 Task: Find a flat in Dubbo, Australia, for 2 guests from June 9 to June 16, with a price range of ₹8000 to ₹16000, including a kitchen, washing machine, and free cancellation.
Action: Mouse moved to (391, 161)
Screenshot: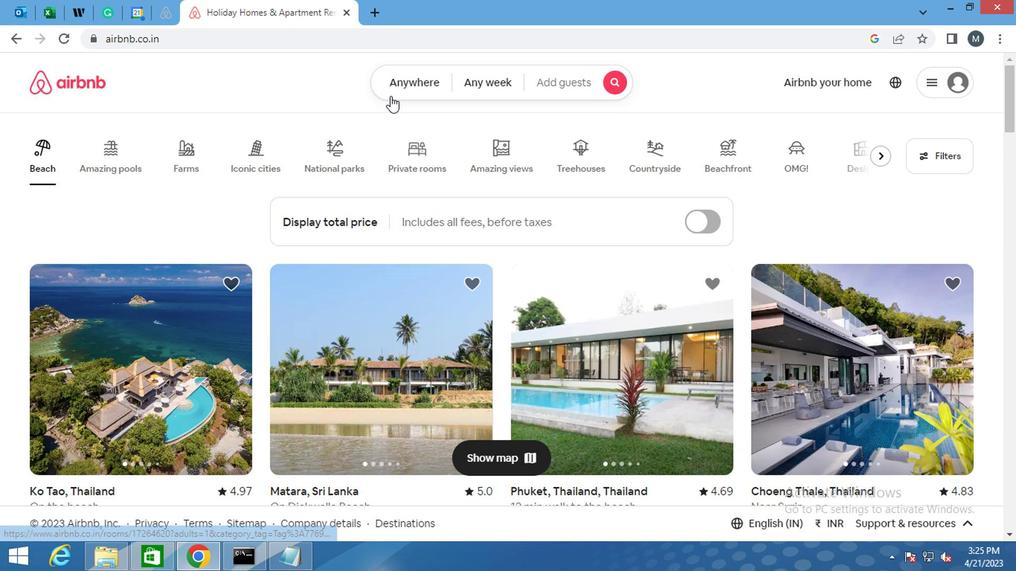 
Action: Mouse pressed left at (391, 161)
Screenshot: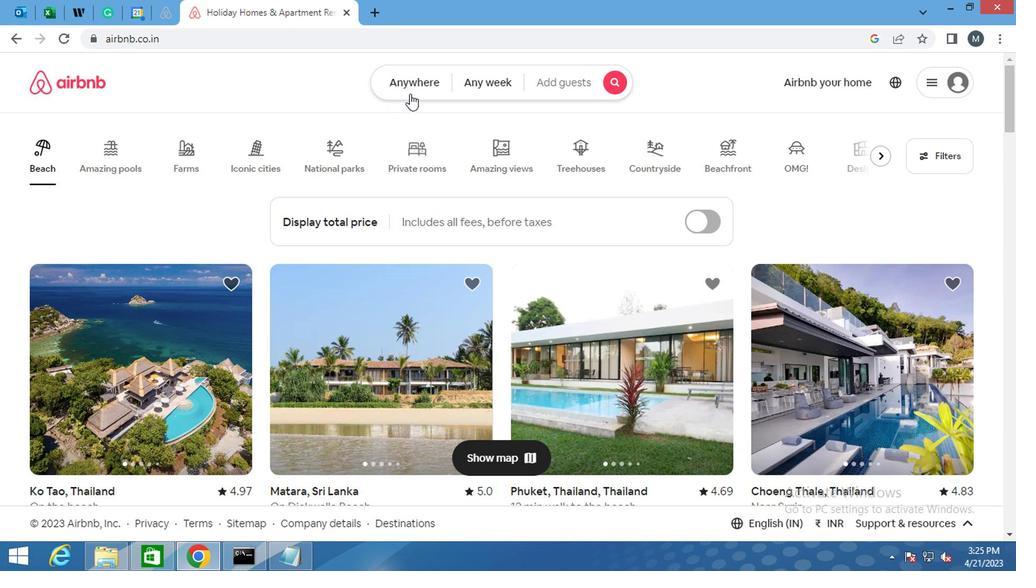 
Action: Mouse moved to (290, 197)
Screenshot: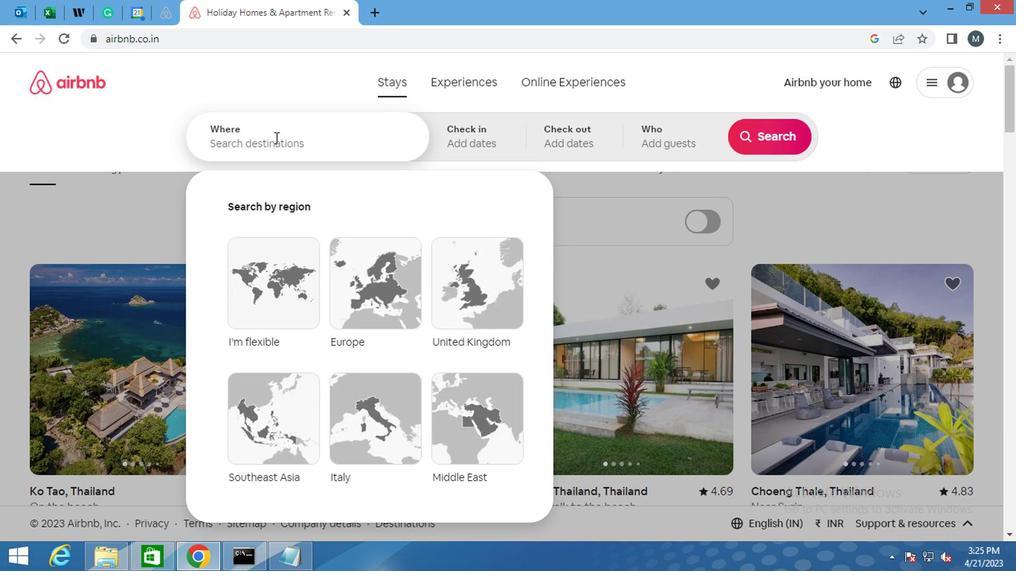 
Action: Mouse pressed left at (290, 197)
Screenshot: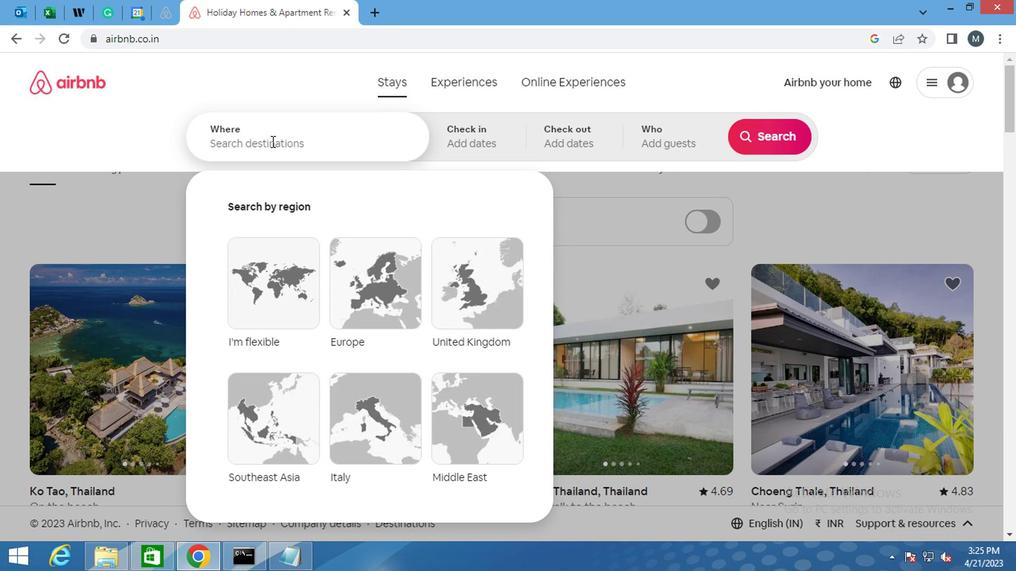 
Action: Mouse moved to (289, 197)
Screenshot: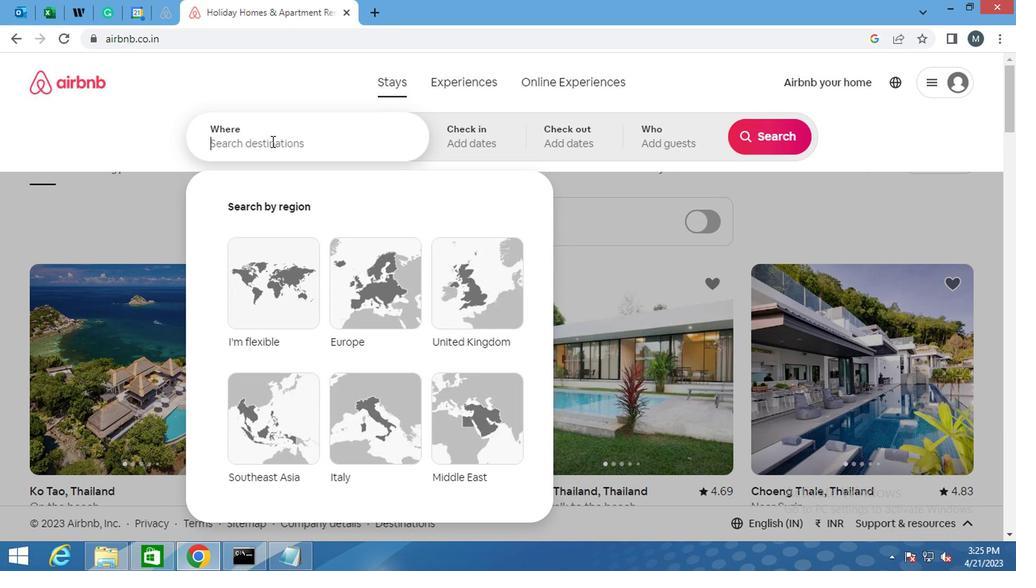 
Action: Key pressed dubbo,<Key.space><Key.shift>AUSTRALIA<Key.enter>
Screenshot: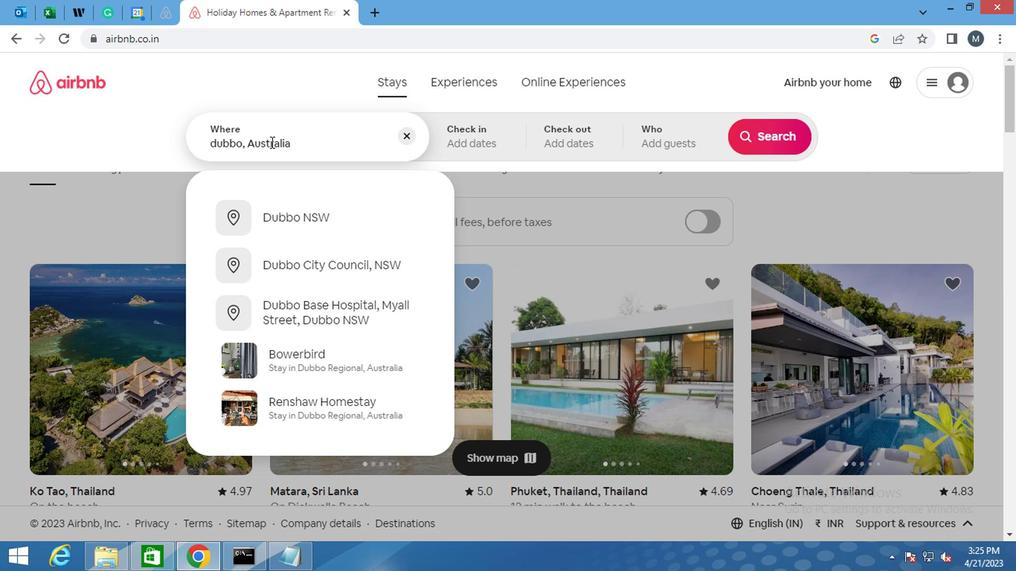 
Action: Mouse moved to (249, 197)
Screenshot: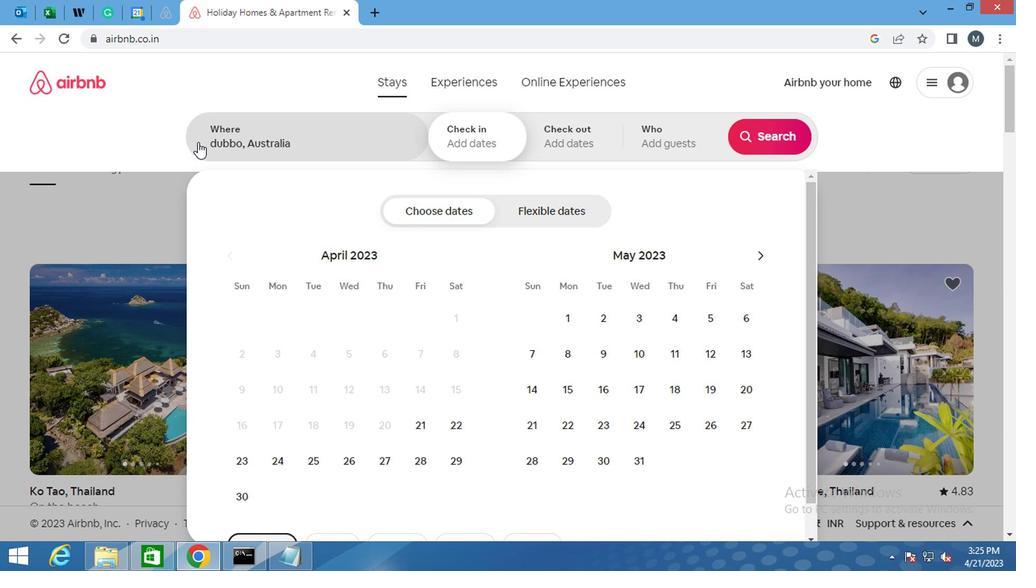 
Action: Mouse pressed left at (249, 197)
Screenshot: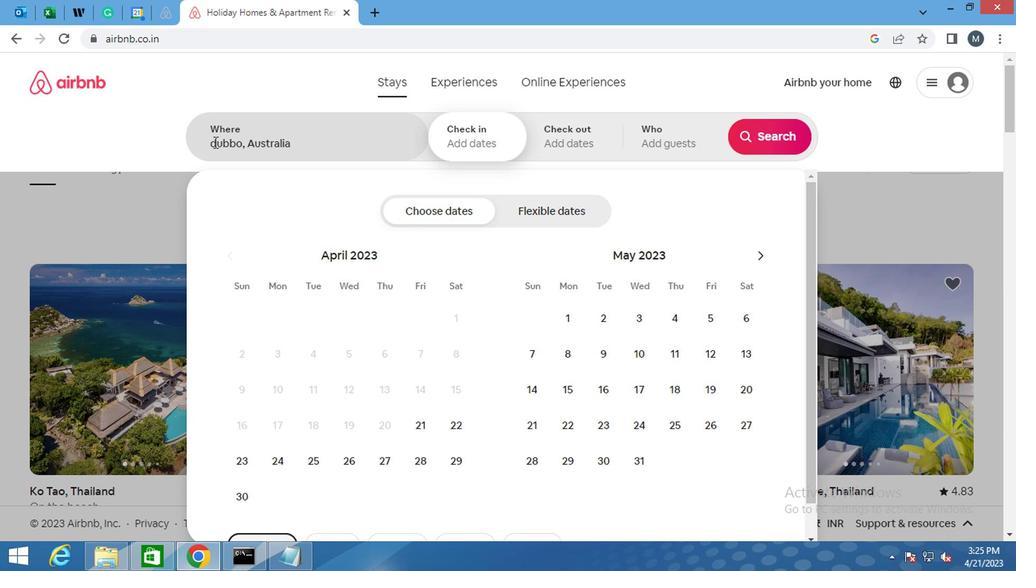 
Action: Mouse moved to (250, 197)
Screenshot: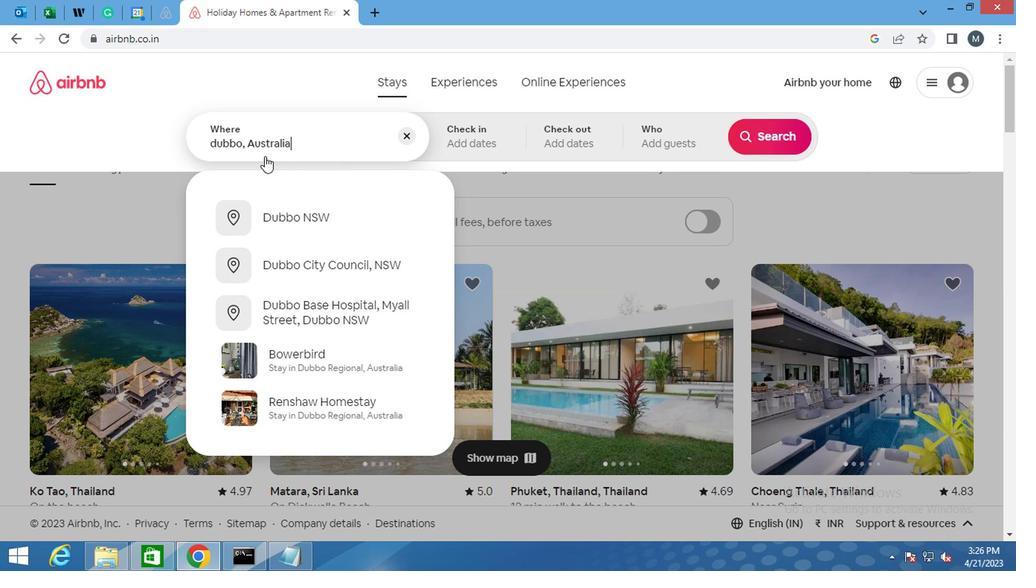 
Action: Mouse pressed left at (250, 197)
Screenshot: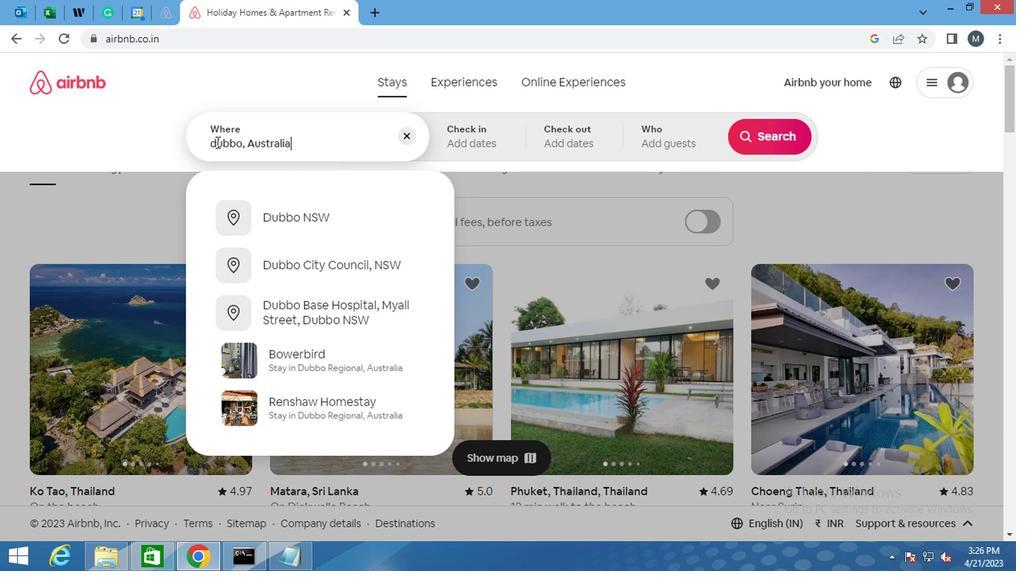 
Action: Mouse moved to (320, 209)
Screenshot: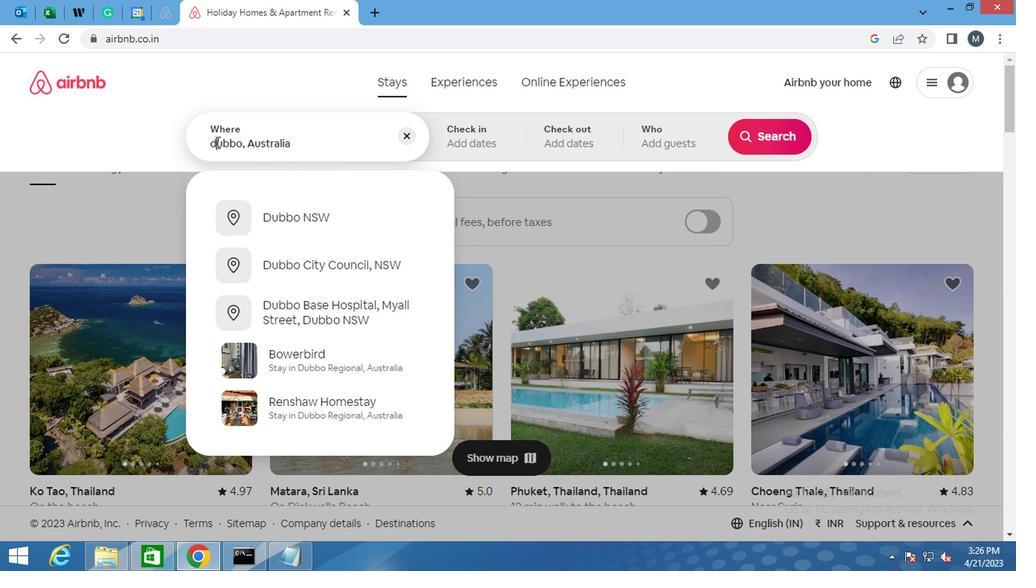 
Action: Key pressed <Key.backspace><Key.shift>D
Screenshot: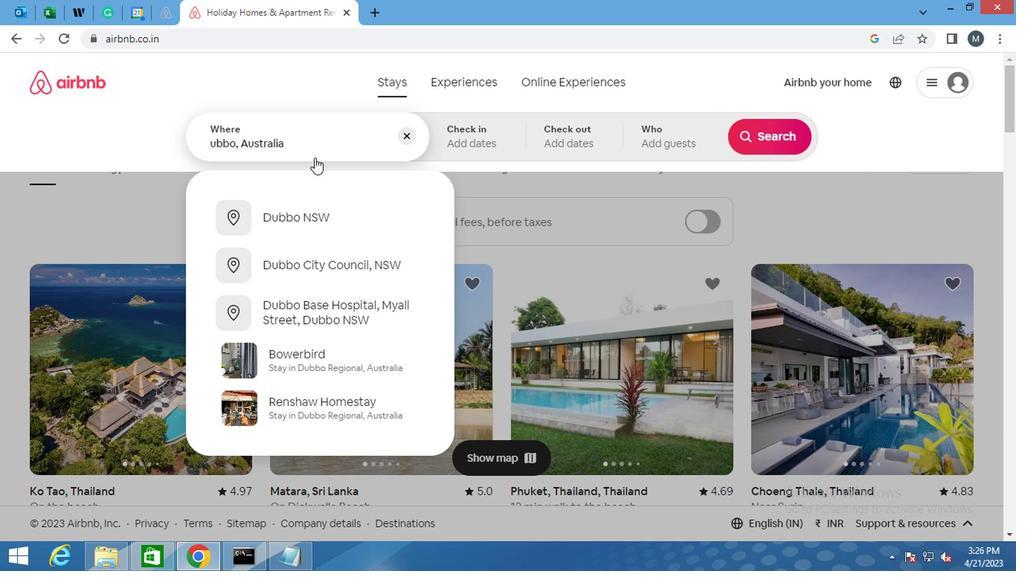 
Action: Mouse moved to (439, 189)
Screenshot: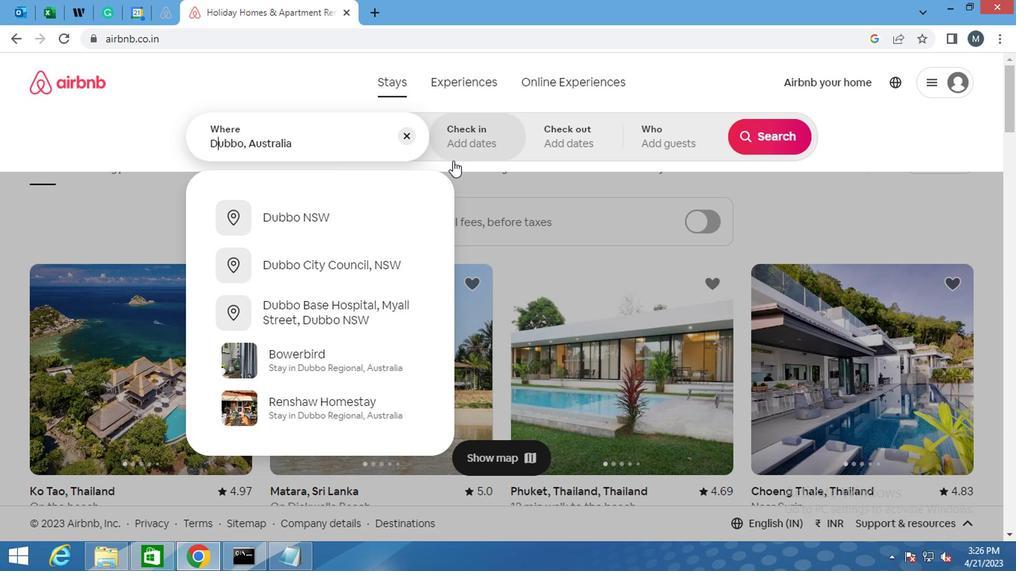 
Action: Mouse pressed left at (439, 189)
Screenshot: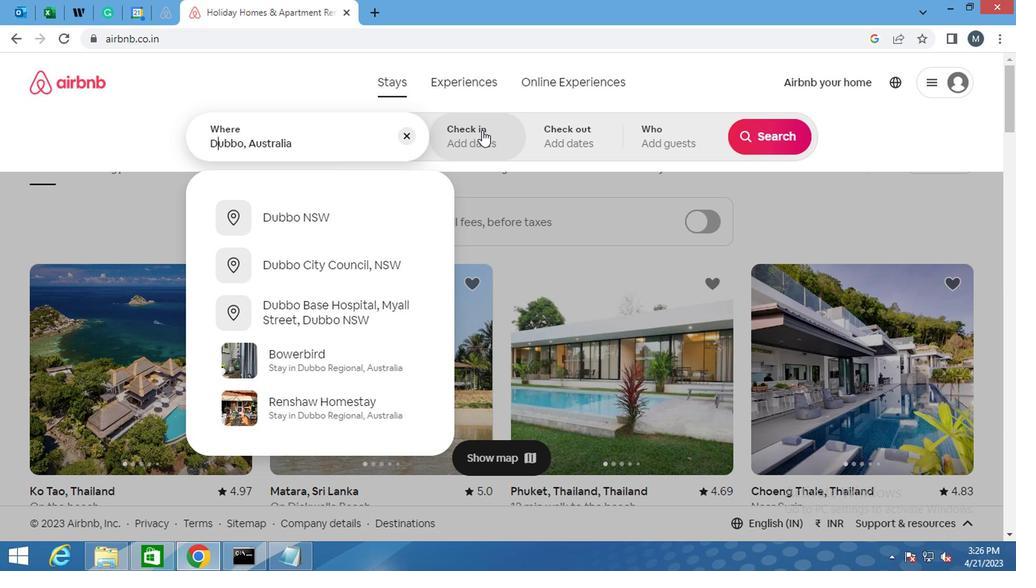 
Action: Mouse moved to (630, 278)
Screenshot: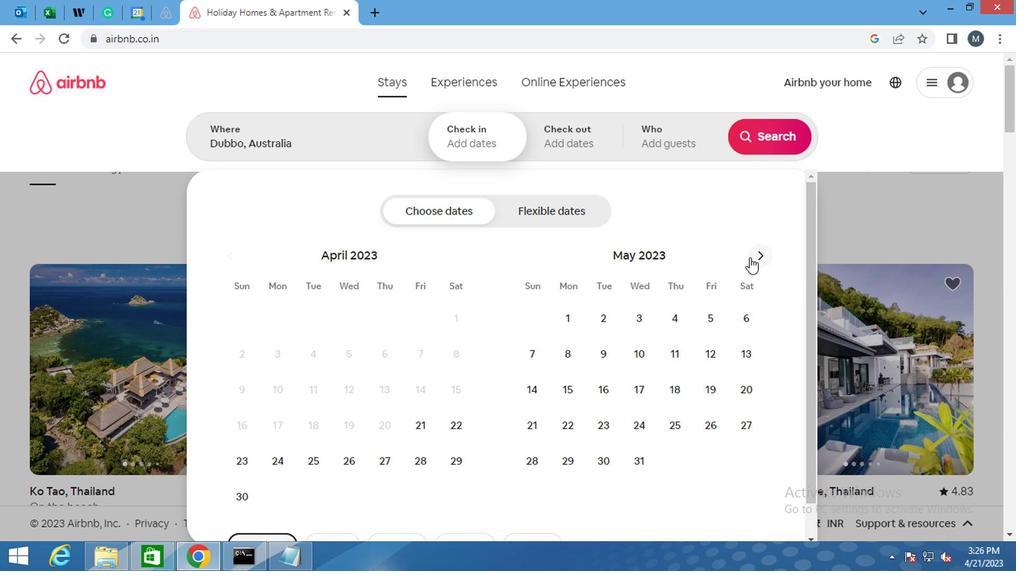 
Action: Mouse pressed left at (630, 278)
Screenshot: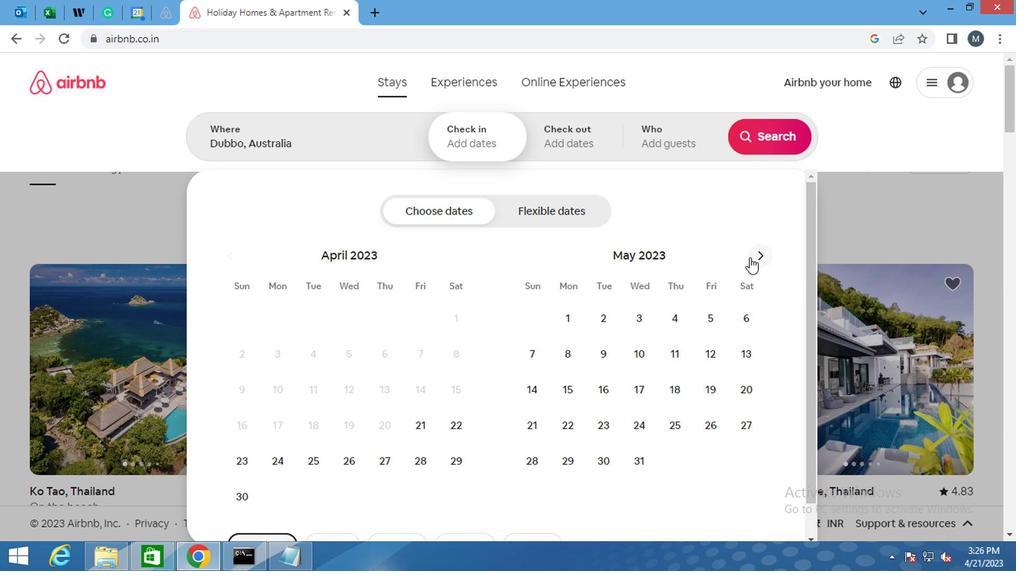 
Action: Mouse moved to (610, 346)
Screenshot: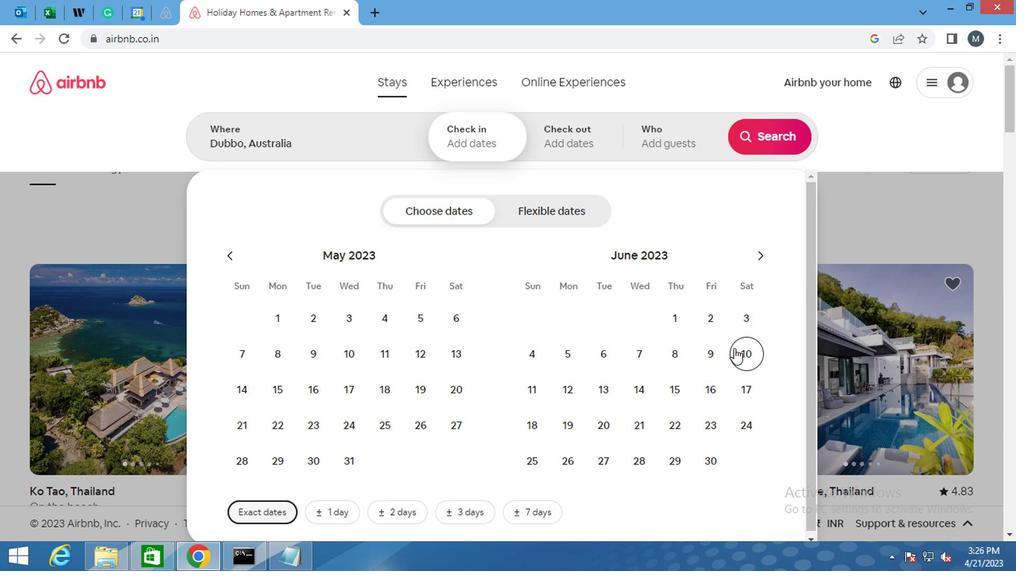 
Action: Mouse pressed left at (610, 346)
Screenshot: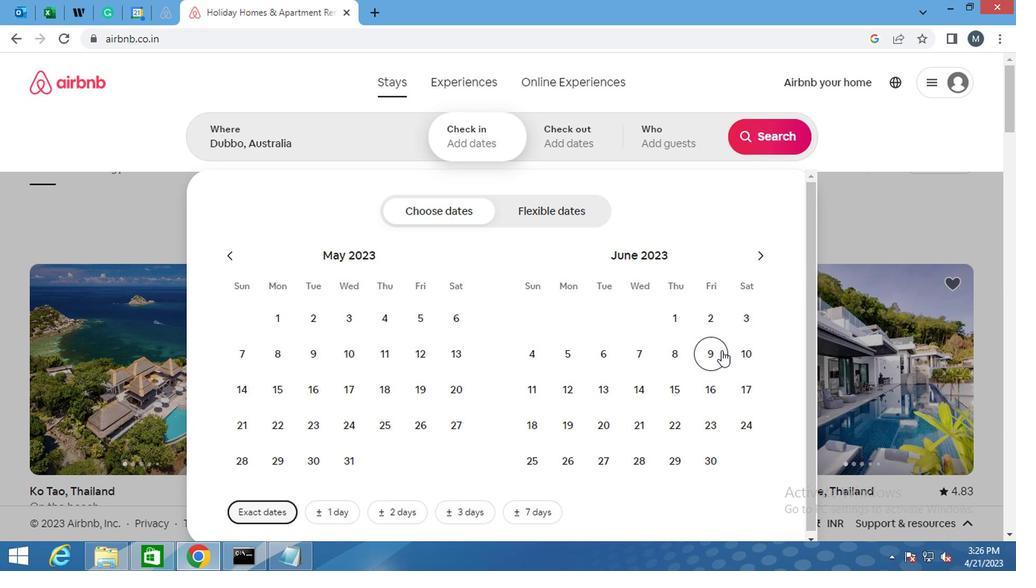 
Action: Mouse moved to (607, 365)
Screenshot: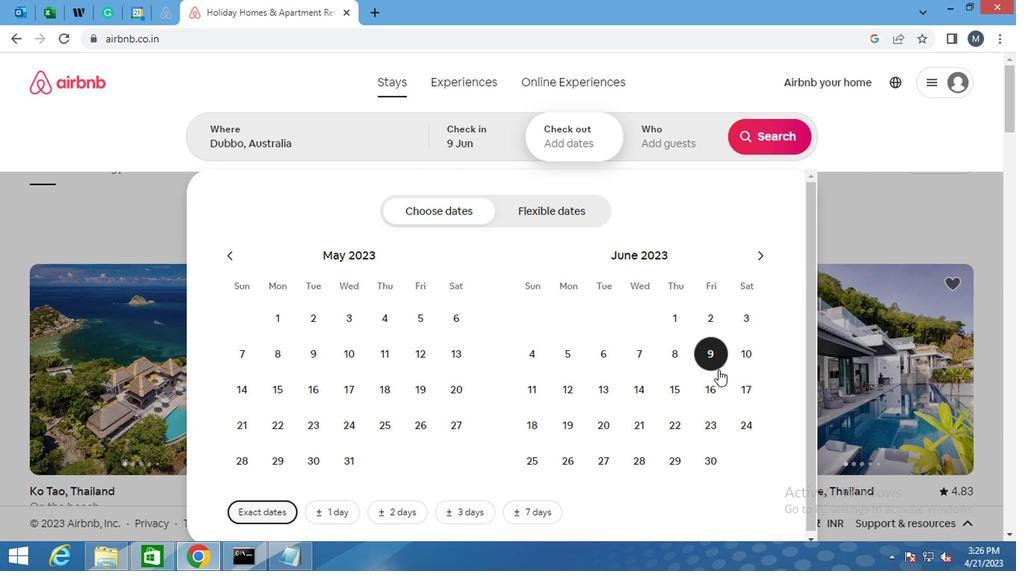 
Action: Mouse pressed left at (607, 365)
Screenshot: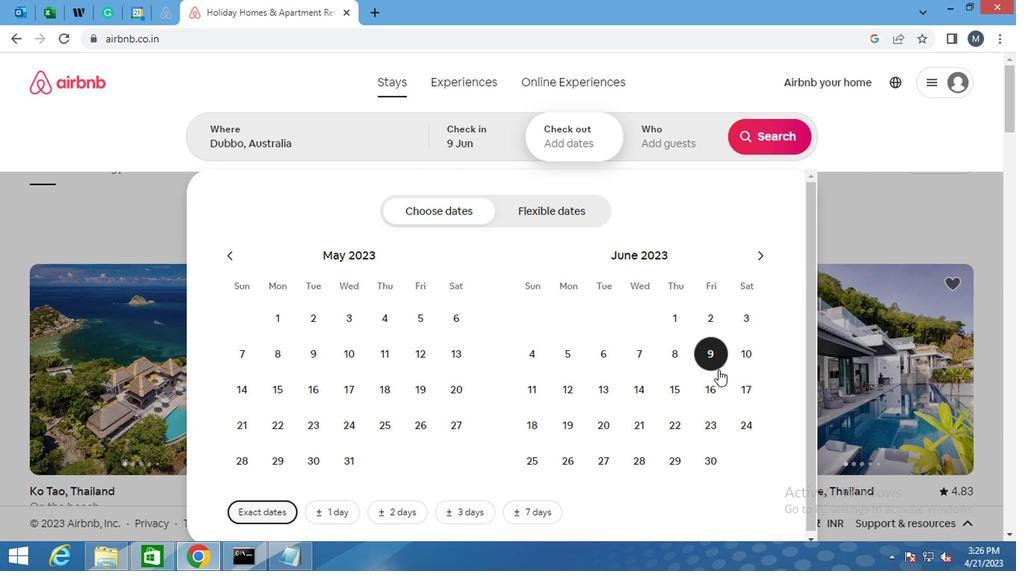 
Action: Mouse moved to (577, 193)
Screenshot: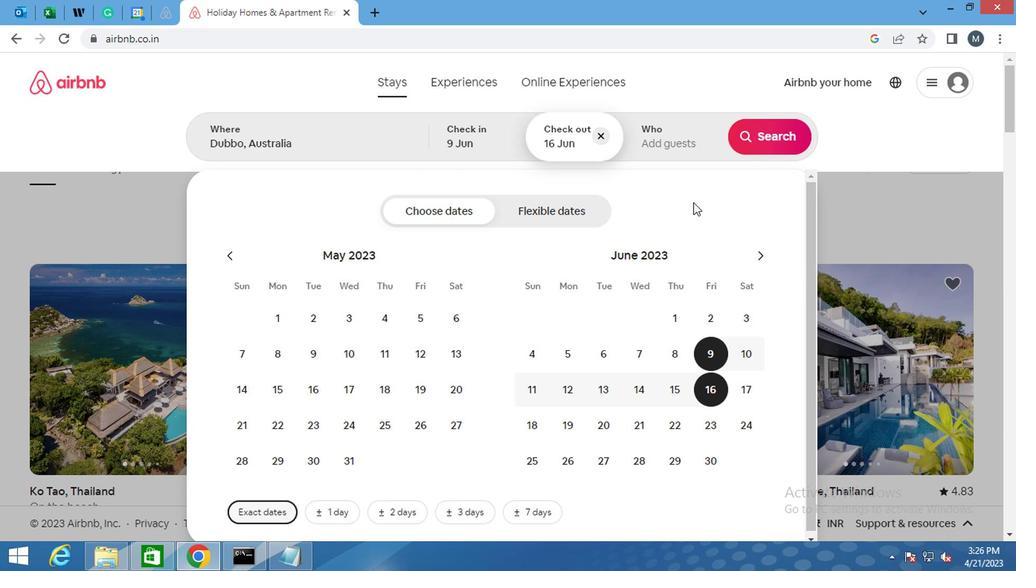 
Action: Mouse pressed left at (577, 193)
Screenshot: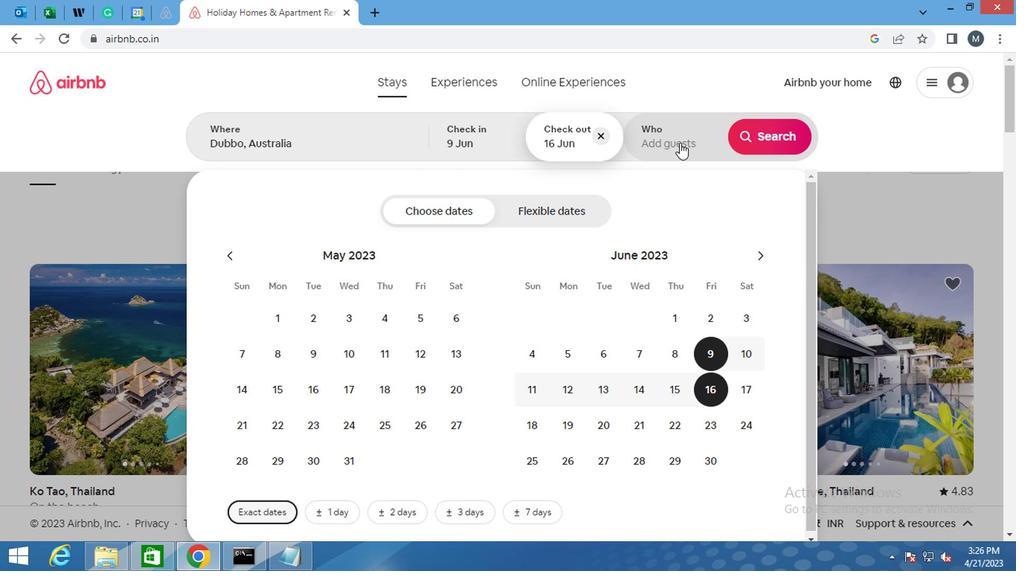 
Action: Mouse moved to (640, 248)
Screenshot: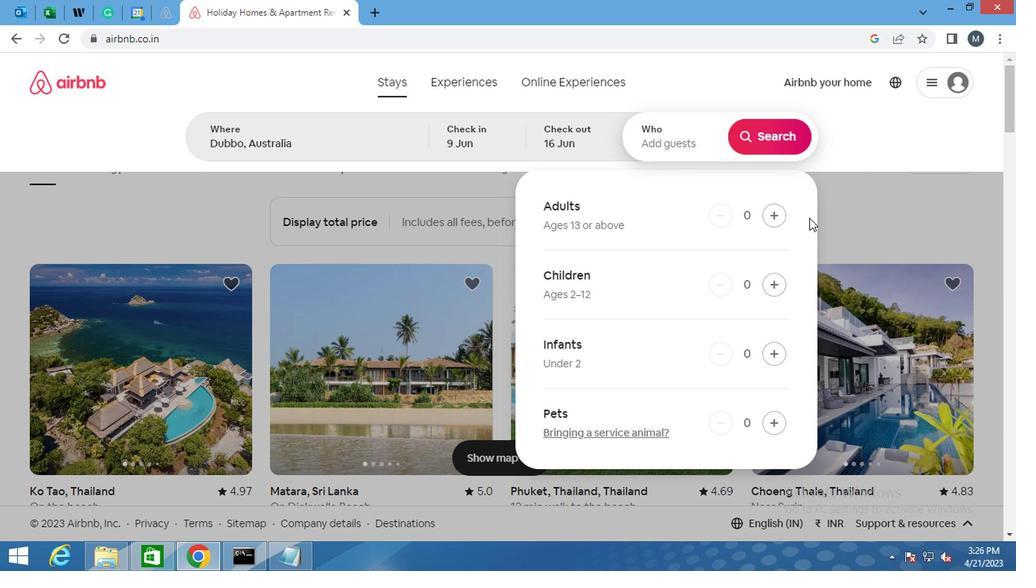 
Action: Mouse pressed left at (640, 248)
Screenshot: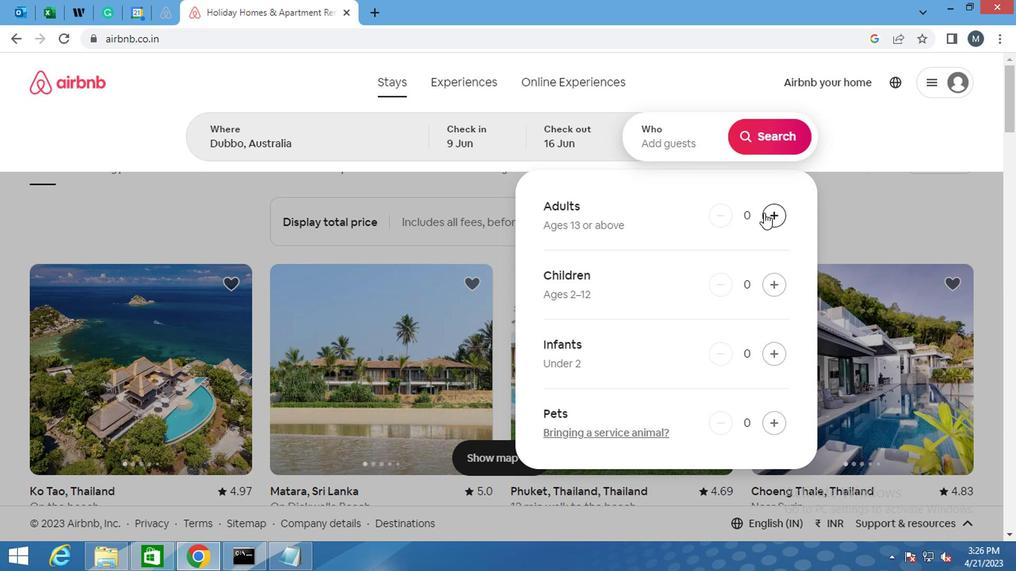 
Action: Mouse pressed left at (640, 248)
Screenshot: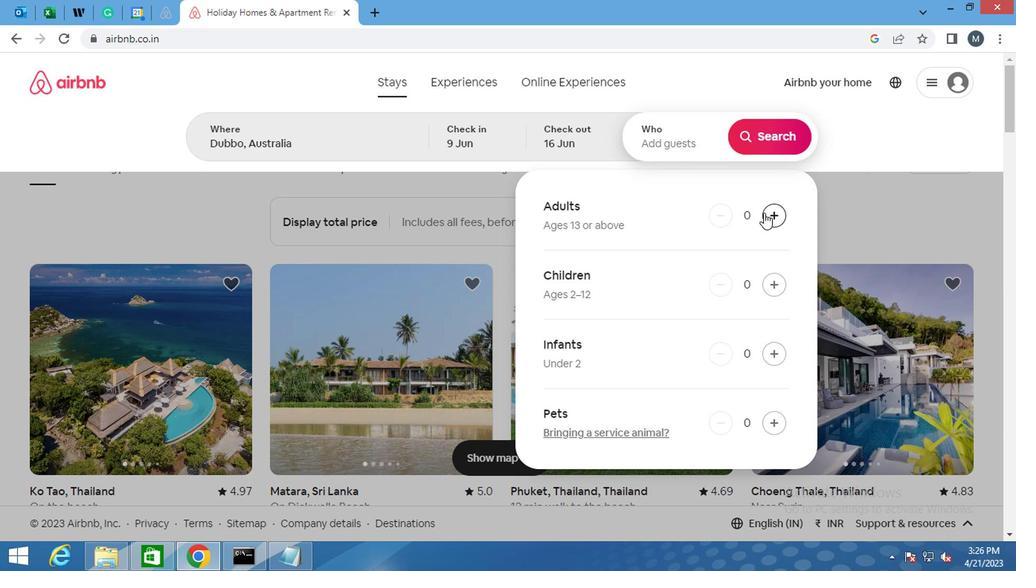 
Action: Mouse moved to (637, 194)
Screenshot: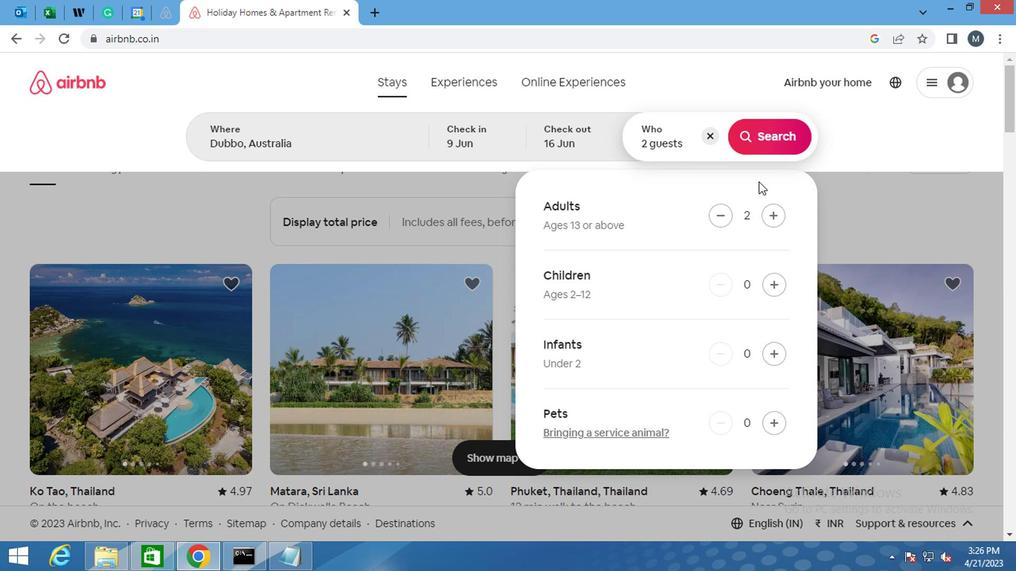 
Action: Mouse pressed left at (637, 194)
Screenshot: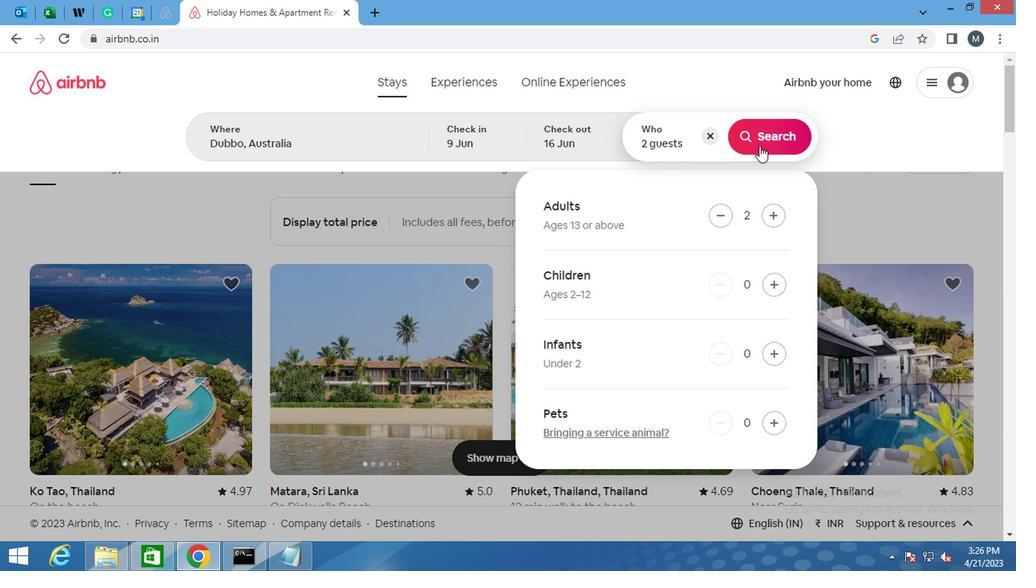 
Action: Mouse moved to (781, 197)
Screenshot: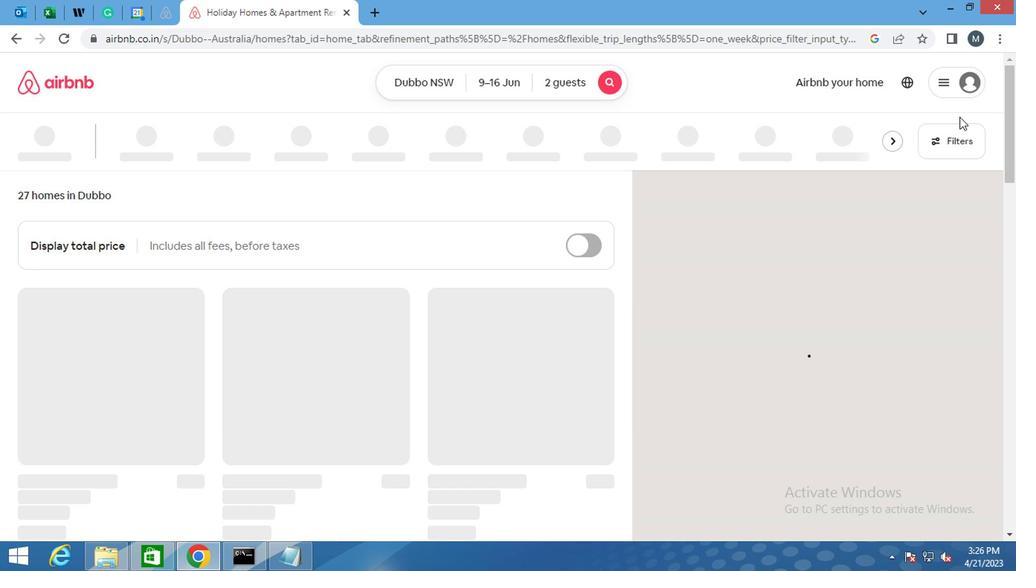 
Action: Mouse pressed left at (781, 197)
Screenshot: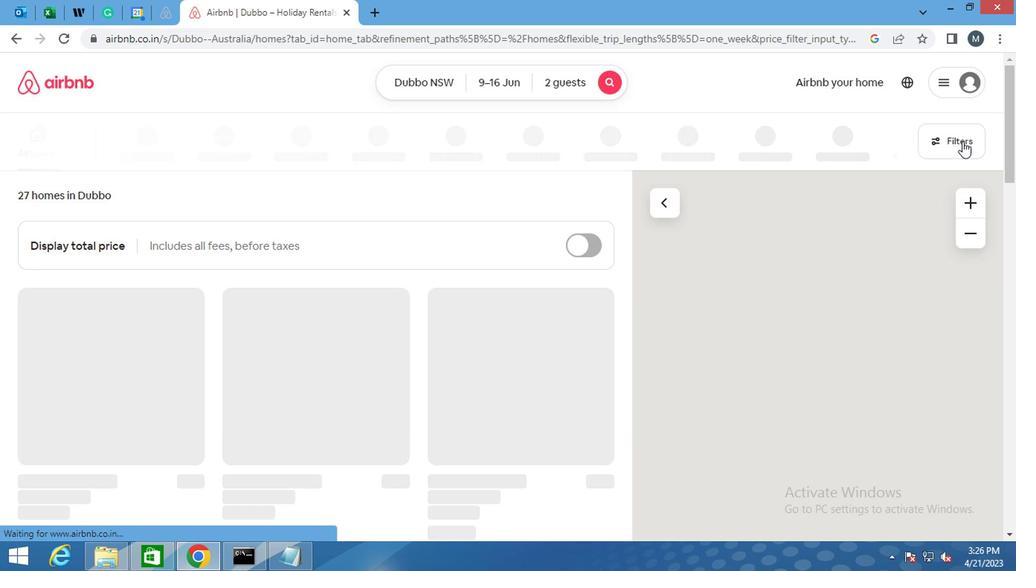 
Action: Mouse moved to (363, 326)
Screenshot: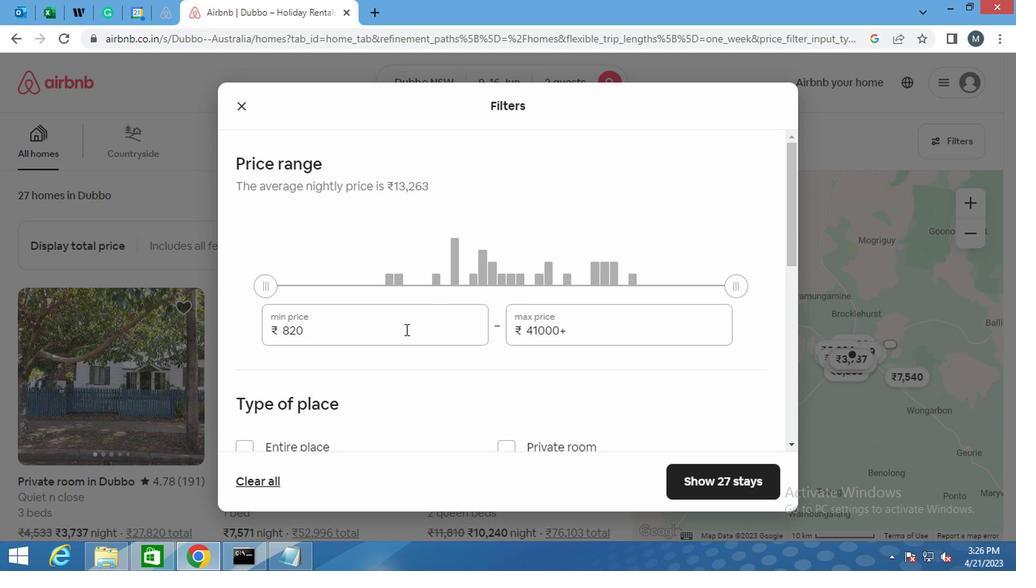 
Action: Mouse pressed left at (363, 326)
Screenshot: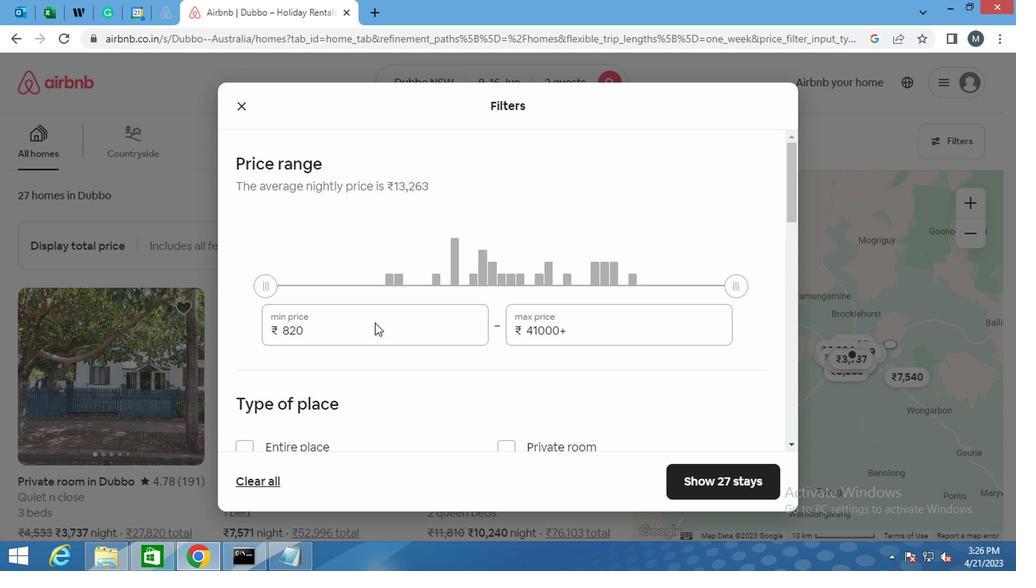 
Action: Mouse moved to (363, 326)
Screenshot: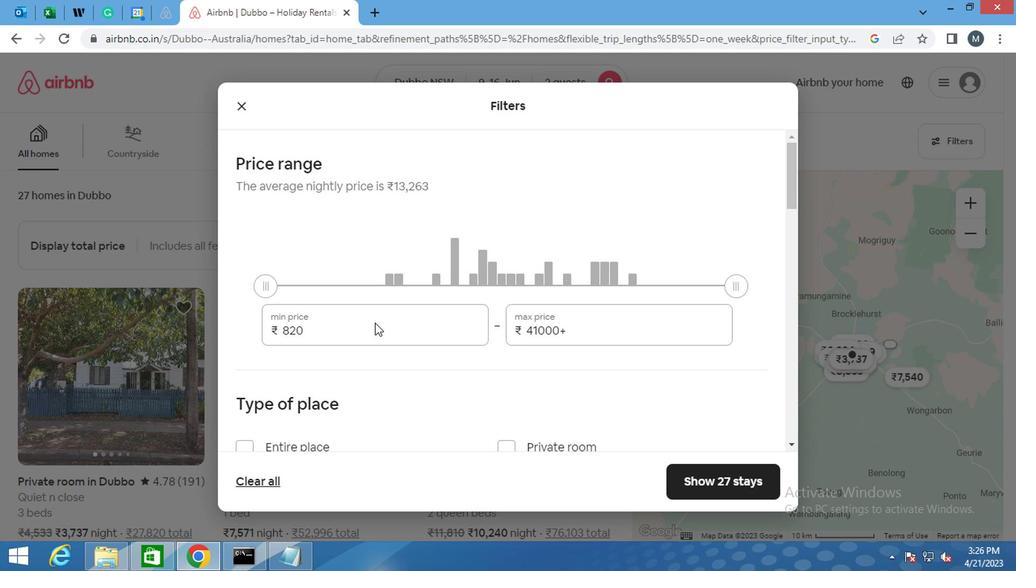 
Action: Mouse pressed left at (363, 326)
Screenshot: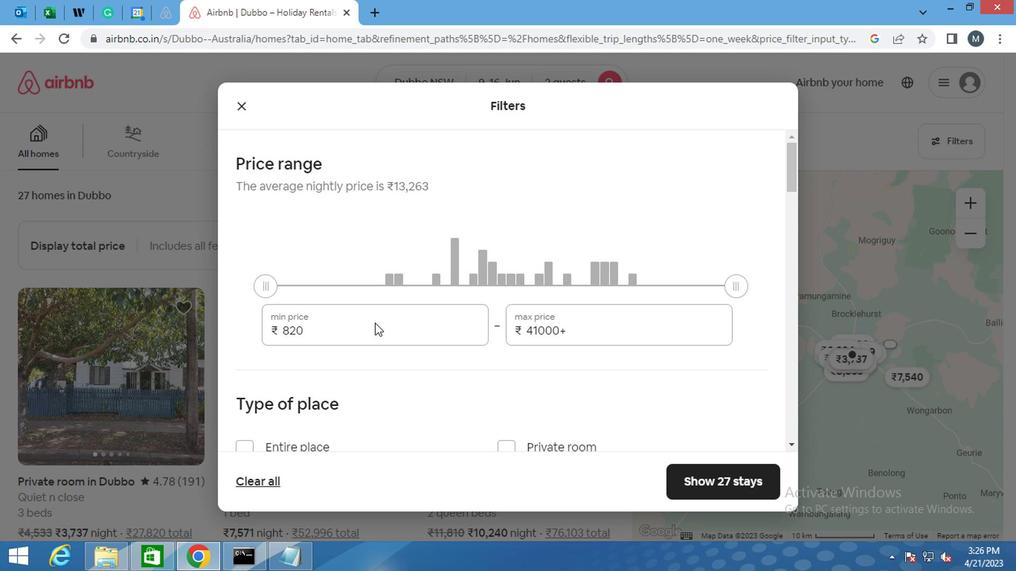 
Action: Mouse moved to (326, 332)
Screenshot: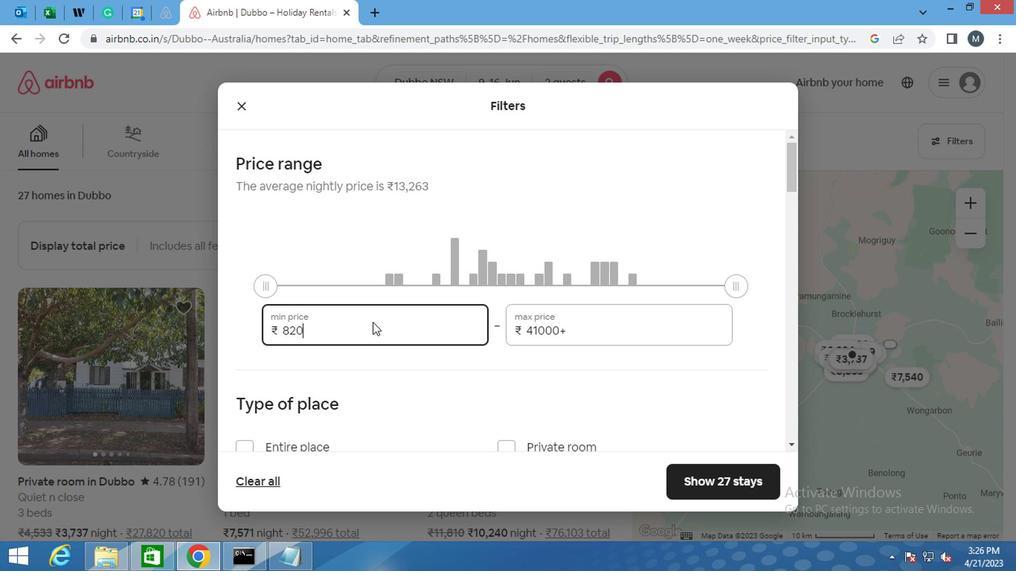
Action: Mouse pressed left at (326, 332)
Screenshot: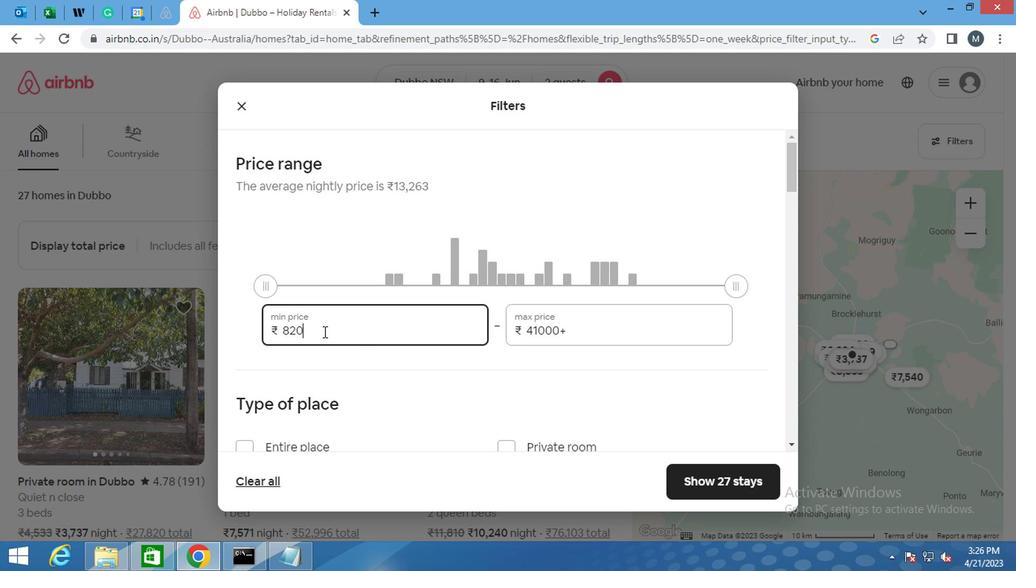 
Action: Mouse moved to (326, 332)
Screenshot: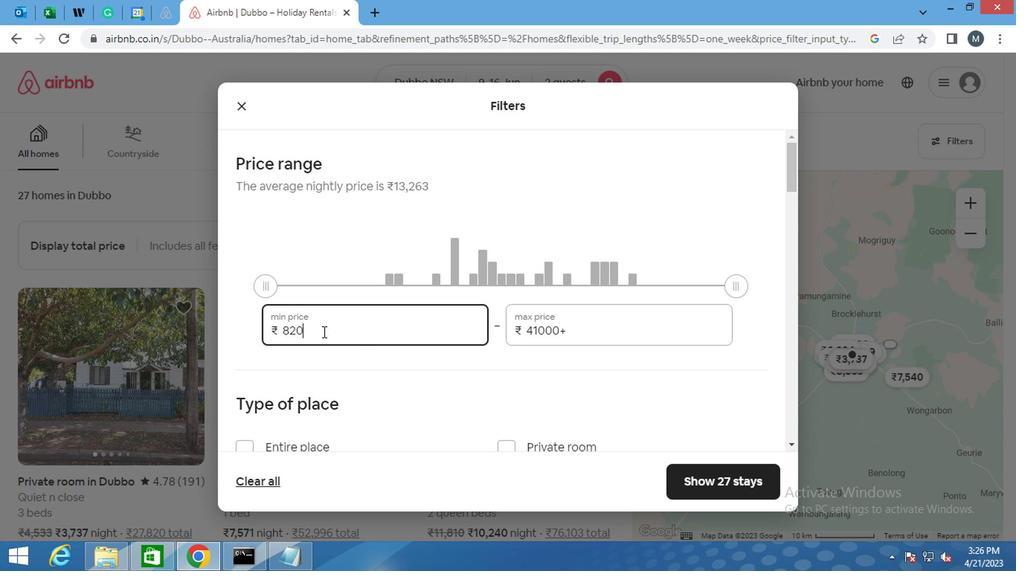
Action: Mouse pressed left at (326, 332)
Screenshot: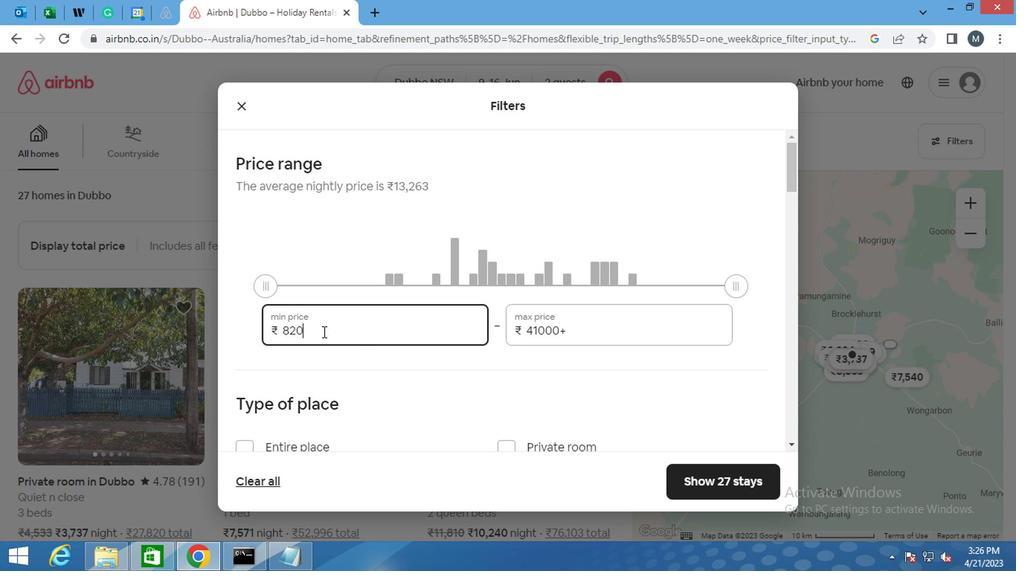 
Action: Mouse pressed left at (326, 332)
Screenshot: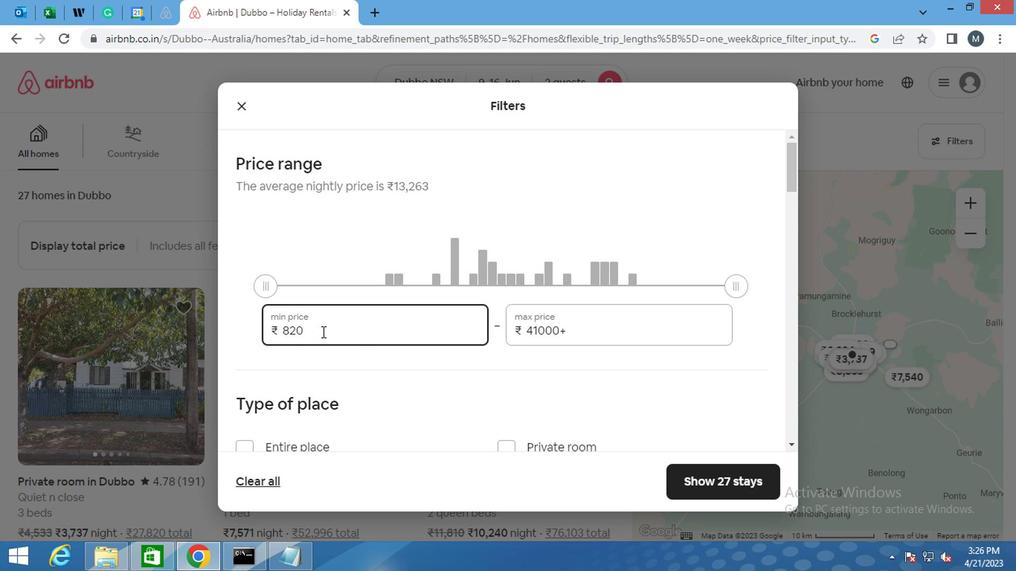 
Action: Mouse moved to (326, 332)
Screenshot: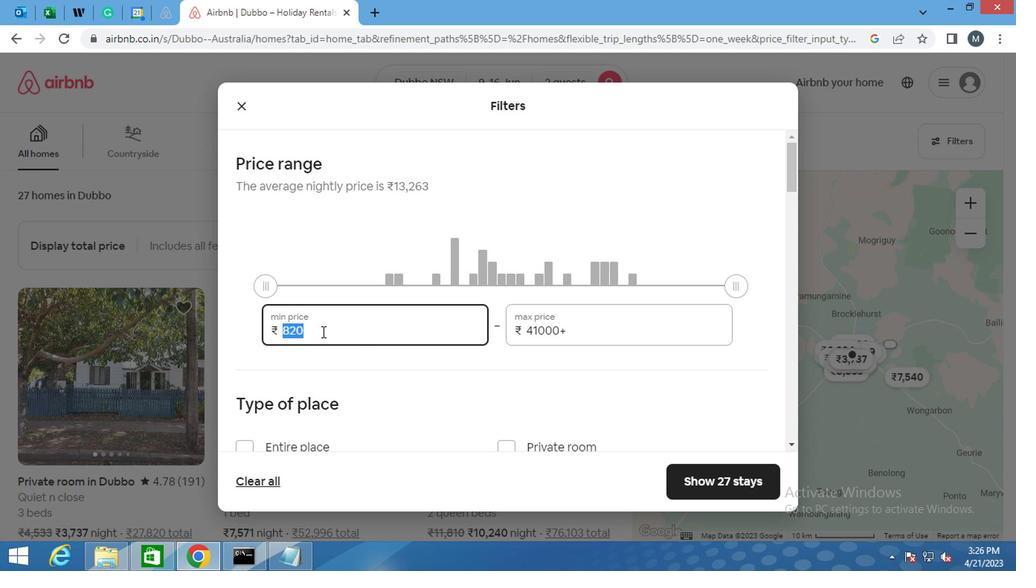 
Action: Key pressed 800
Screenshot: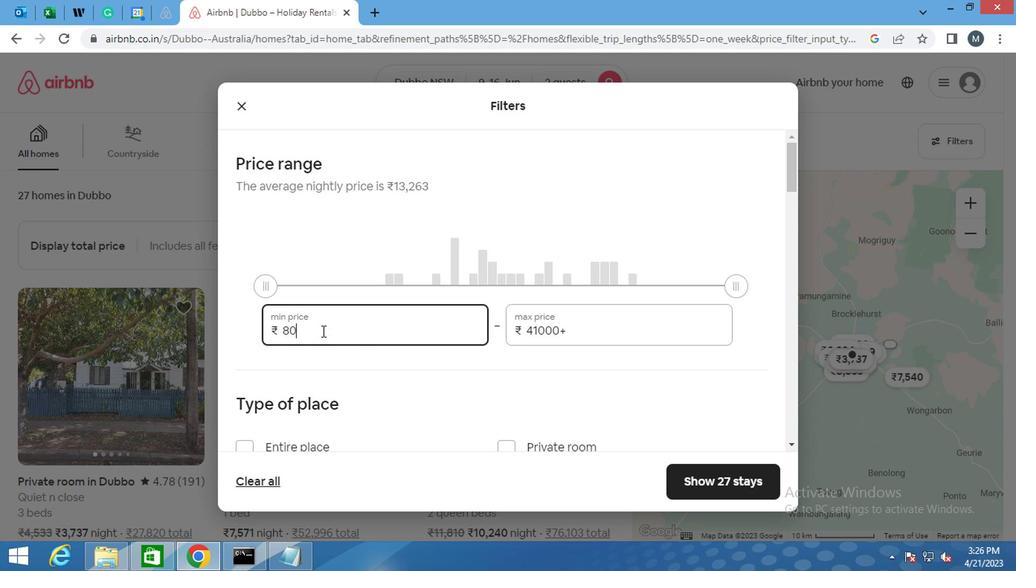 
Action: Mouse moved to (397, 327)
Screenshot: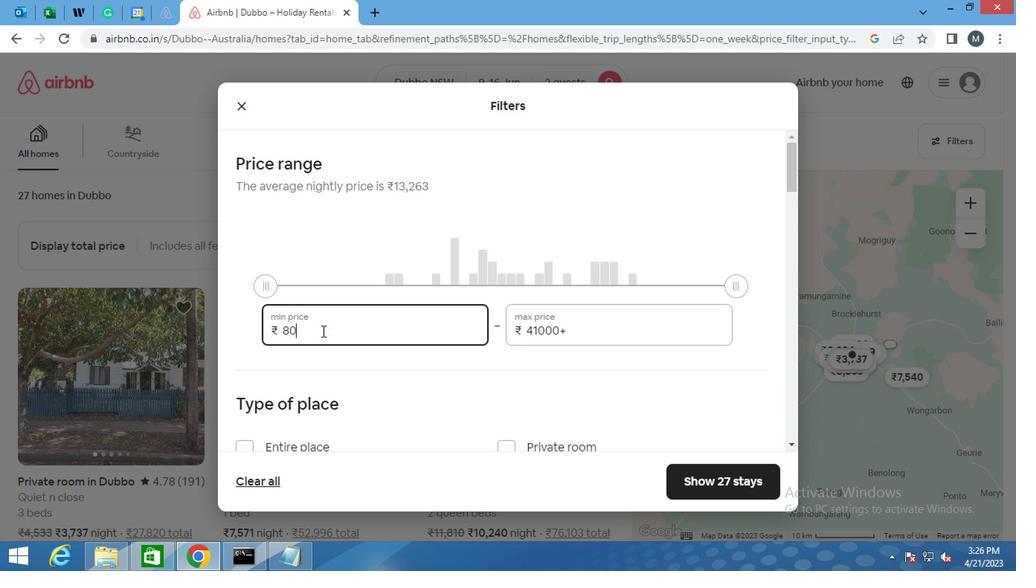 
Action: Key pressed 0
Screenshot: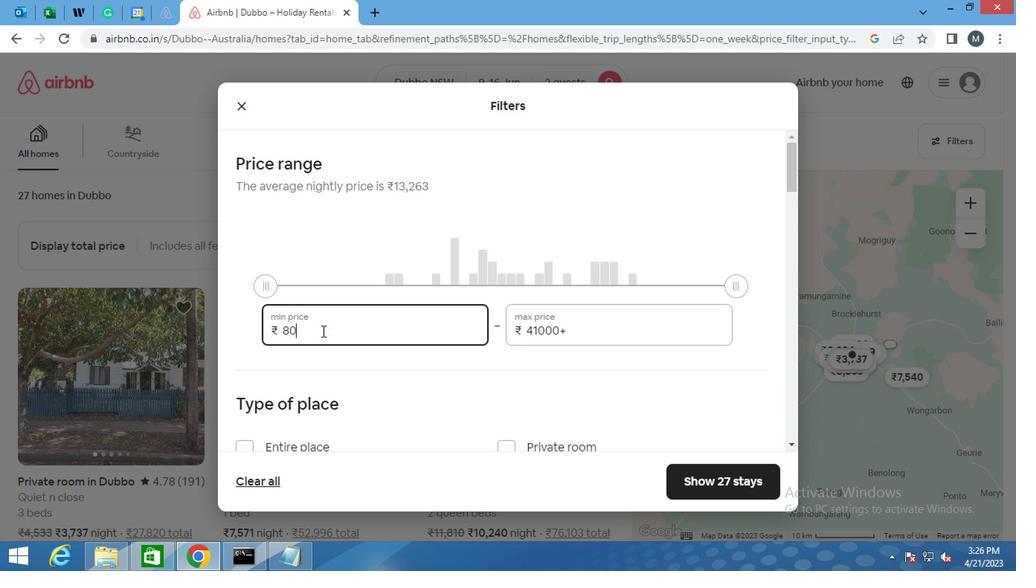 
Action: Mouse moved to (482, 328)
Screenshot: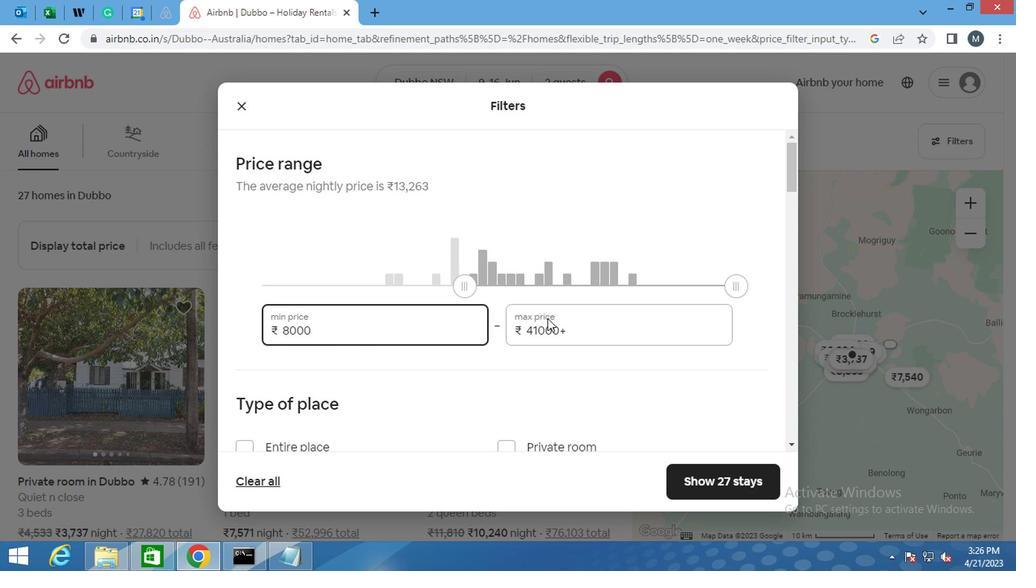 
Action: Mouse pressed left at (482, 328)
Screenshot: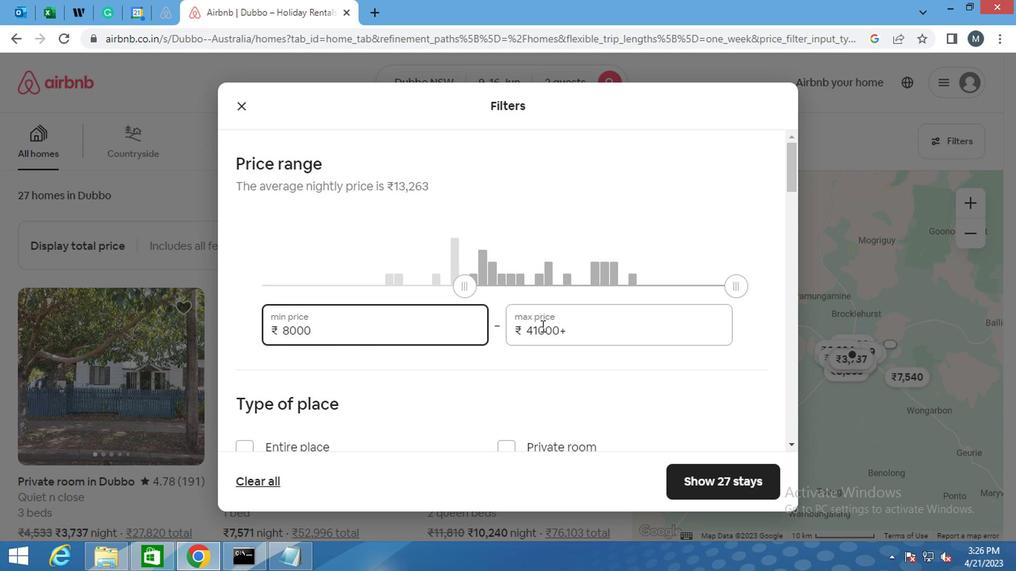 
Action: Mouse pressed left at (482, 328)
Screenshot: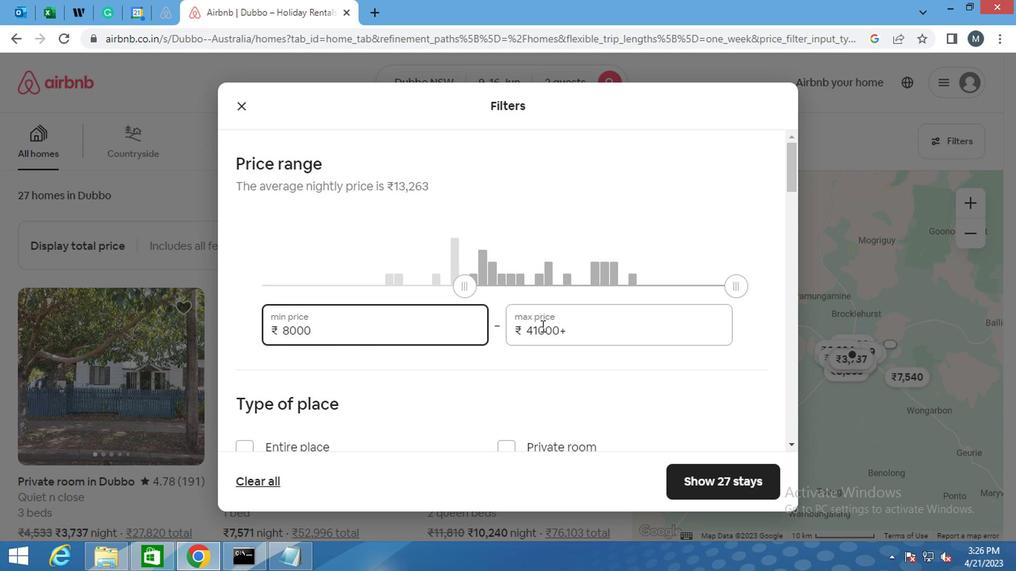 
Action: Mouse pressed left at (482, 328)
Screenshot: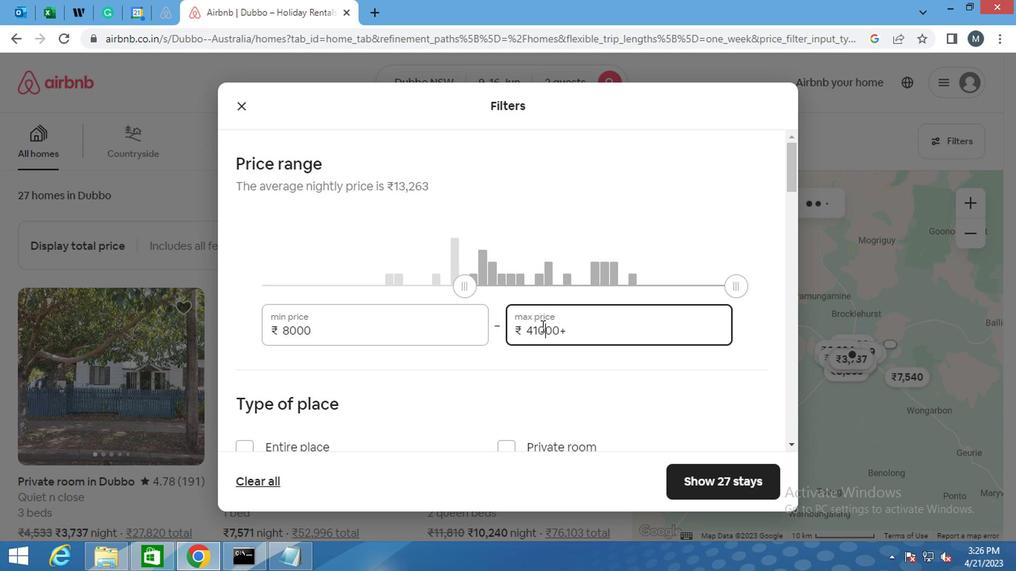
Action: Key pressed 16000
Screenshot: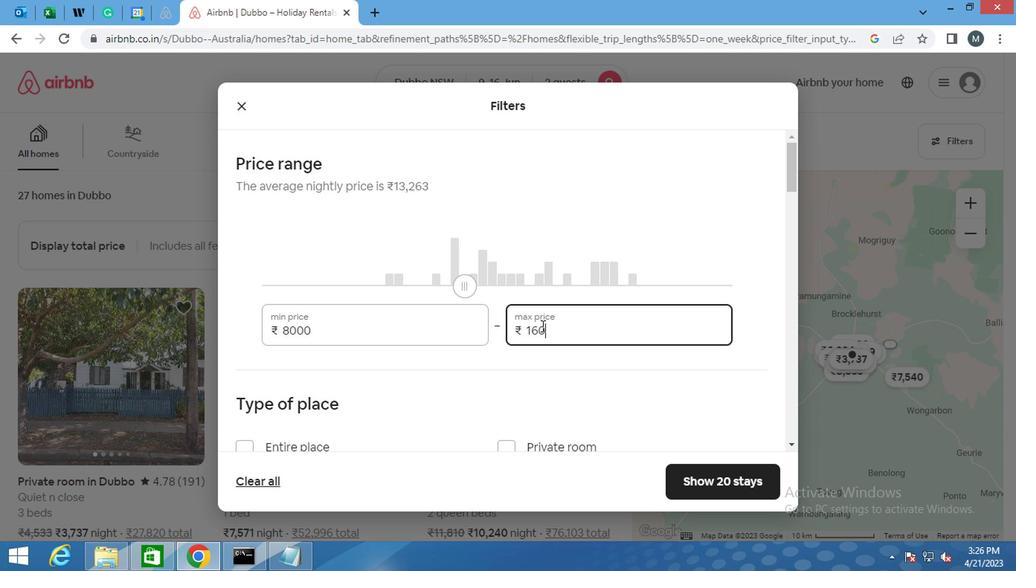 
Action: Mouse moved to (479, 332)
Screenshot: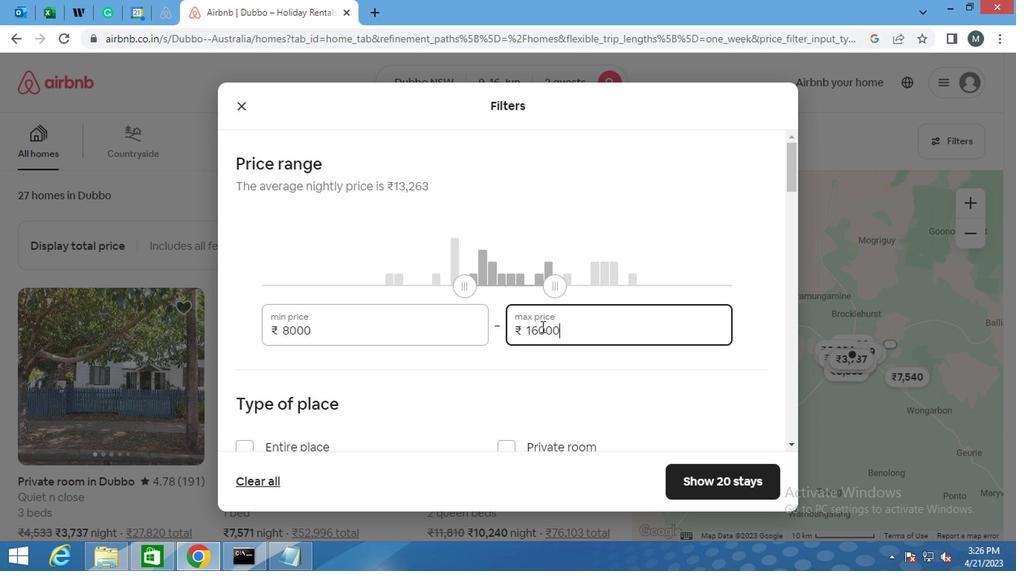 
Action: Mouse scrolled (479, 332) with delta (0, 0)
Screenshot: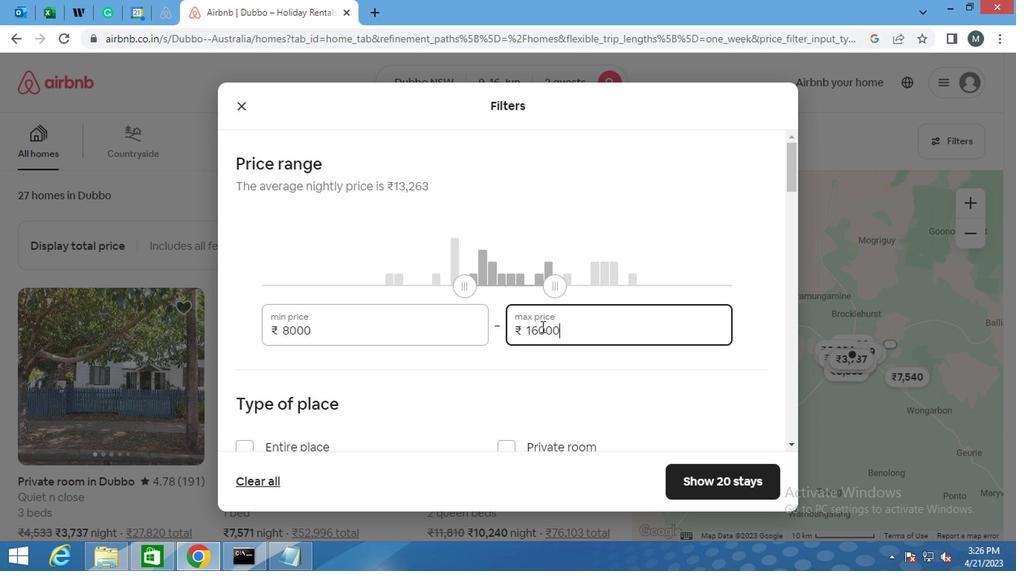 
Action: Mouse moved to (462, 338)
Screenshot: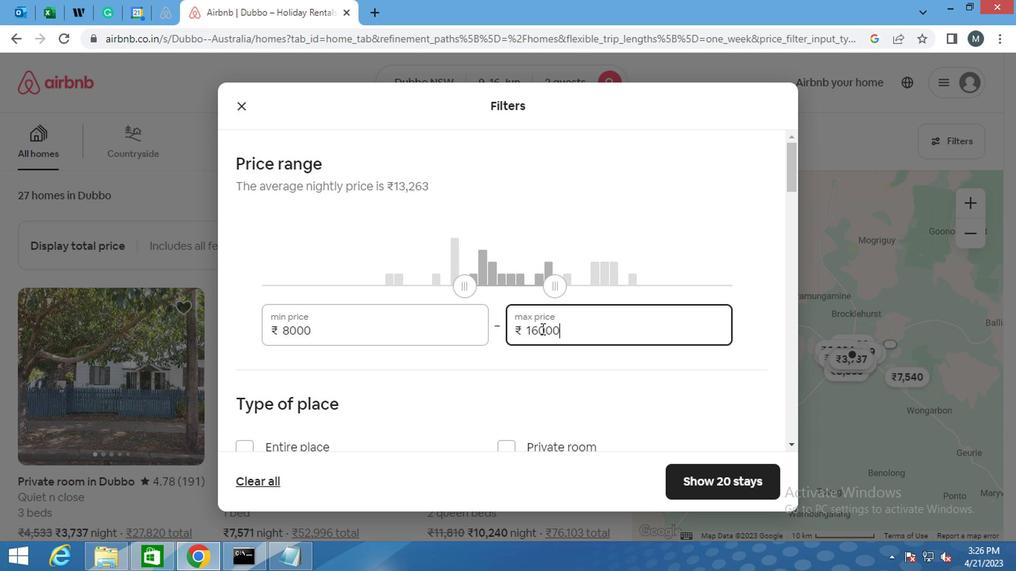 
Action: Mouse scrolled (462, 338) with delta (0, 0)
Screenshot: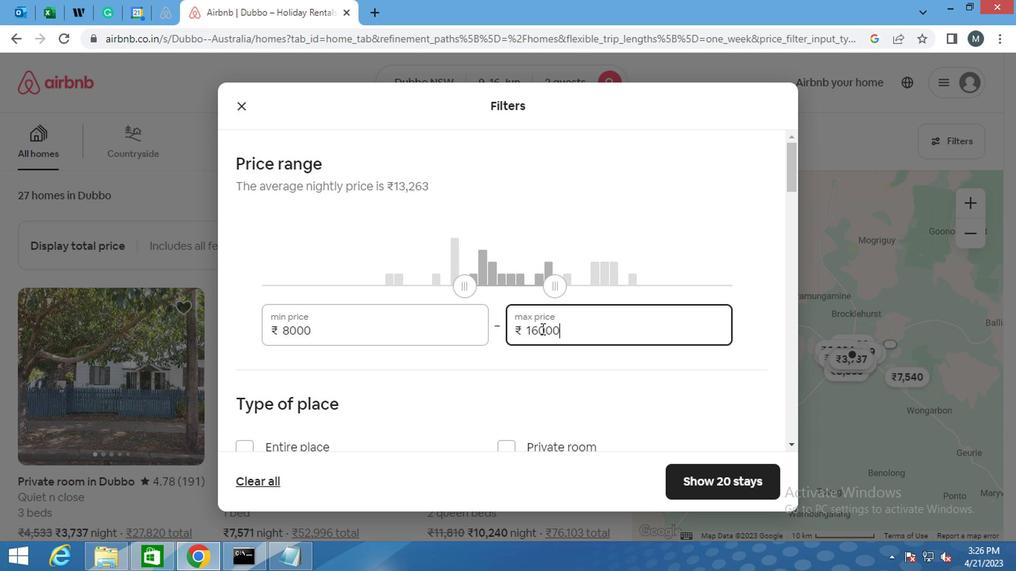 
Action: Mouse moved to (310, 323)
Screenshot: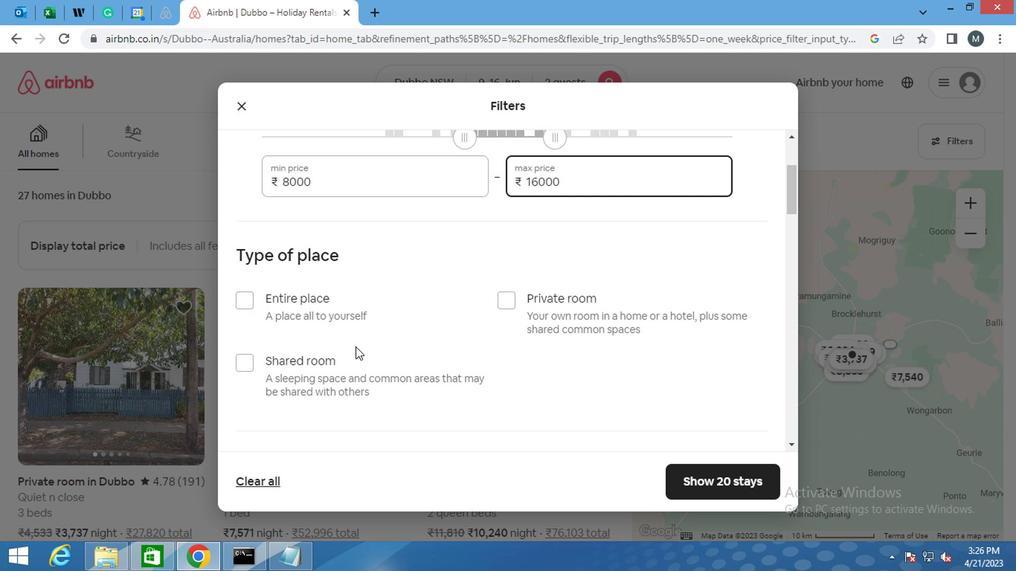 
Action: Mouse pressed left at (310, 323)
Screenshot: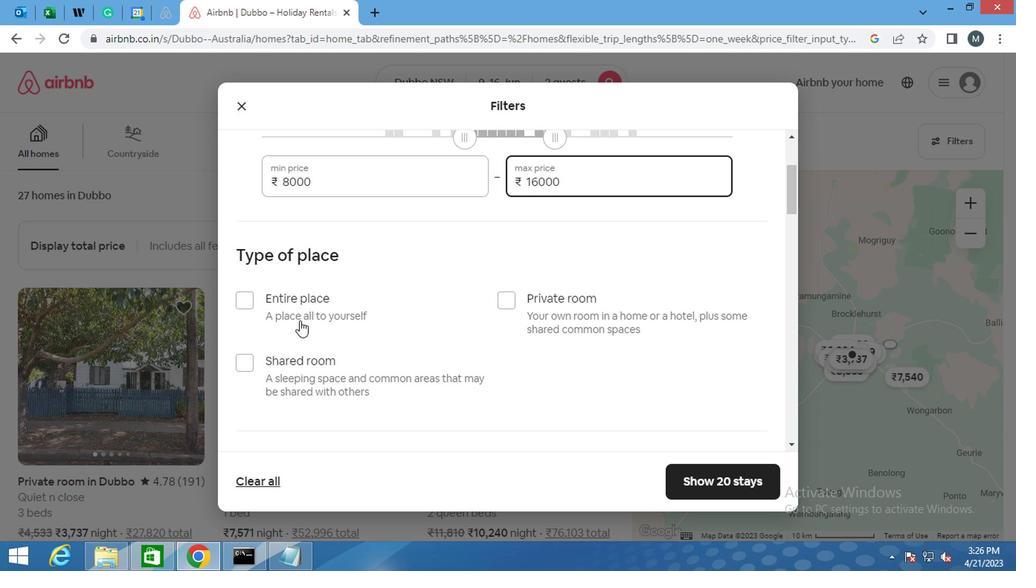 
Action: Mouse moved to (321, 315)
Screenshot: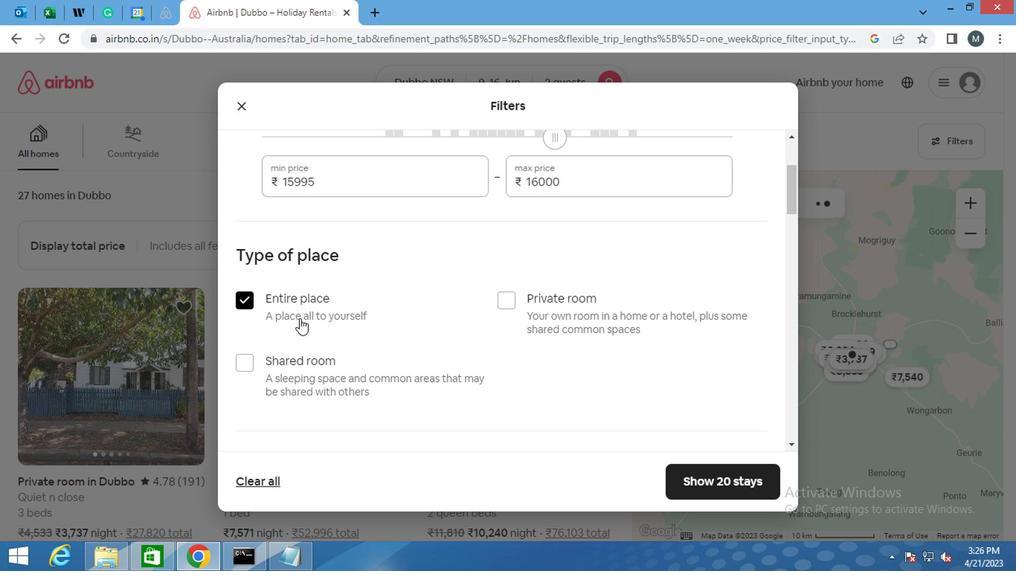 
Action: Mouse scrolled (321, 315) with delta (0, 0)
Screenshot: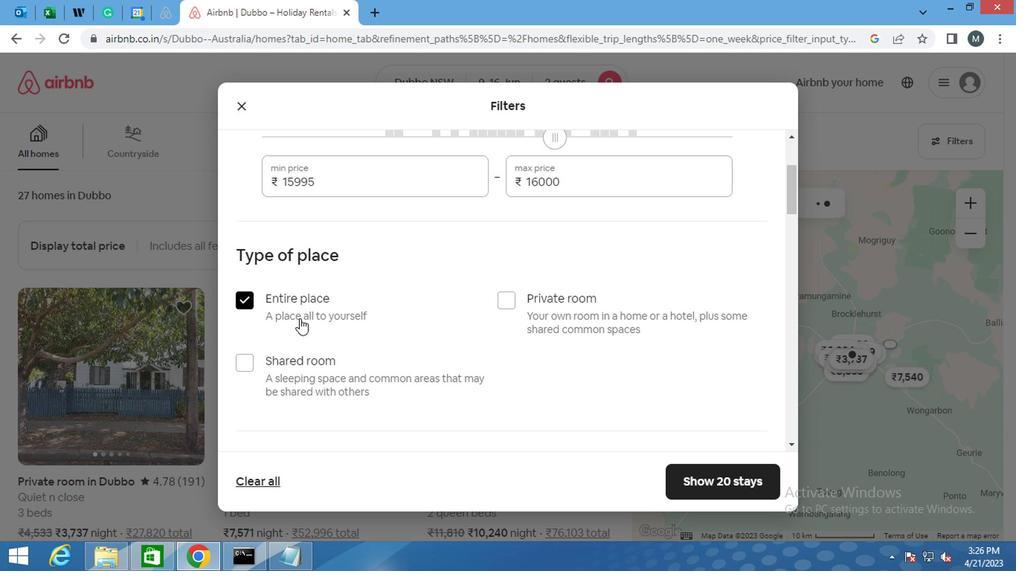 
Action: Mouse moved to (322, 315)
Screenshot: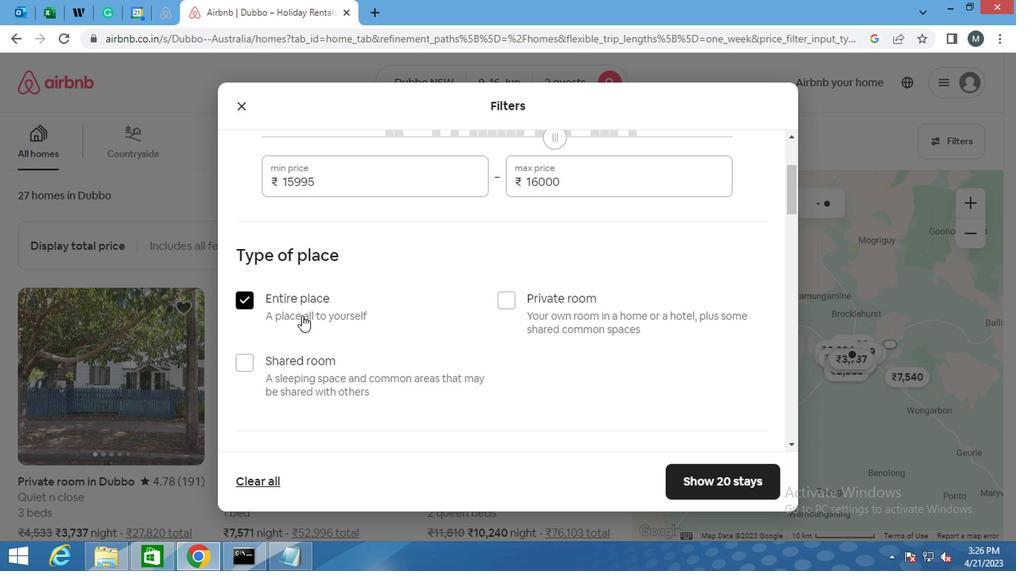 
Action: Mouse scrolled (322, 315) with delta (0, 0)
Screenshot: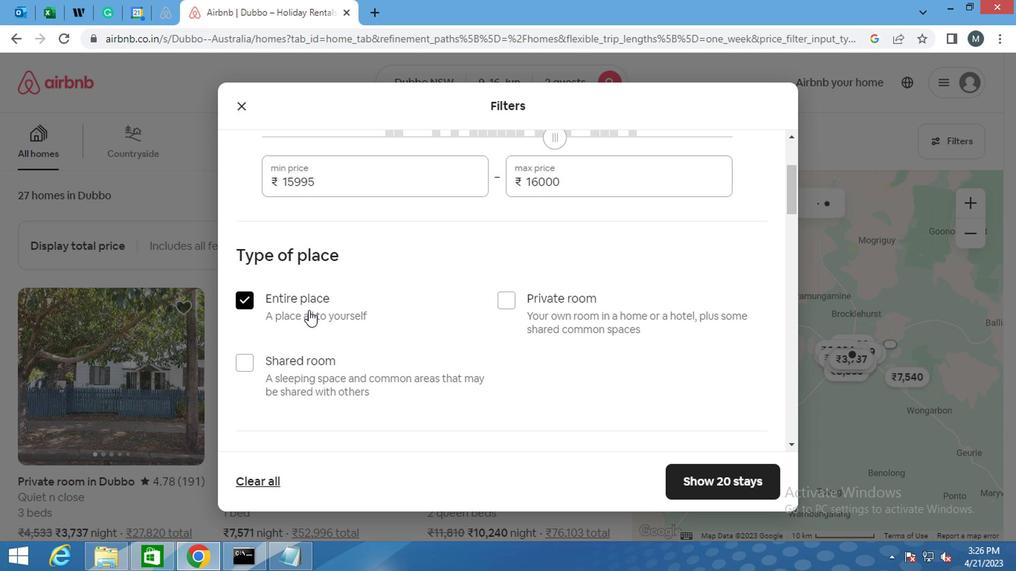 
Action: Mouse moved to (326, 315)
Screenshot: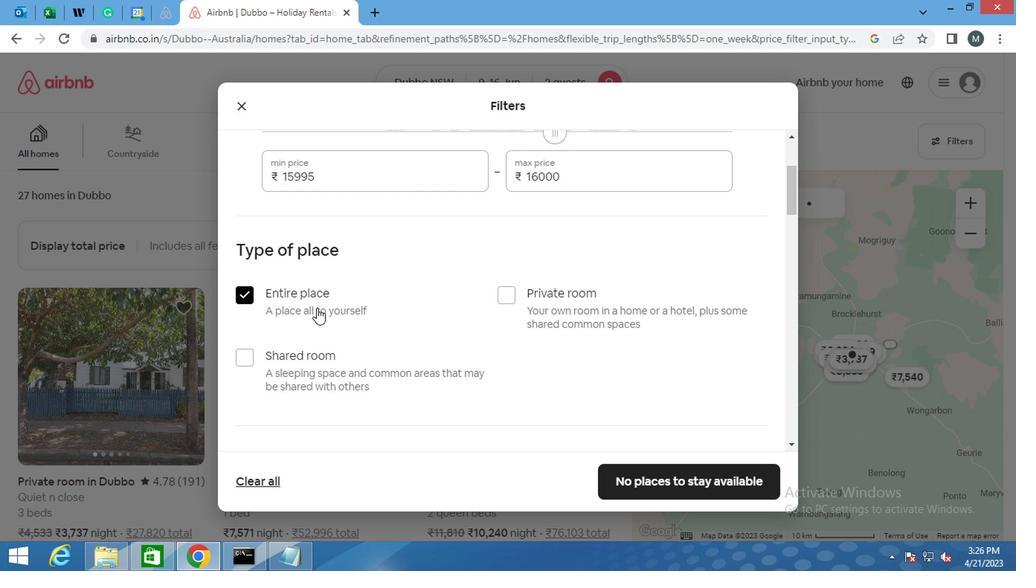 
Action: Mouse scrolled (326, 315) with delta (0, 0)
Screenshot: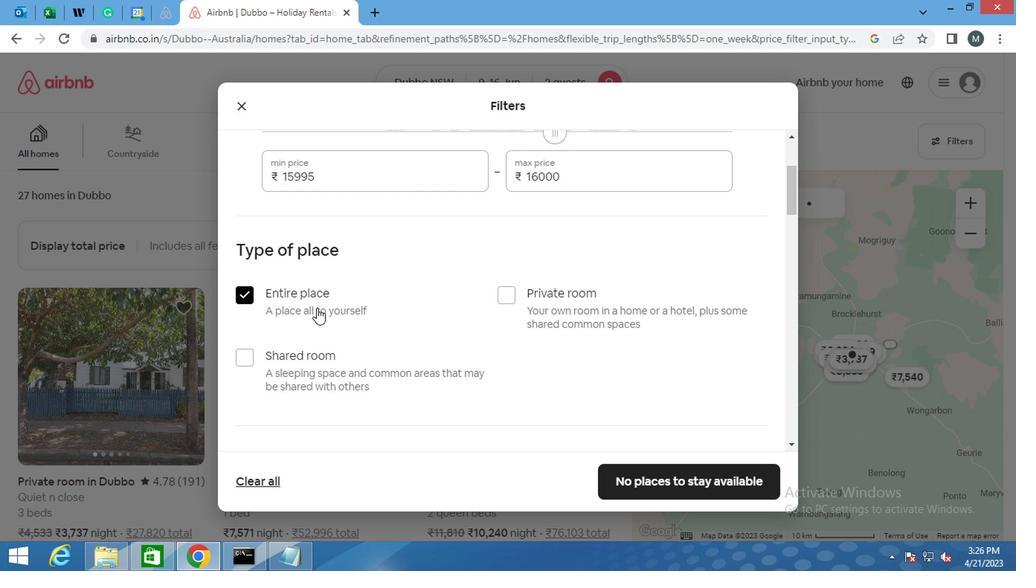 
Action: Mouse moved to (366, 323)
Screenshot: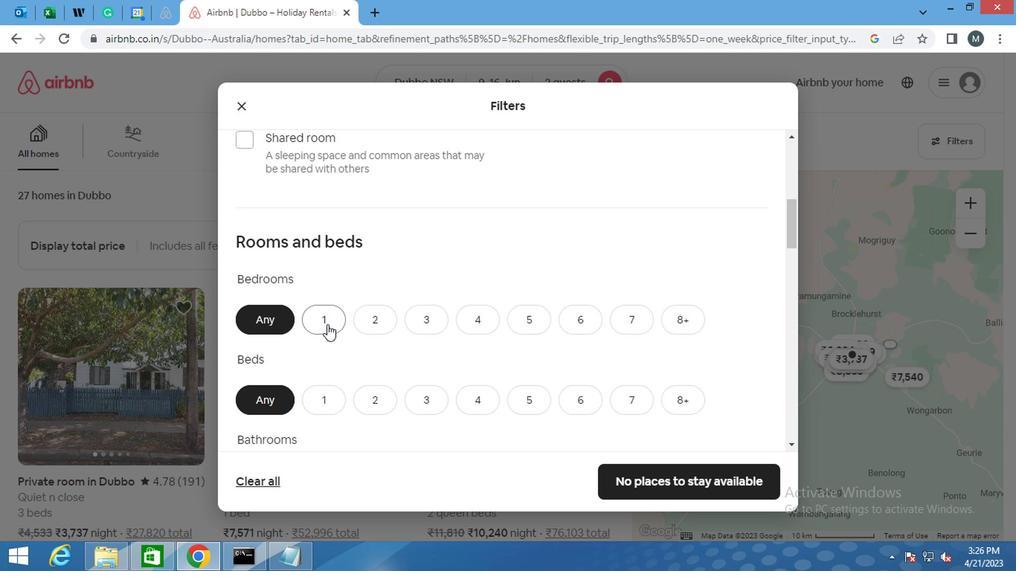 
Action: Mouse pressed left at (366, 323)
Screenshot: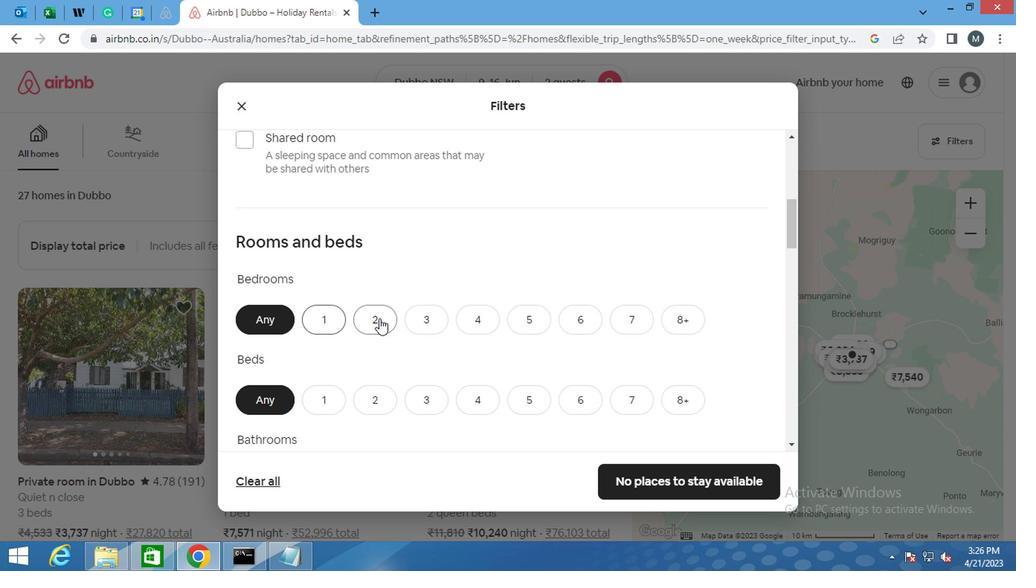 
Action: Mouse moved to (368, 324)
Screenshot: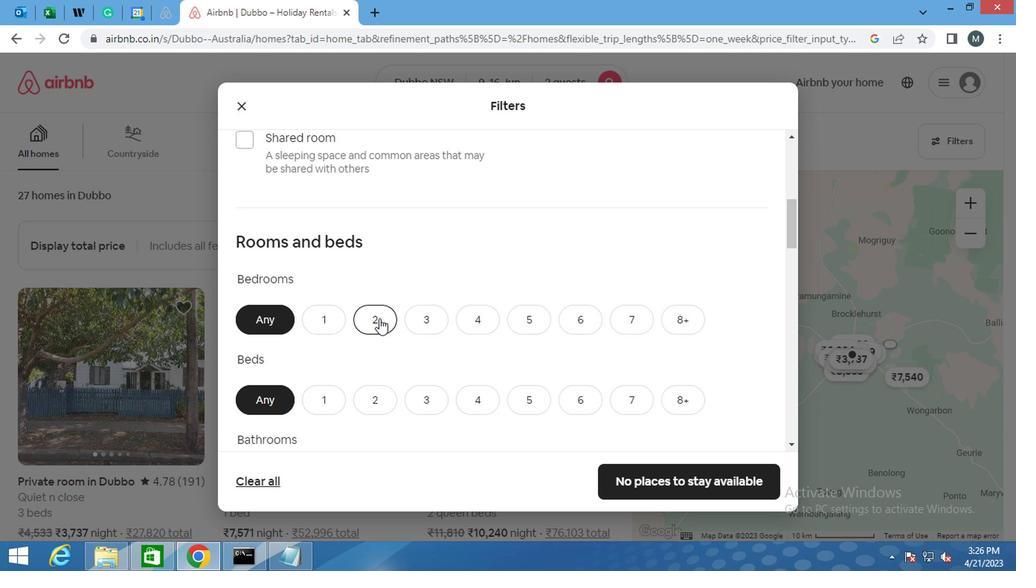 
Action: Mouse scrolled (368, 325) with delta (0, 0)
Screenshot: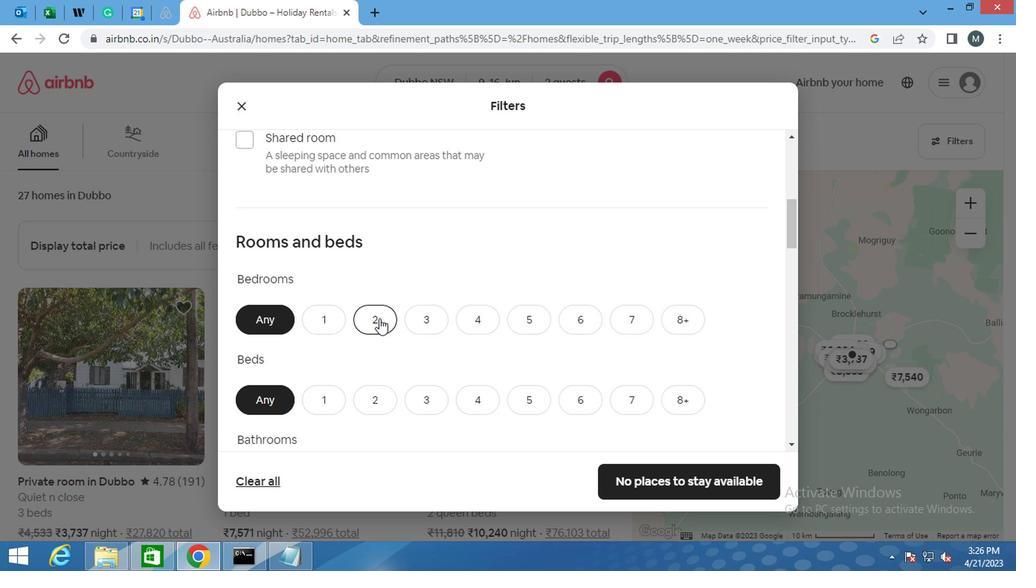
Action: Mouse moved to (369, 329)
Screenshot: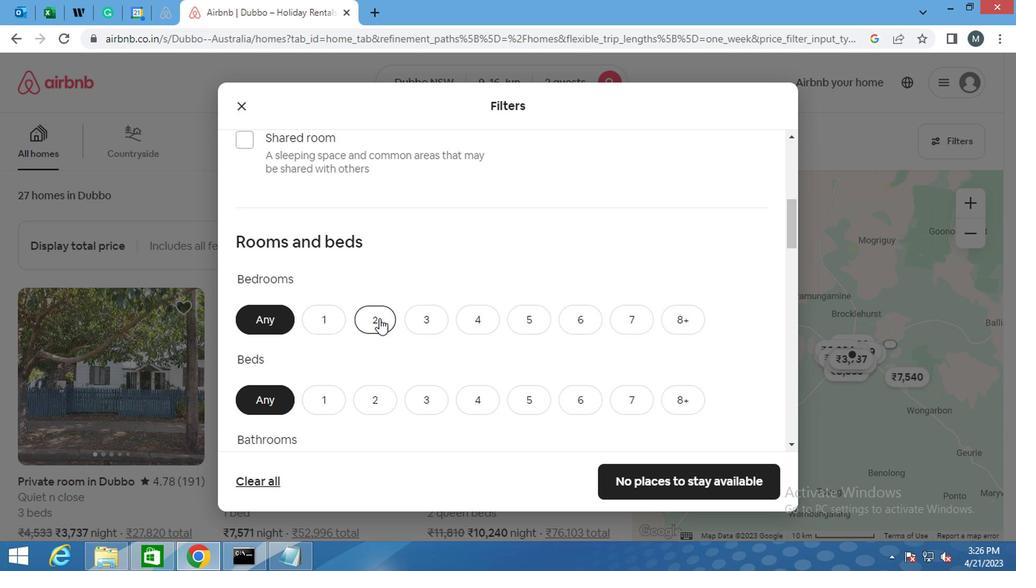 
Action: Mouse scrolled (369, 329) with delta (0, 0)
Screenshot: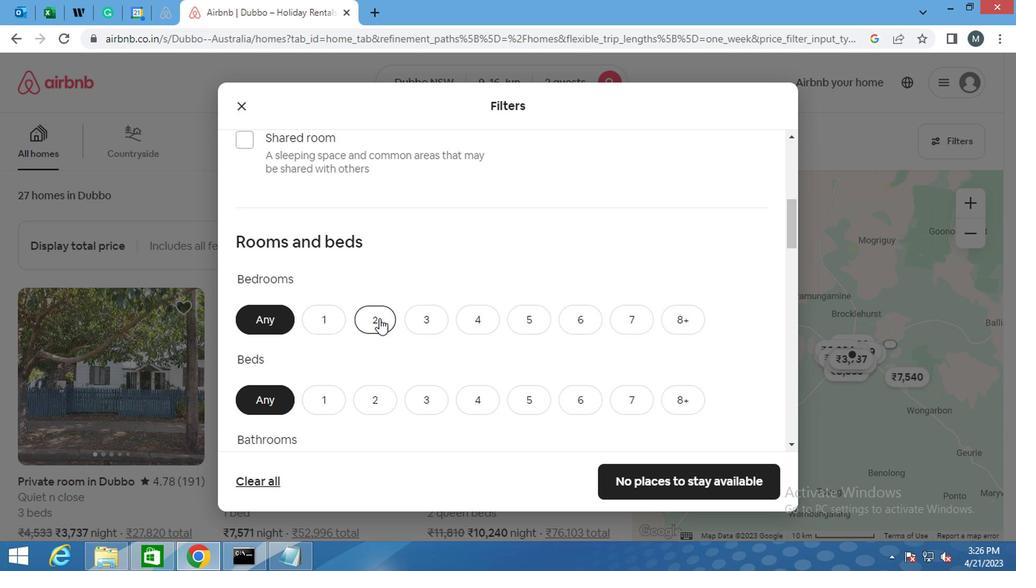
Action: Mouse moved to (366, 337)
Screenshot: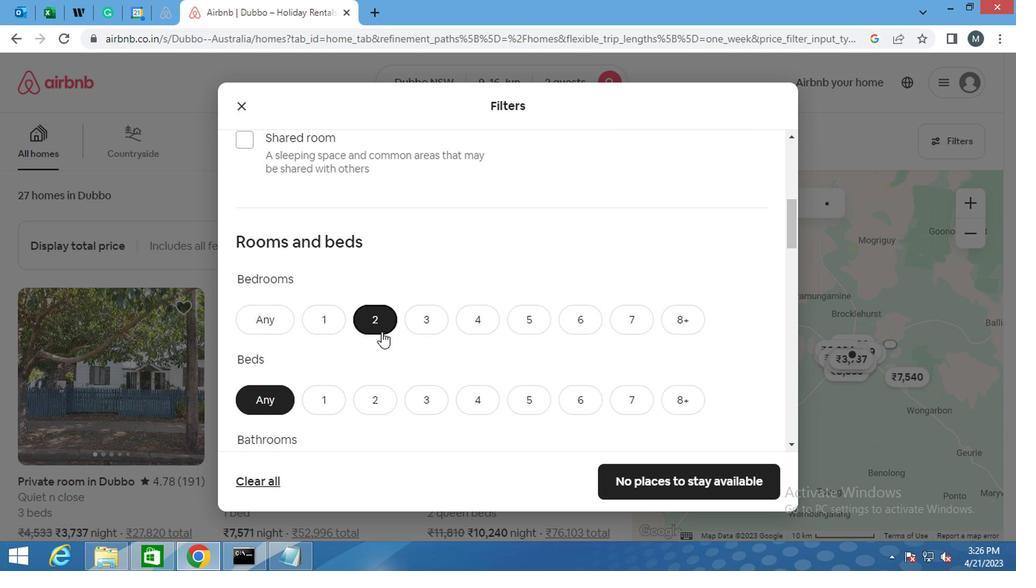 
Action: Mouse scrolled (366, 336) with delta (0, 0)
Screenshot: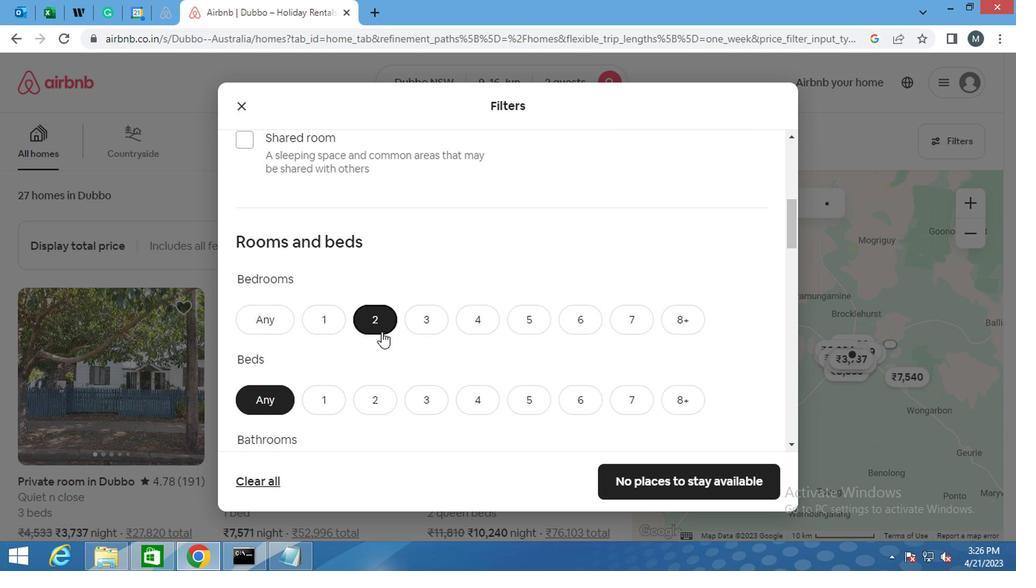 
Action: Mouse moved to (364, 339)
Screenshot: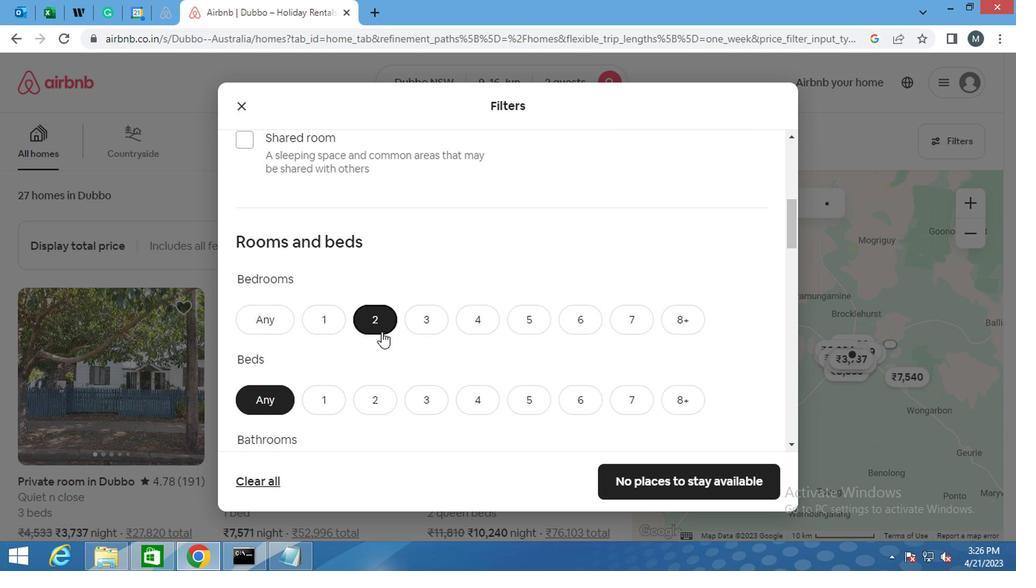 
Action: Mouse scrolled (364, 338) with delta (0, 0)
Screenshot: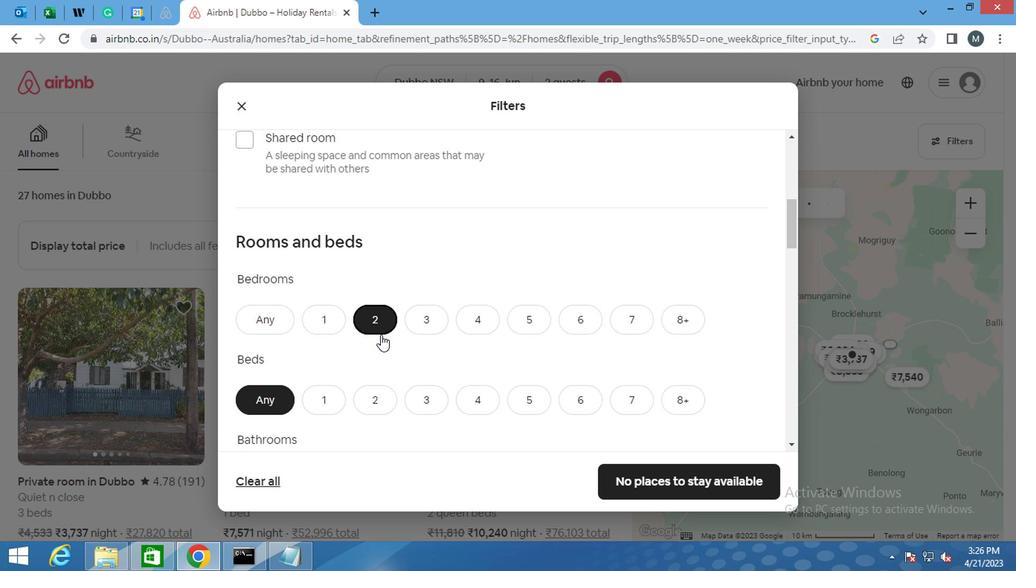 
Action: Mouse moved to (362, 283)
Screenshot: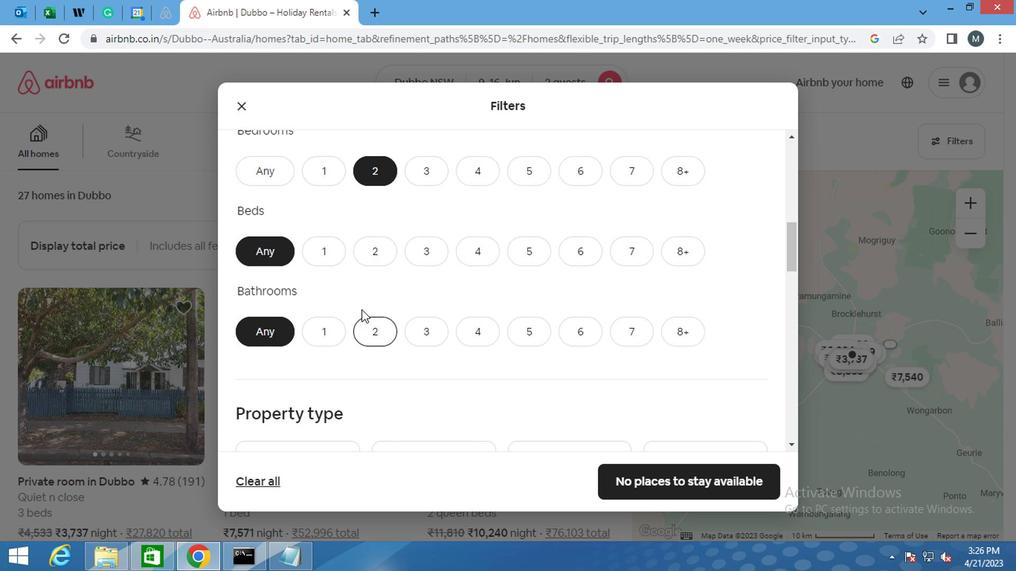 
Action: Mouse pressed left at (362, 283)
Screenshot: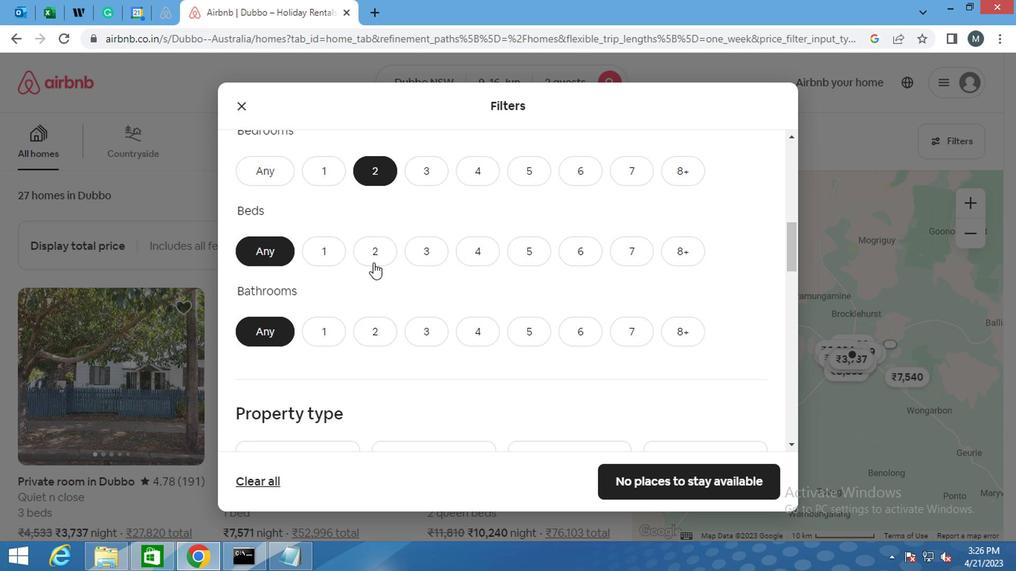 
Action: Mouse moved to (333, 335)
Screenshot: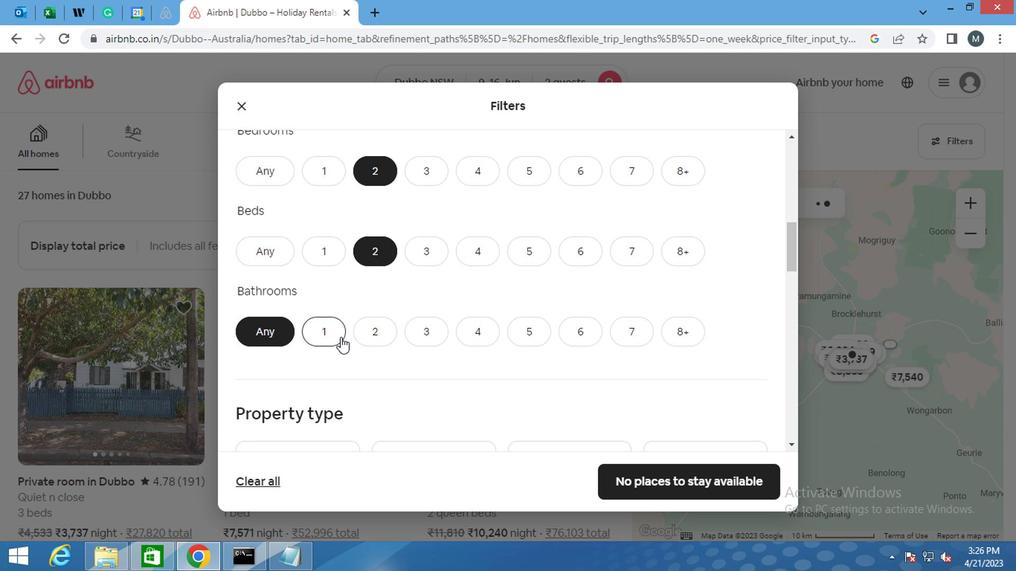 
Action: Mouse pressed left at (333, 335)
Screenshot: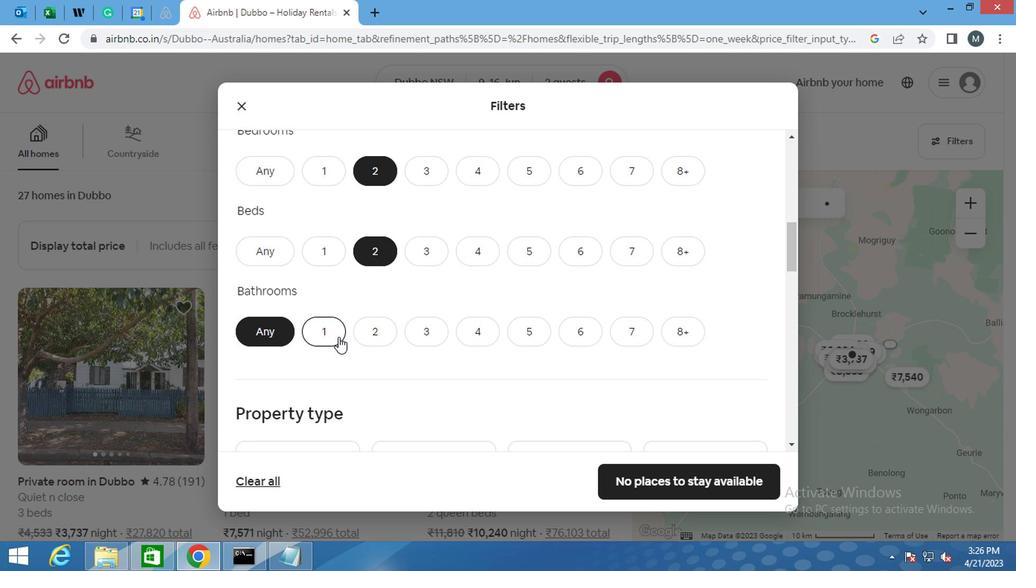 
Action: Mouse moved to (359, 333)
Screenshot: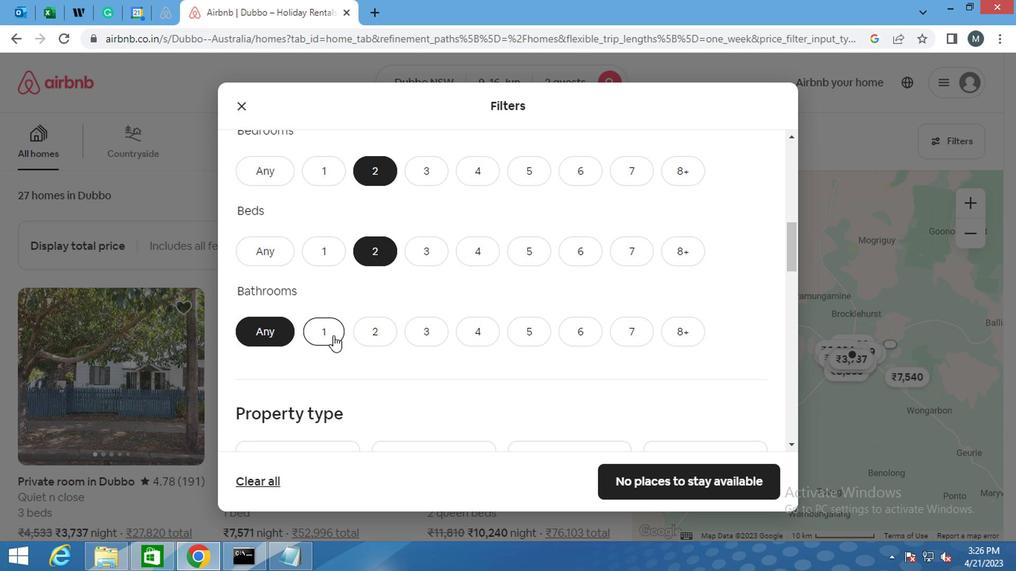
Action: Mouse scrolled (359, 333) with delta (0, 0)
Screenshot: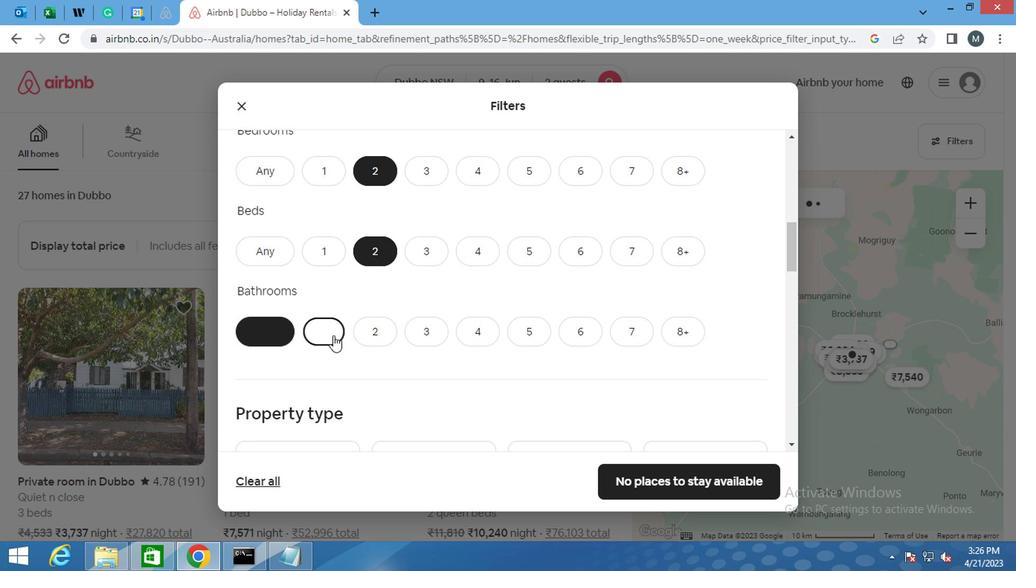 
Action: Mouse scrolled (359, 333) with delta (0, 0)
Screenshot: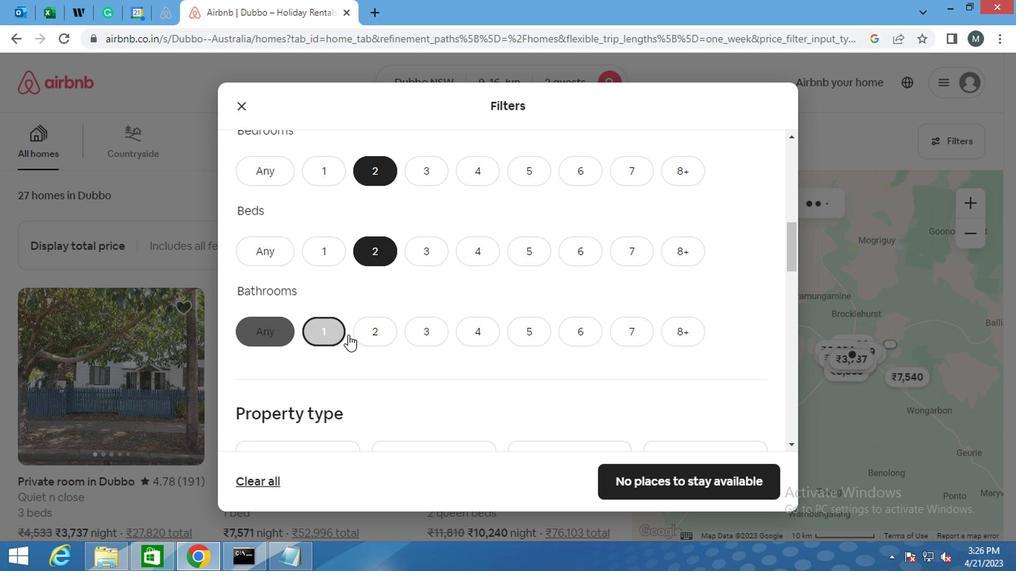 
Action: Mouse moved to (318, 331)
Screenshot: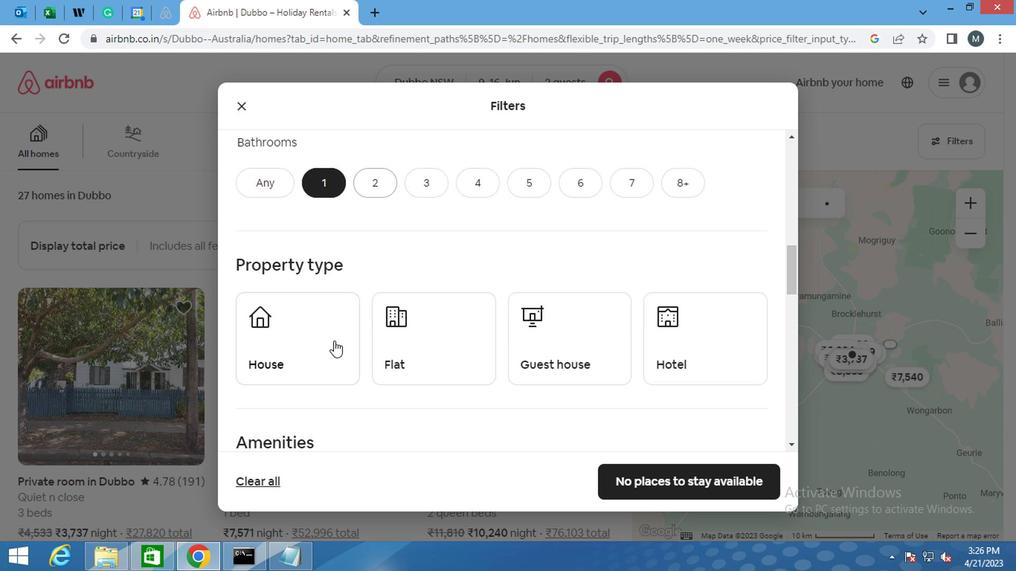 
Action: Mouse pressed left at (318, 331)
Screenshot: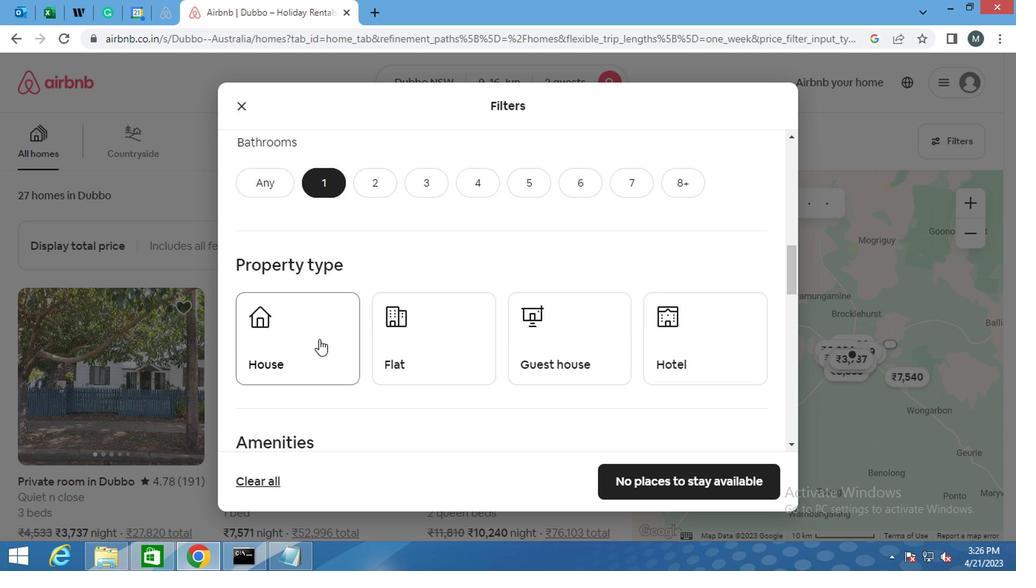 
Action: Mouse moved to (390, 331)
Screenshot: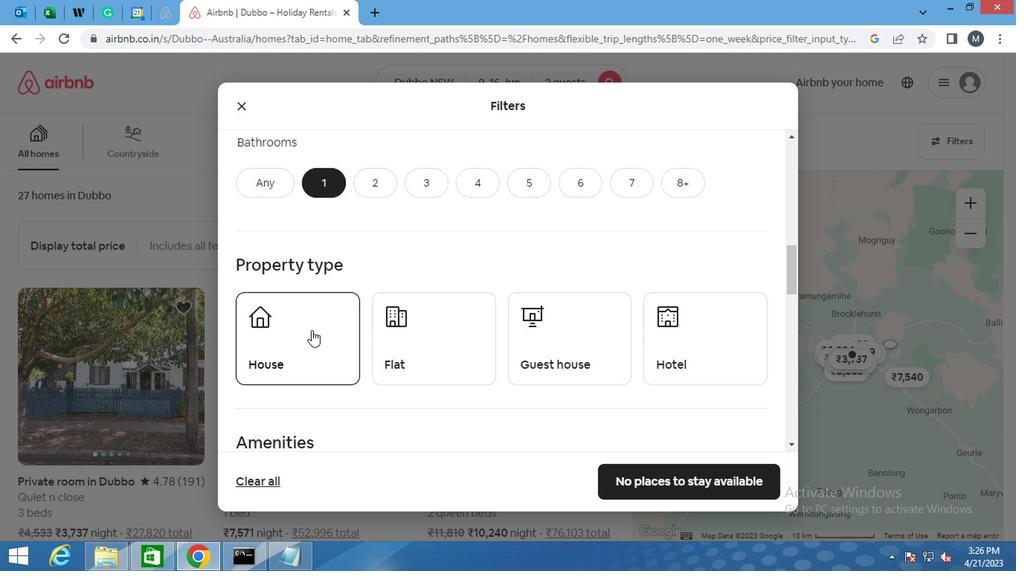 
Action: Mouse pressed left at (390, 331)
Screenshot: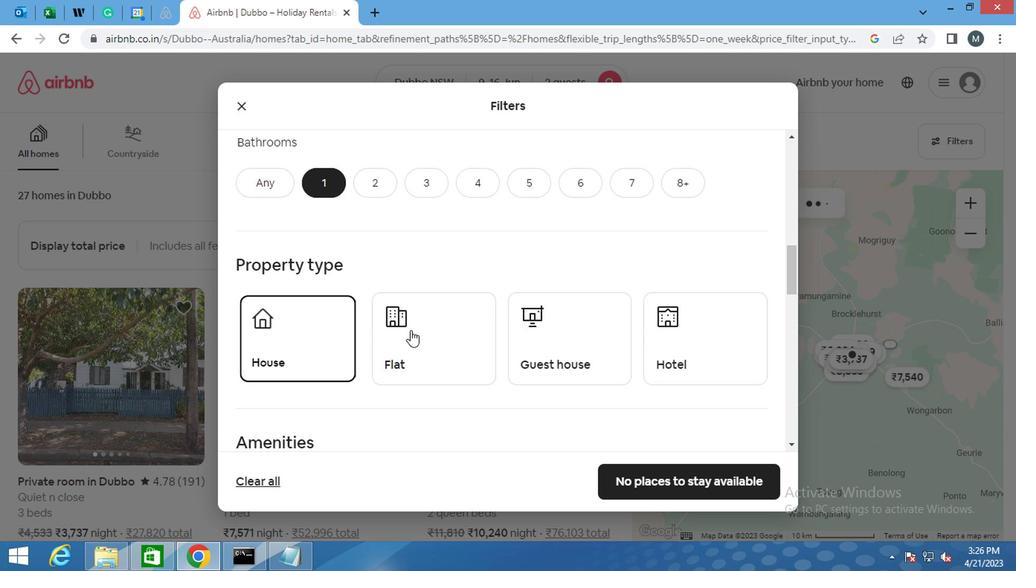 
Action: Mouse moved to (464, 331)
Screenshot: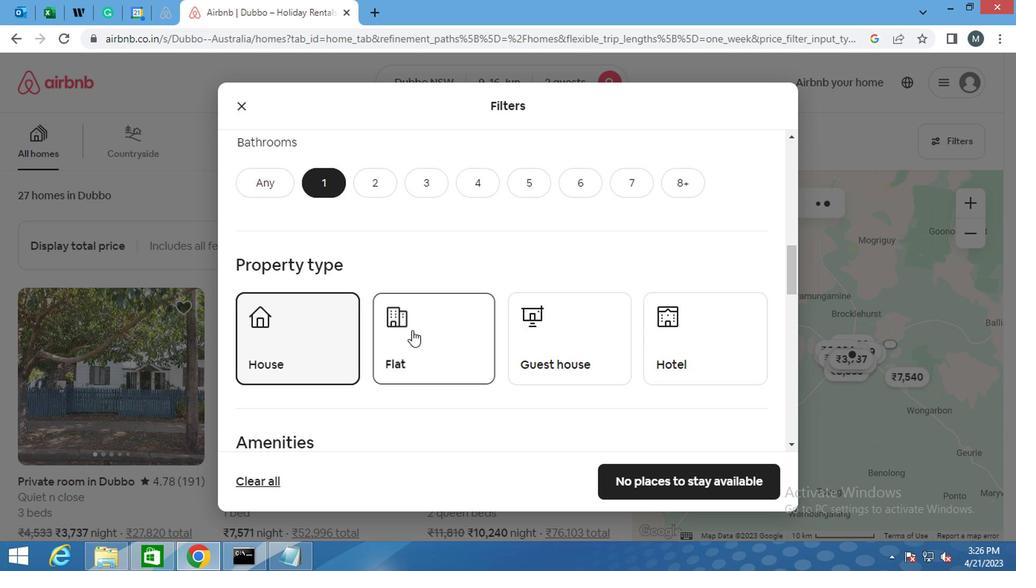 
Action: Mouse pressed left at (464, 331)
Screenshot: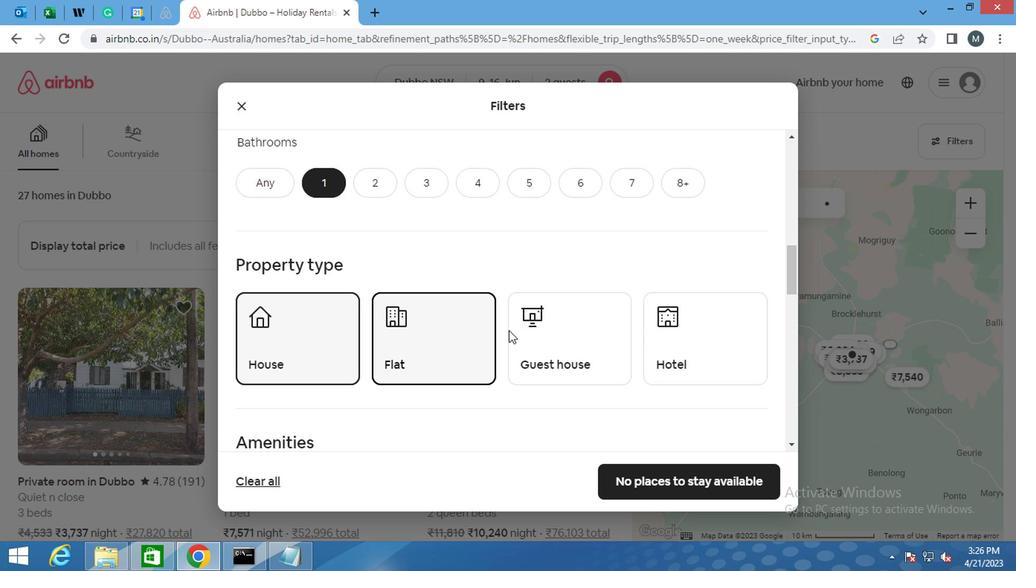 
Action: Mouse moved to (515, 348)
Screenshot: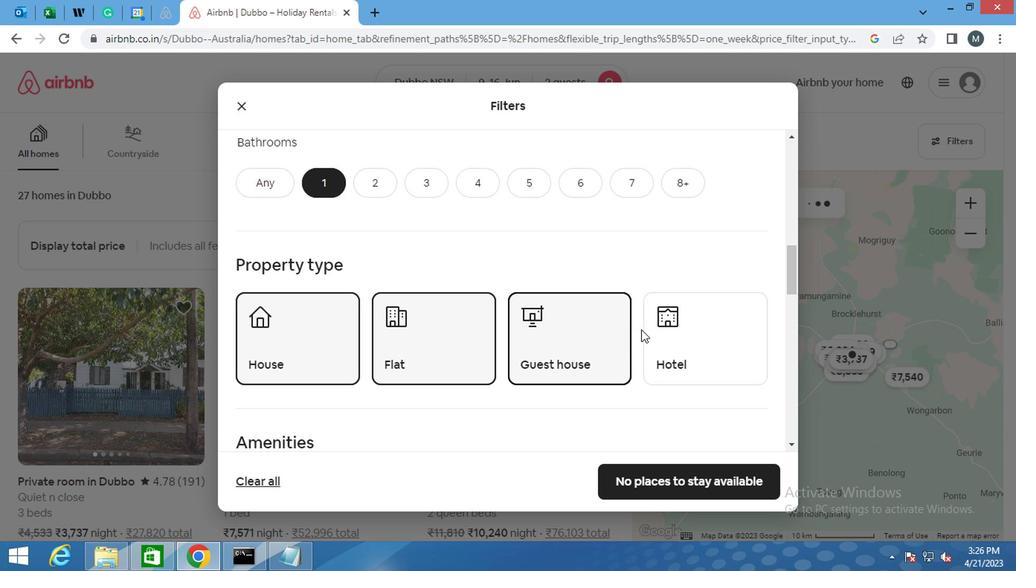 
Action: Mouse scrolled (515, 347) with delta (0, 0)
Screenshot: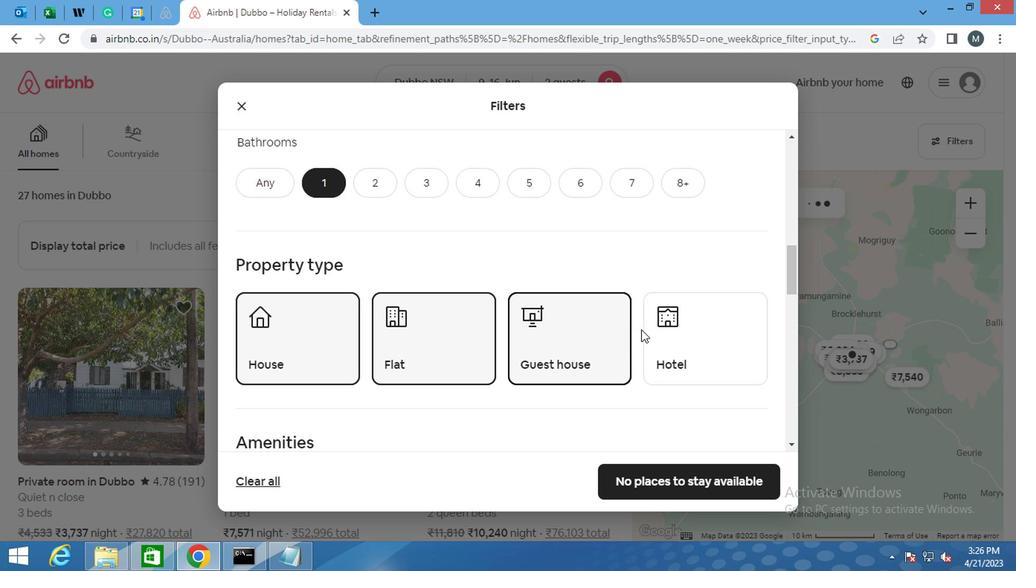 
Action: Mouse moved to (509, 348)
Screenshot: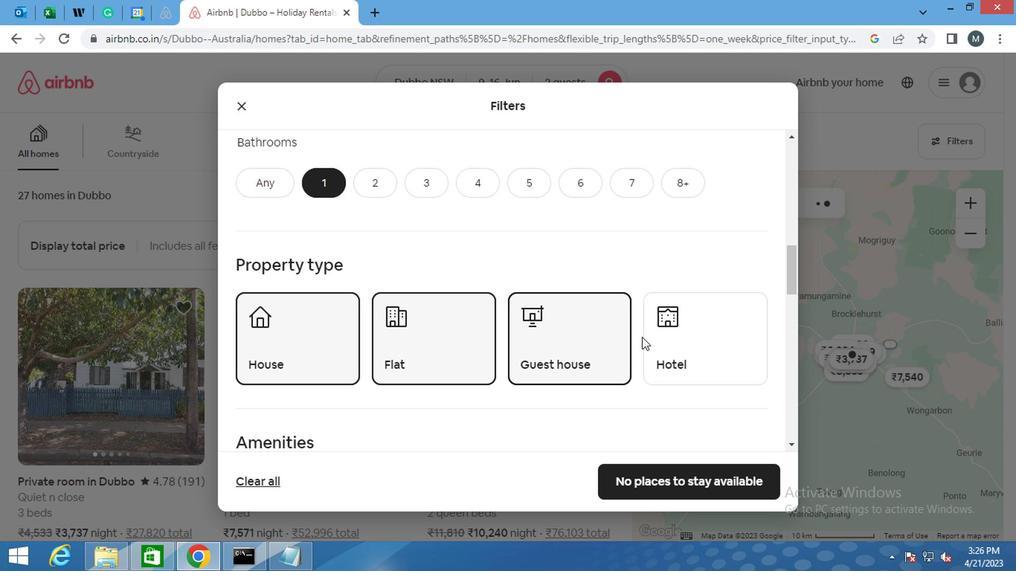 
Action: Mouse scrolled (509, 347) with delta (0, 0)
Screenshot: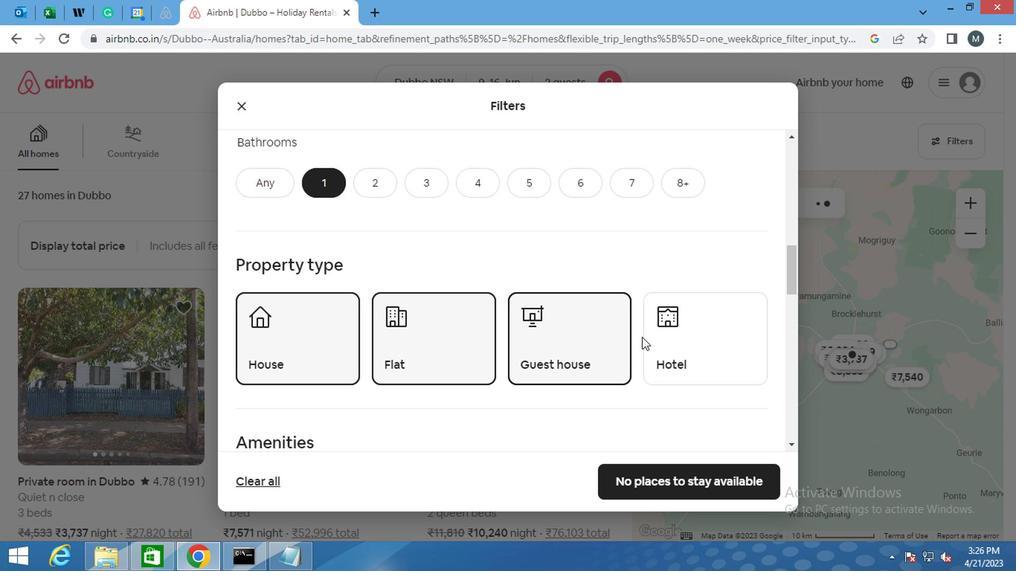 
Action: Mouse moved to (348, 343)
Screenshot: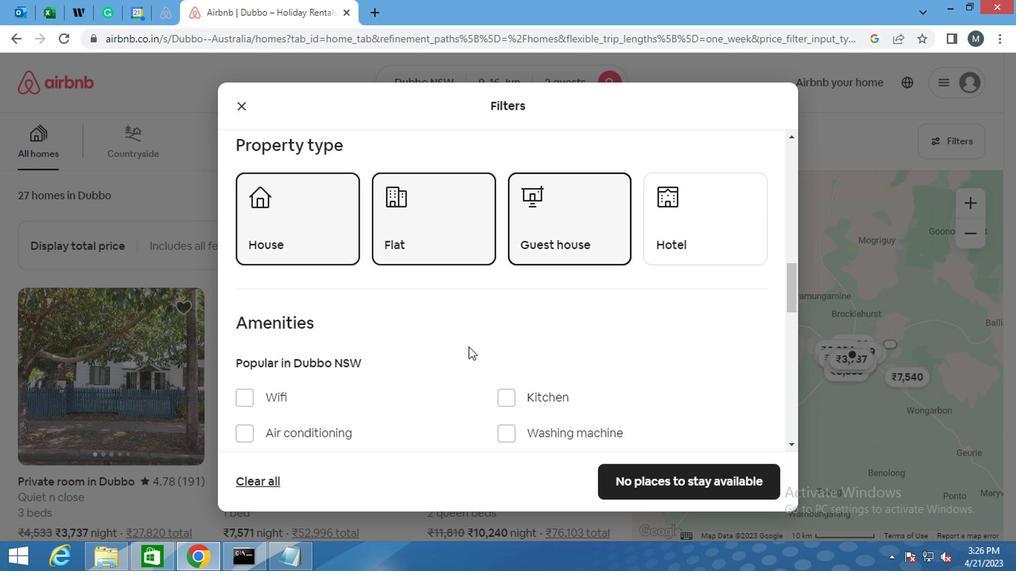 
Action: Mouse scrolled (348, 342) with delta (0, 0)
Screenshot: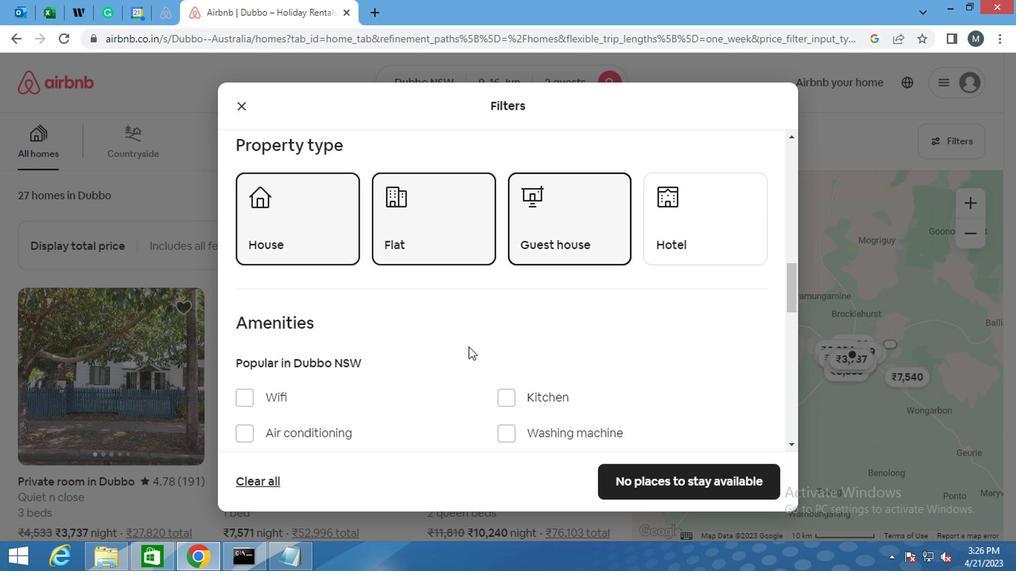 
Action: Mouse moved to (485, 330)
Screenshot: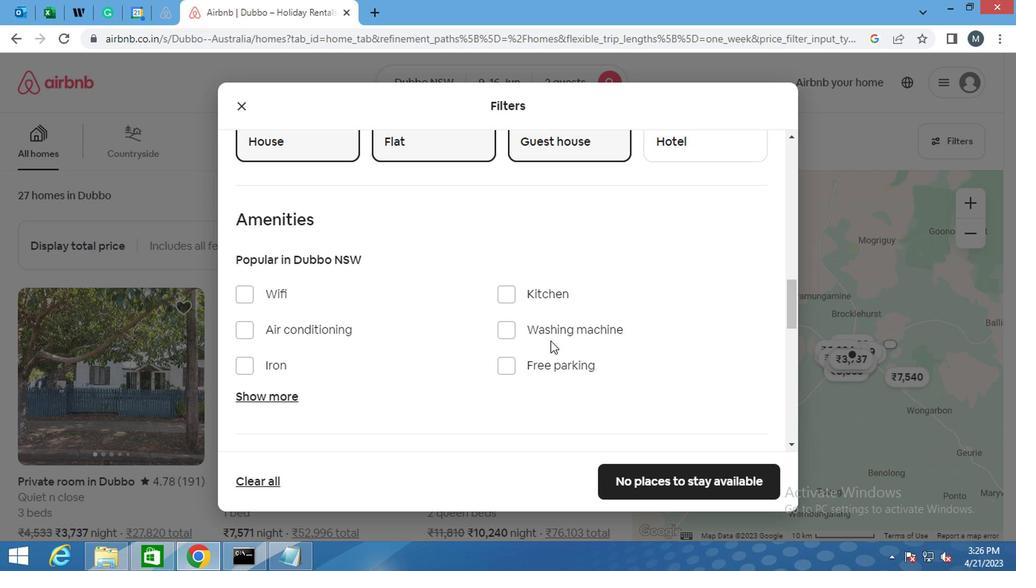 
Action: Mouse pressed left at (485, 330)
Screenshot: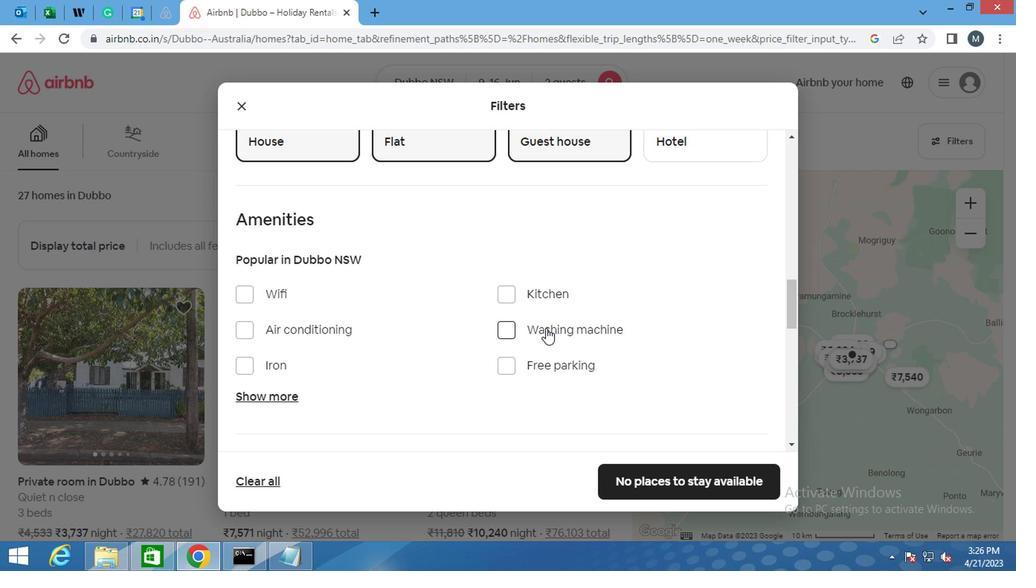 
Action: Mouse pressed left at (485, 330)
Screenshot: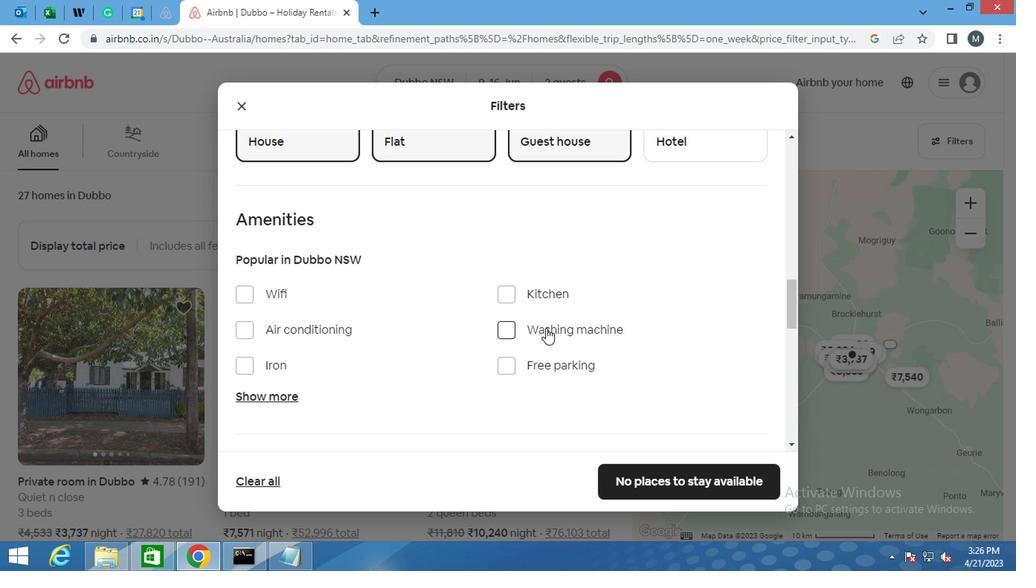 
Action: Mouse moved to (478, 311)
Screenshot: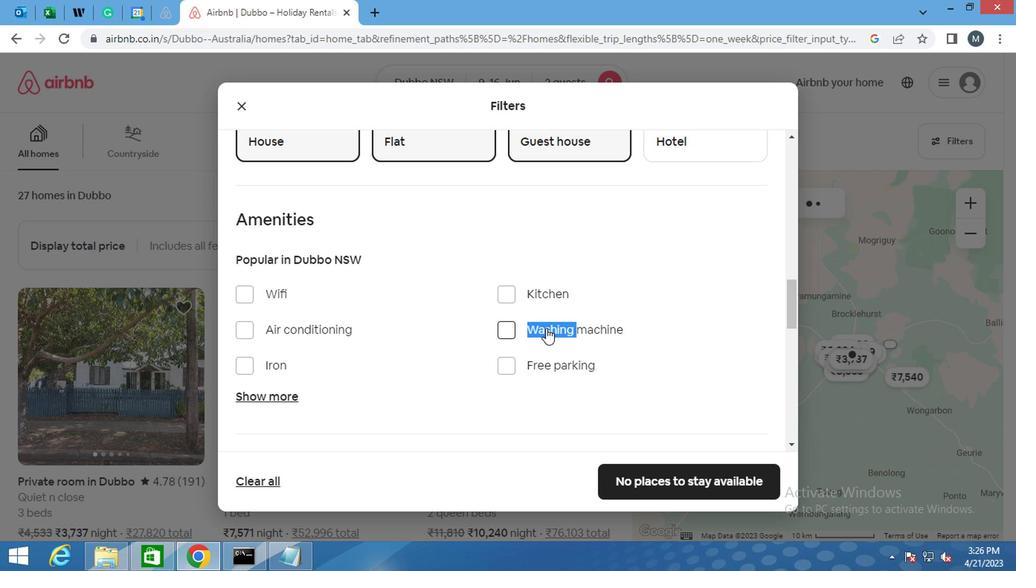 
Action: Mouse pressed left at (478, 311)
Screenshot: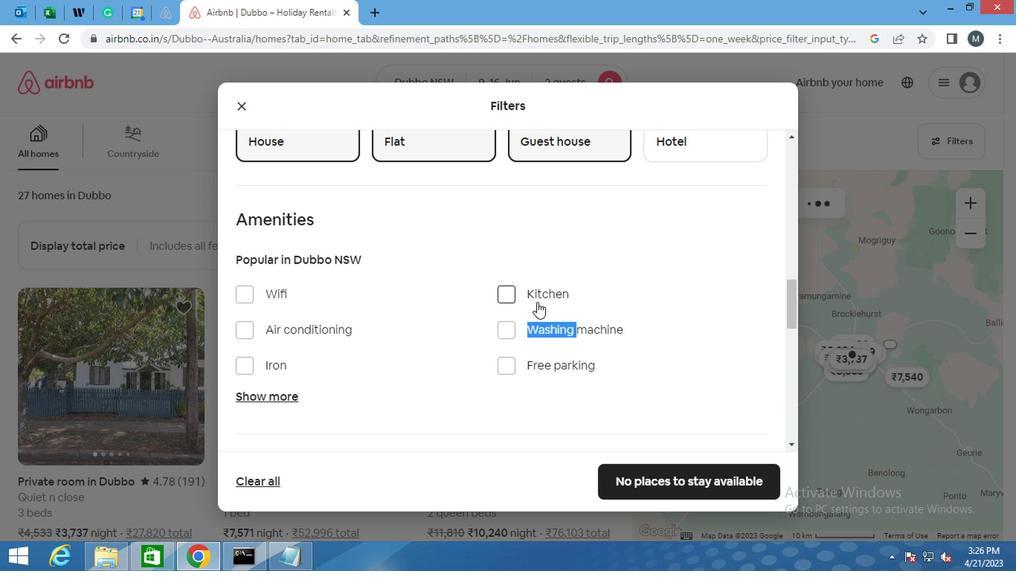 
Action: Mouse moved to (477, 330)
Screenshot: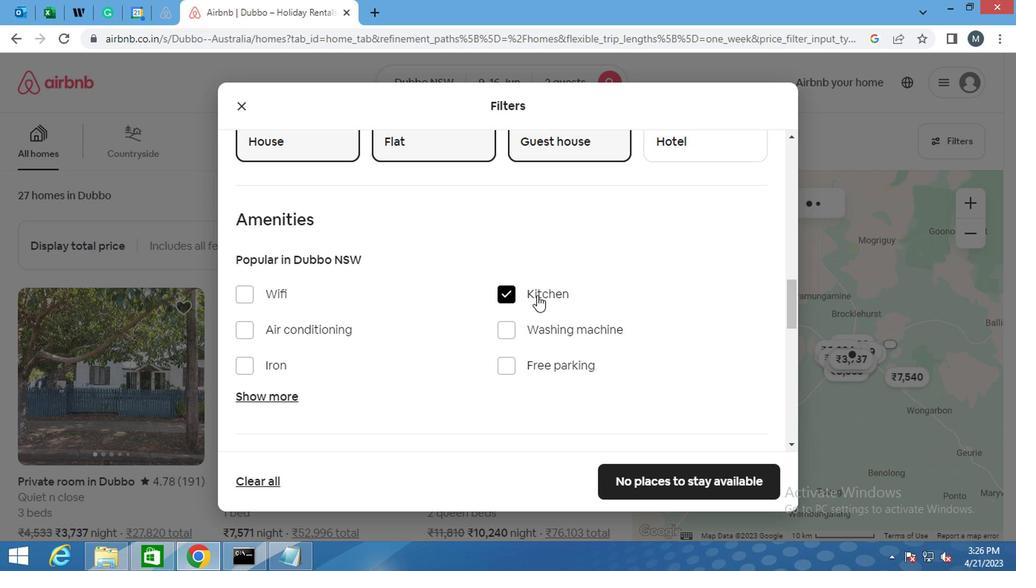 
Action: Mouse pressed left at (477, 330)
Screenshot: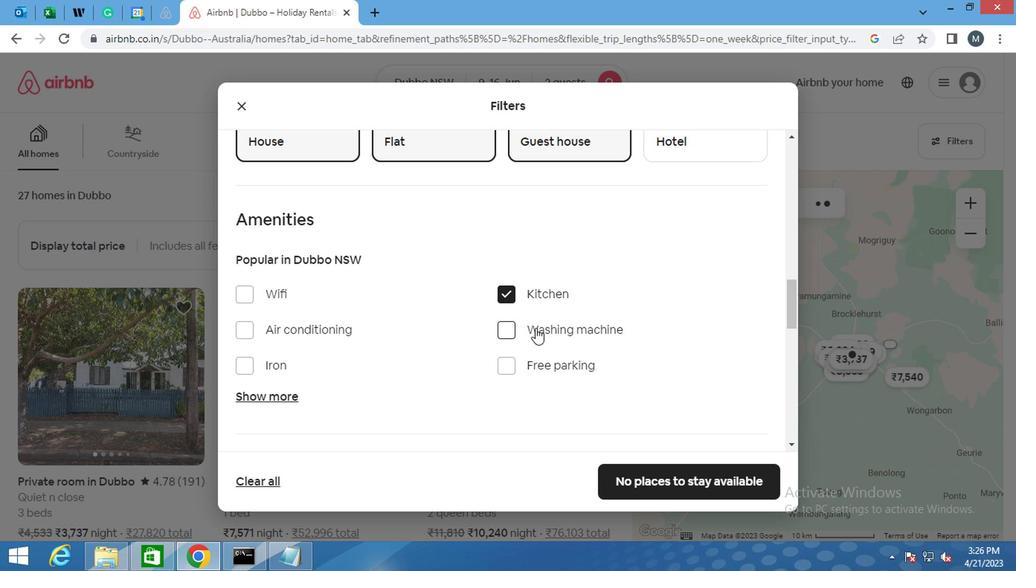 
Action: Mouse moved to (476, 331)
Screenshot: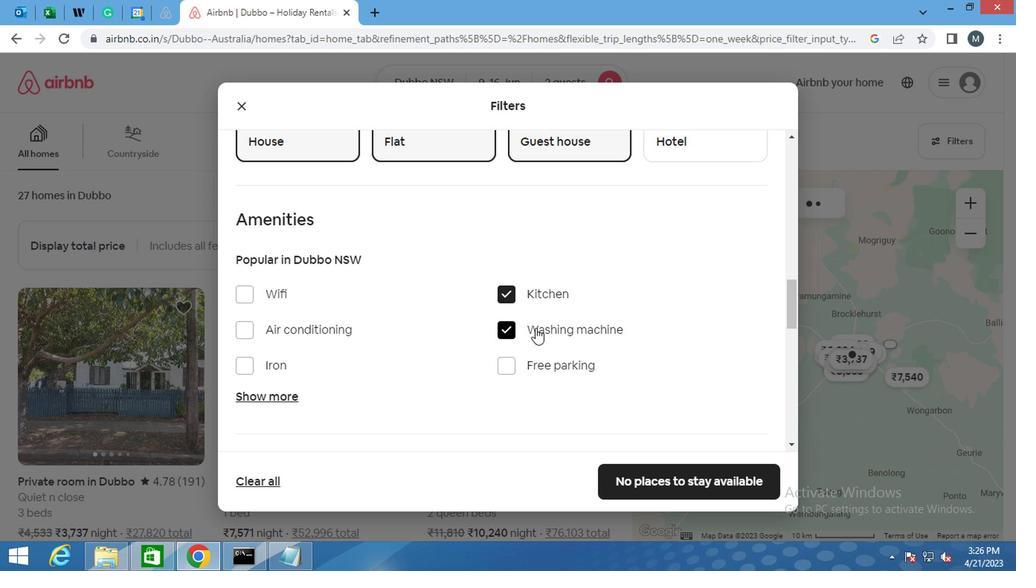 
Action: Mouse scrolled (476, 331) with delta (0, 0)
Screenshot: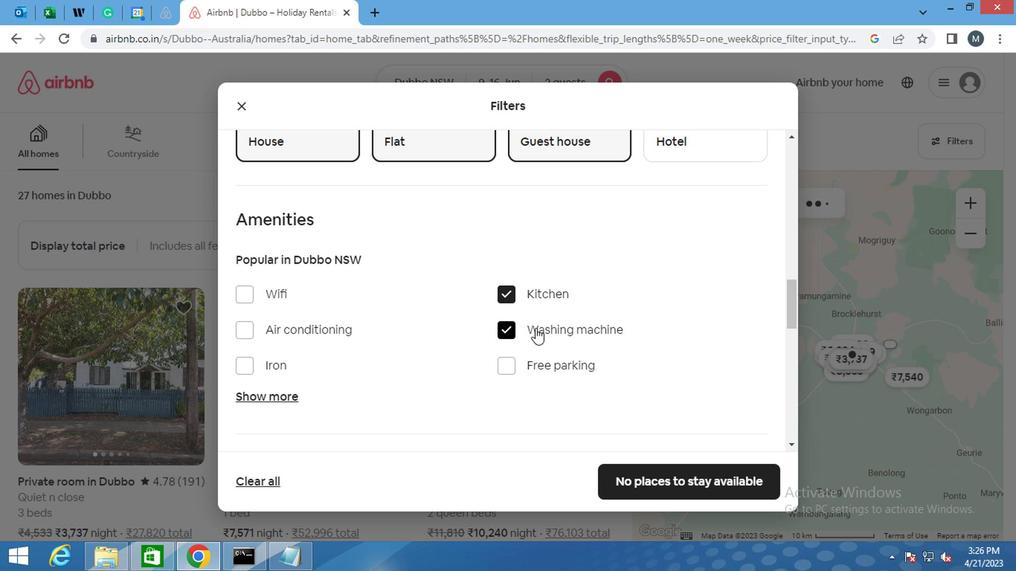 
Action: Mouse moved to (476, 332)
Screenshot: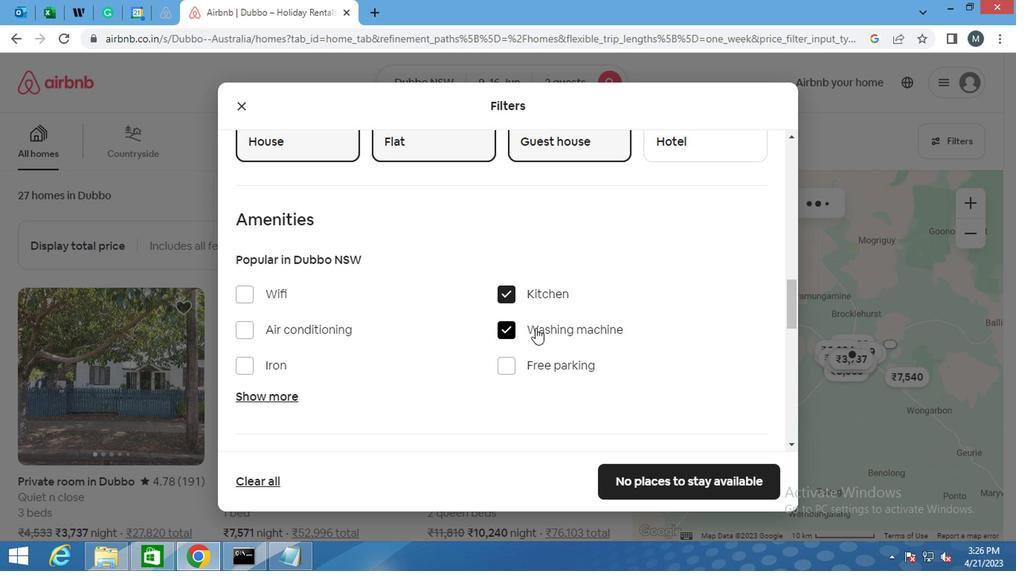 
Action: Mouse scrolled (476, 332) with delta (0, 0)
Screenshot: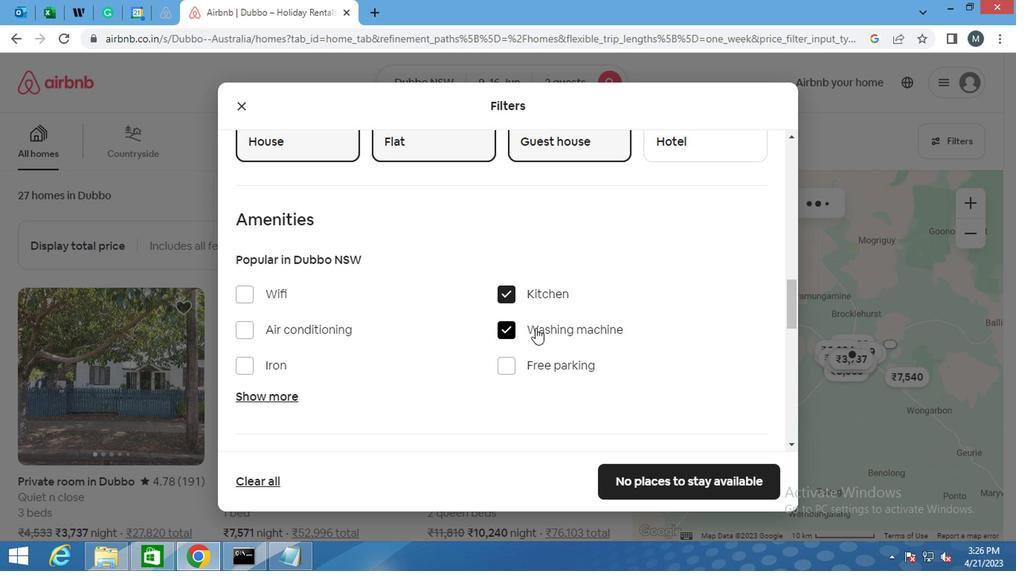 
Action: Mouse moved to (476, 333)
Screenshot: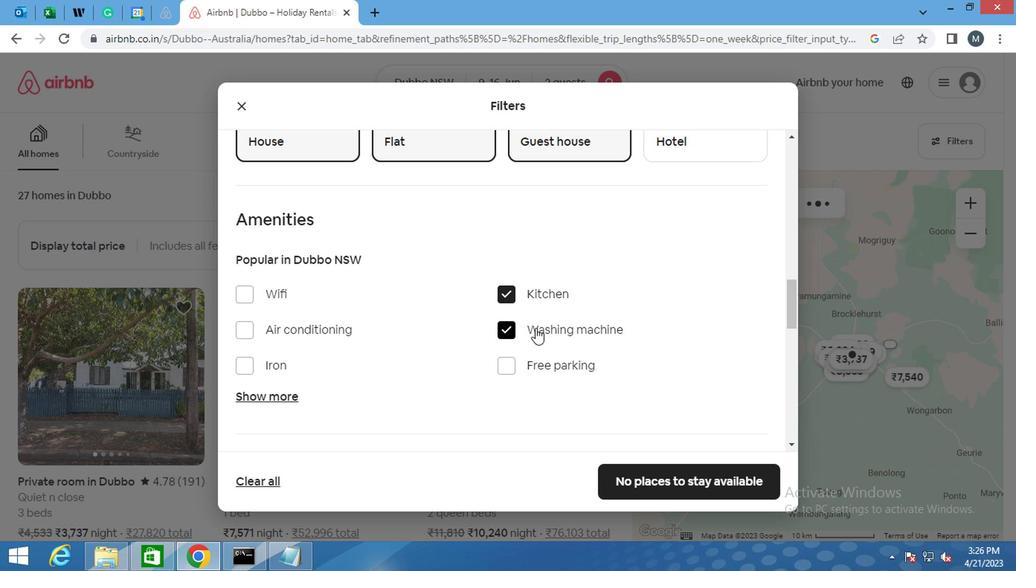 
Action: Mouse scrolled (476, 332) with delta (0, 0)
Screenshot: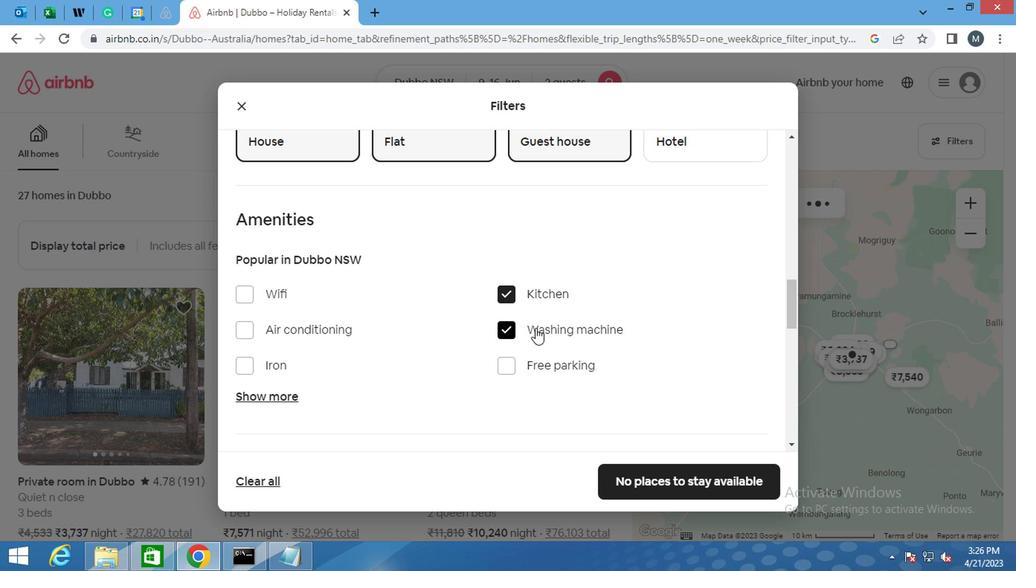 
Action: Mouse moved to (476, 336)
Screenshot: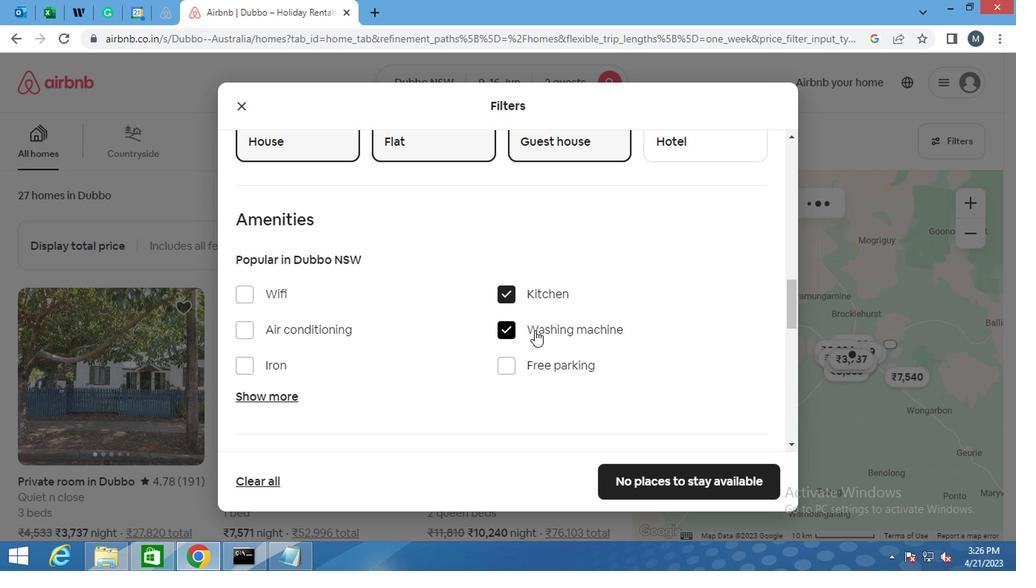 
Action: Mouse scrolled (476, 335) with delta (0, 0)
Screenshot: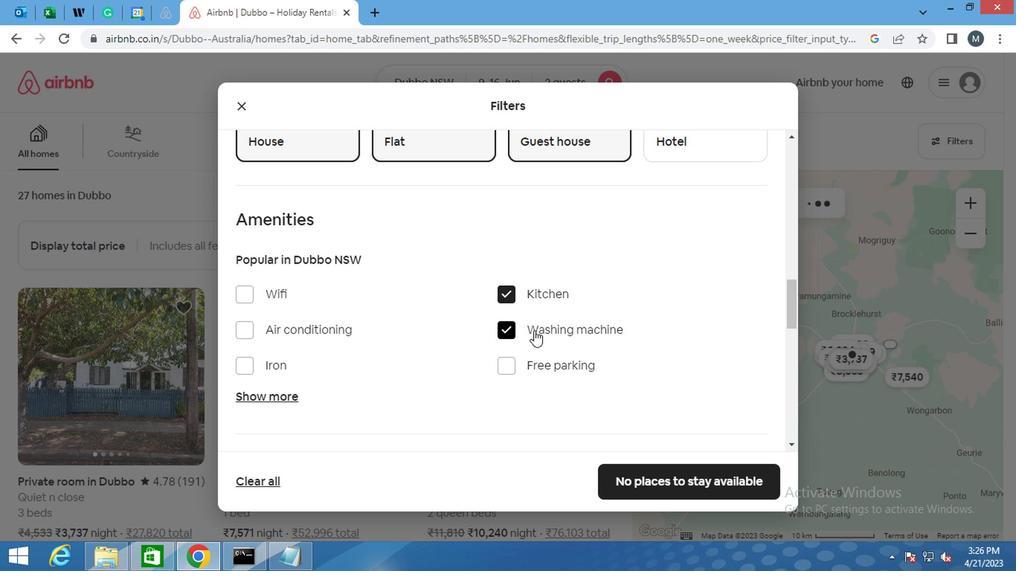 
Action: Mouse moved to (474, 339)
Screenshot: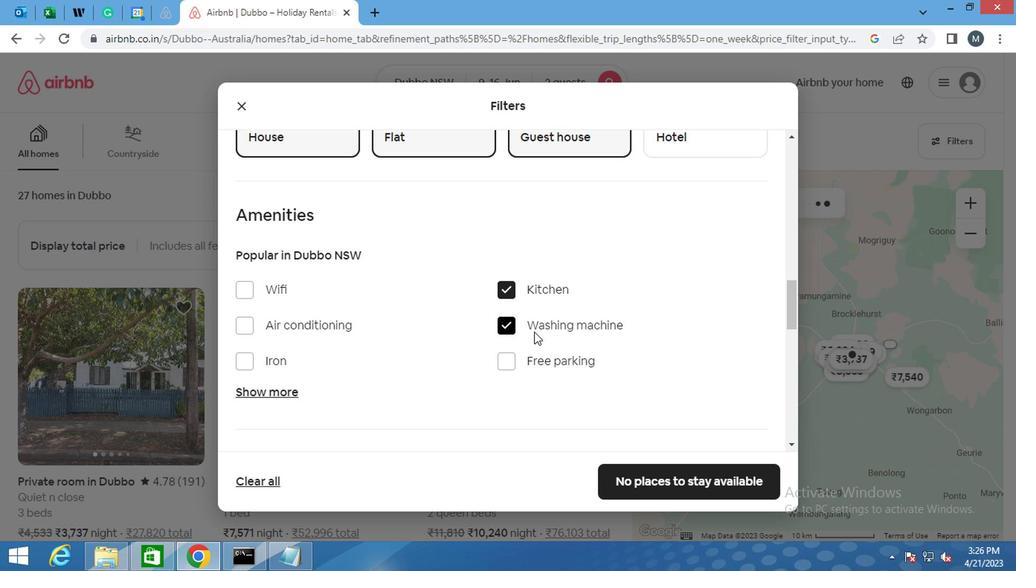 
Action: Mouse scrolled (474, 339) with delta (0, 0)
Screenshot: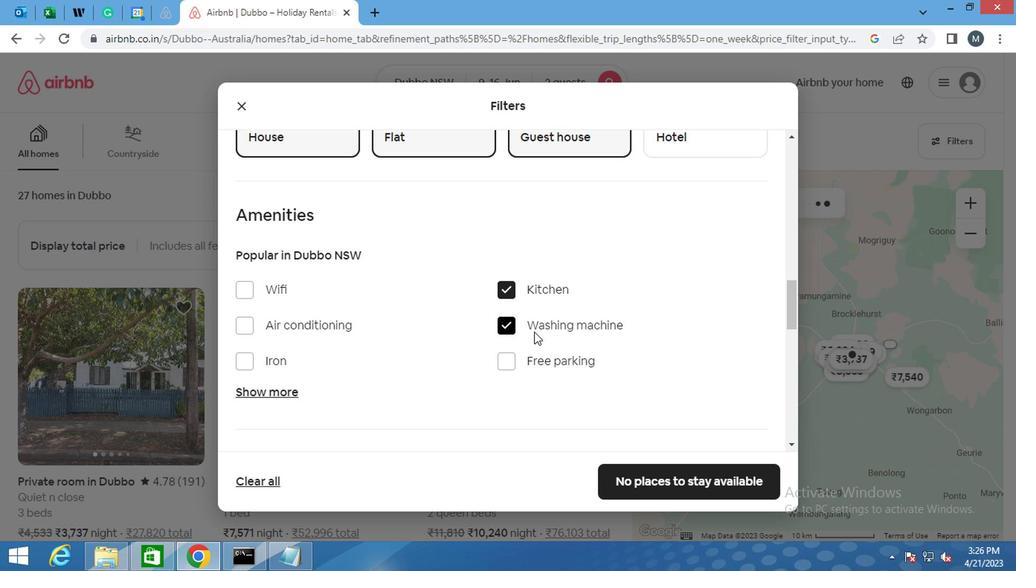 
Action: Mouse moved to (616, 240)
Screenshot: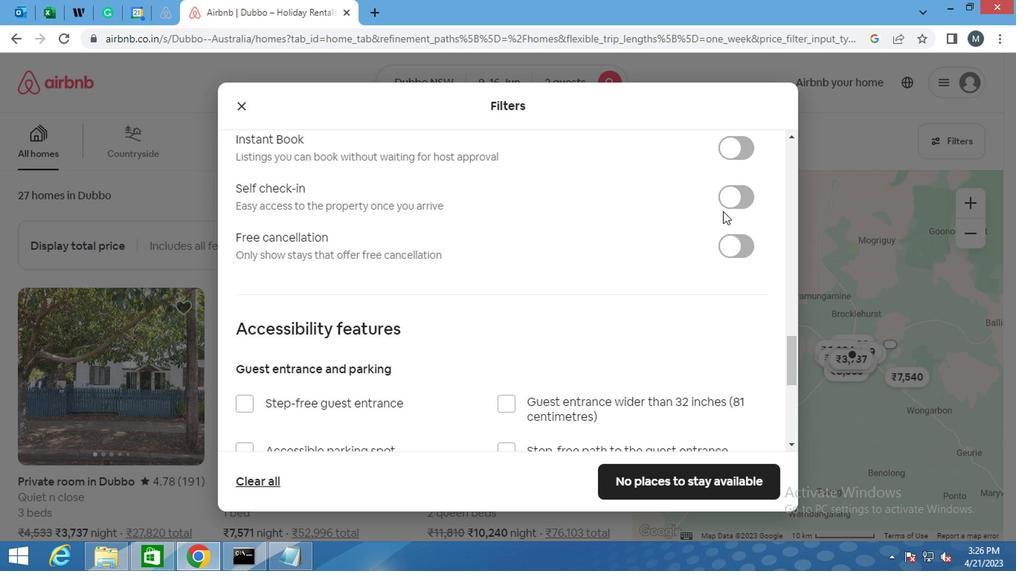 
Action: Mouse pressed left at (616, 240)
Screenshot: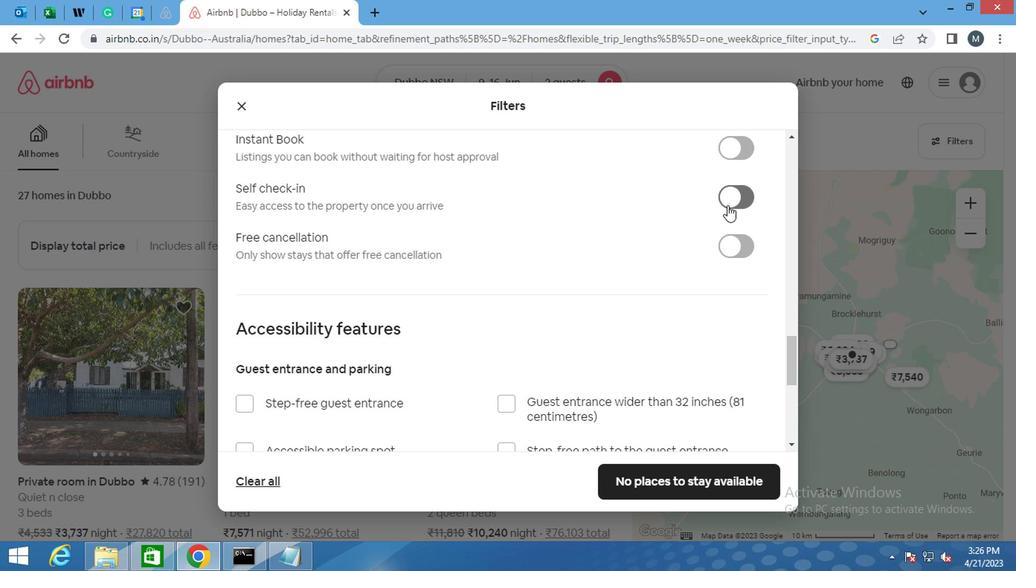 
Action: Mouse moved to (547, 330)
Screenshot: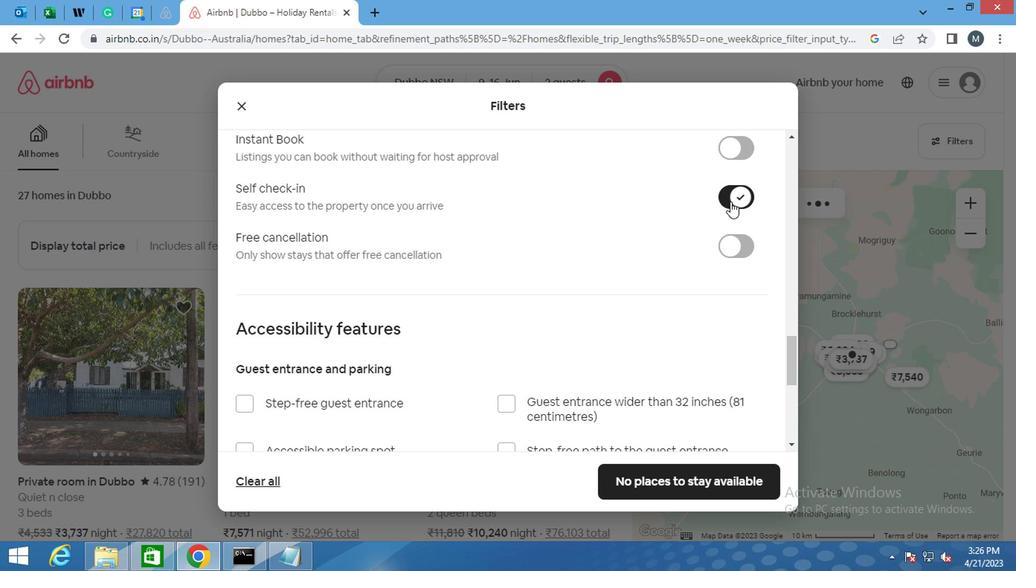 
Action: Mouse scrolled (547, 329) with delta (0, 0)
Screenshot: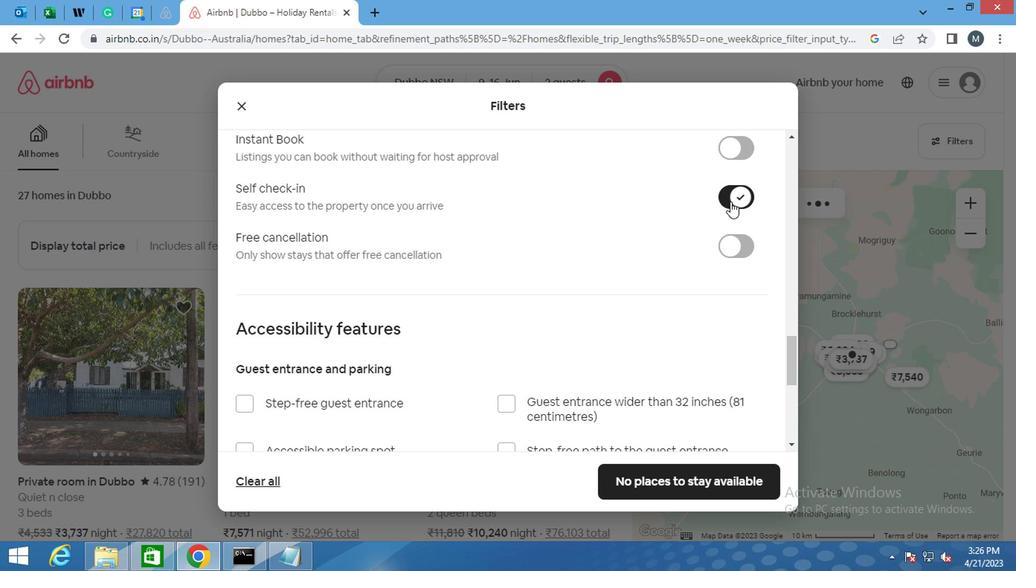 
Action: Mouse moved to (521, 342)
Screenshot: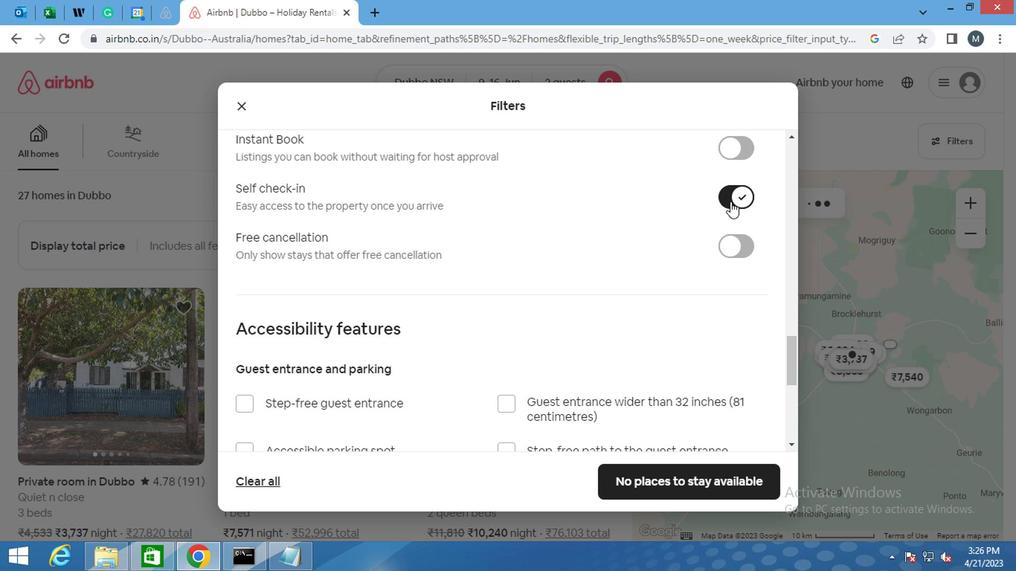
Action: Mouse scrolled (521, 342) with delta (0, 0)
Screenshot: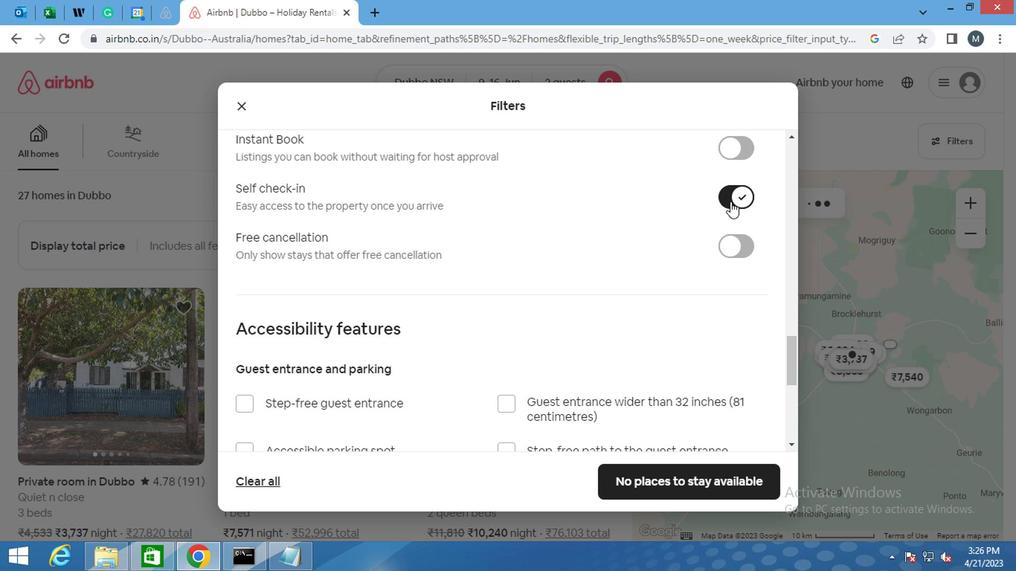 
Action: Mouse moved to (496, 352)
Screenshot: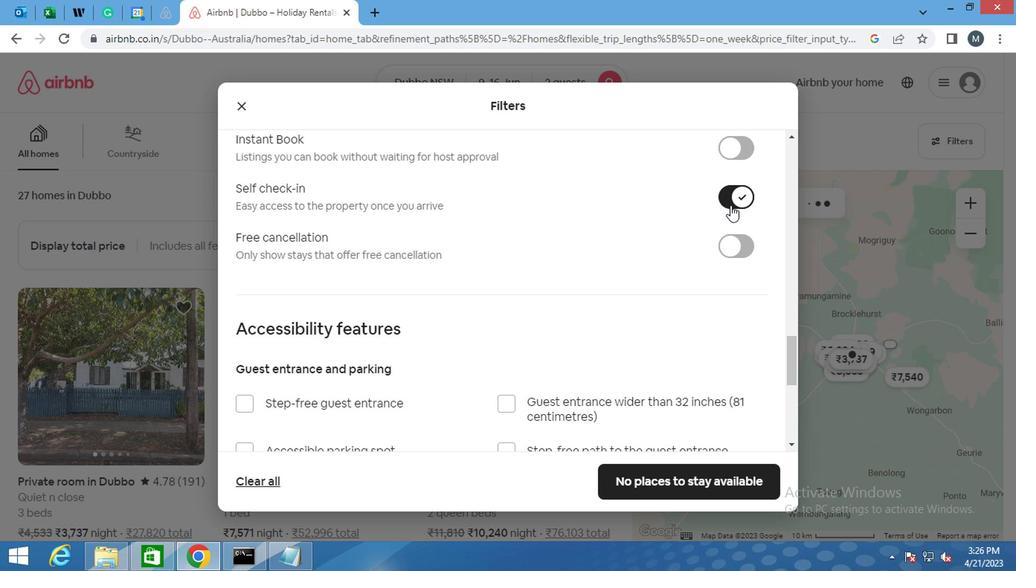 
Action: Mouse scrolled (496, 351) with delta (0, 0)
Screenshot: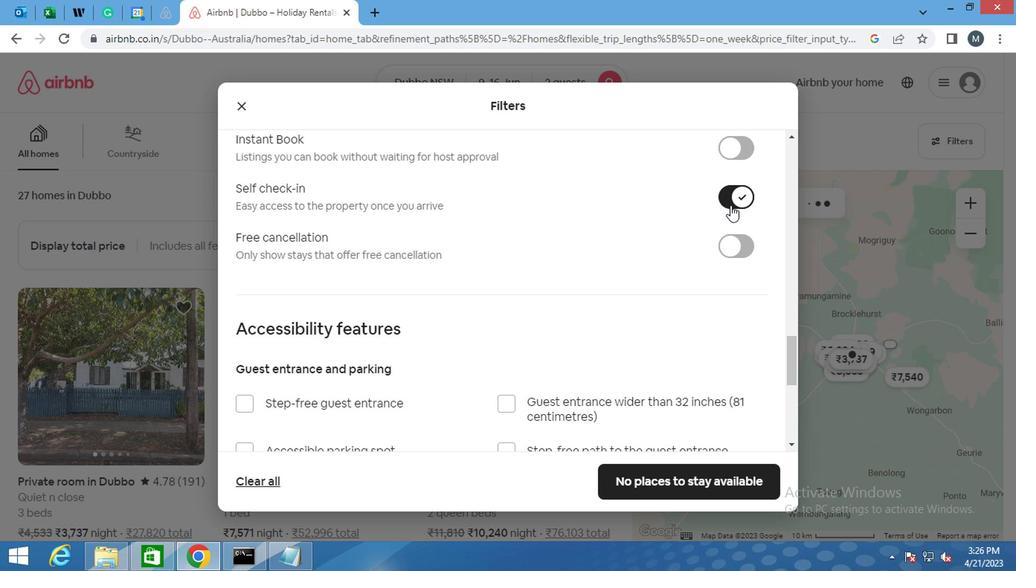 
Action: Mouse moved to (468, 364)
Screenshot: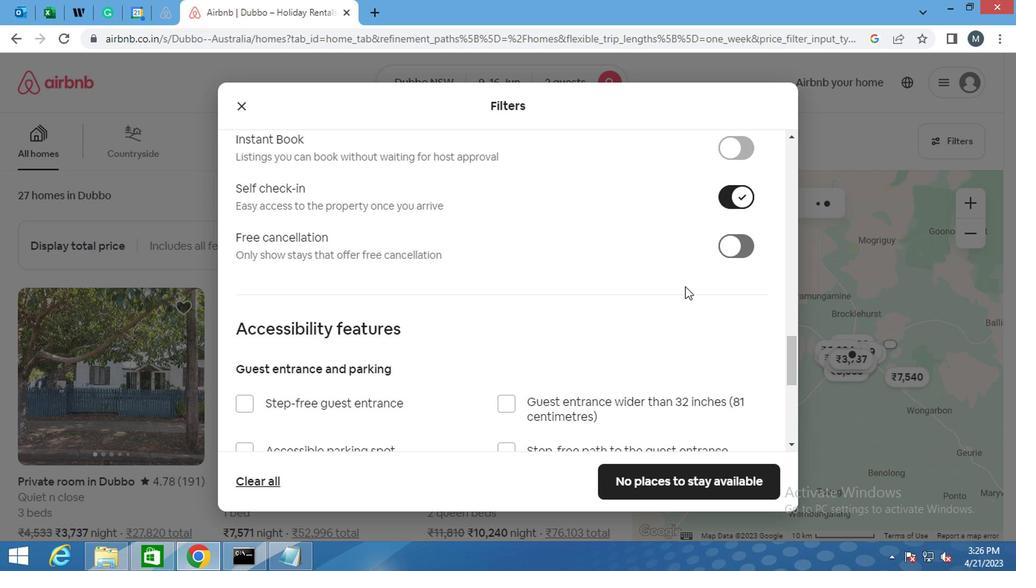 
Action: Mouse scrolled (468, 364) with delta (0, 0)
Screenshot: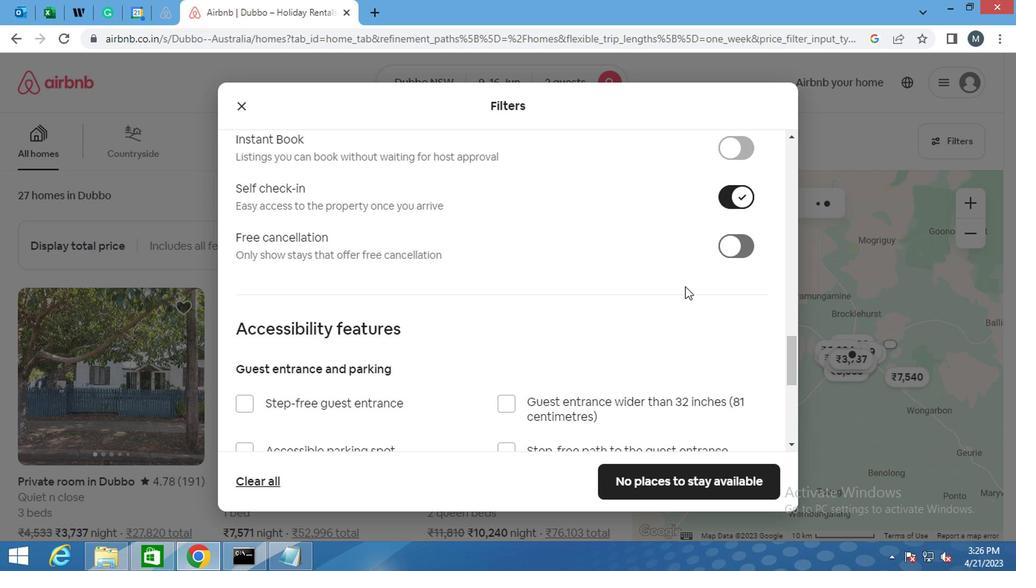 
Action: Mouse moved to (375, 381)
Screenshot: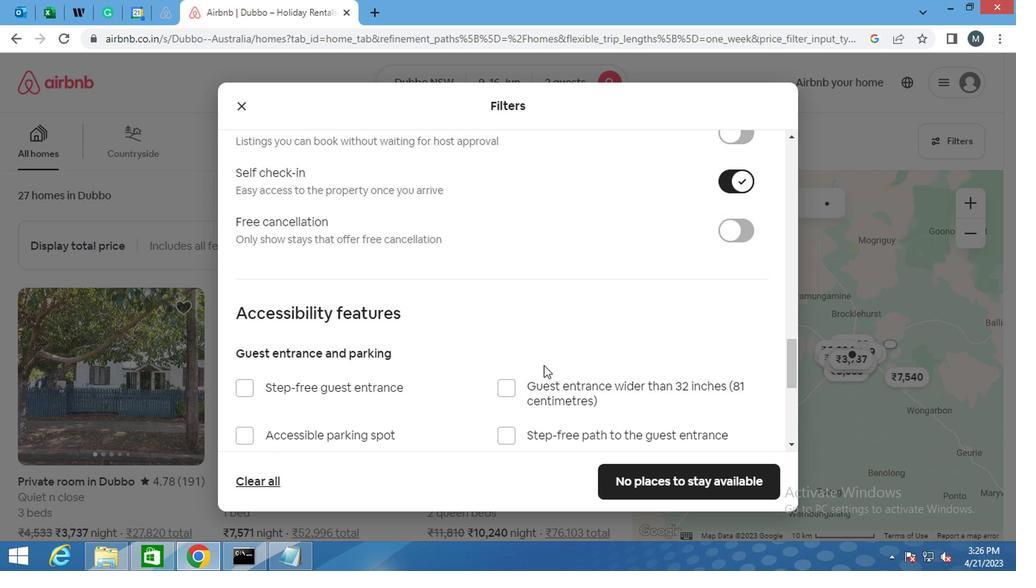 
Action: Mouse scrolled (375, 382) with delta (0, 0)
Screenshot: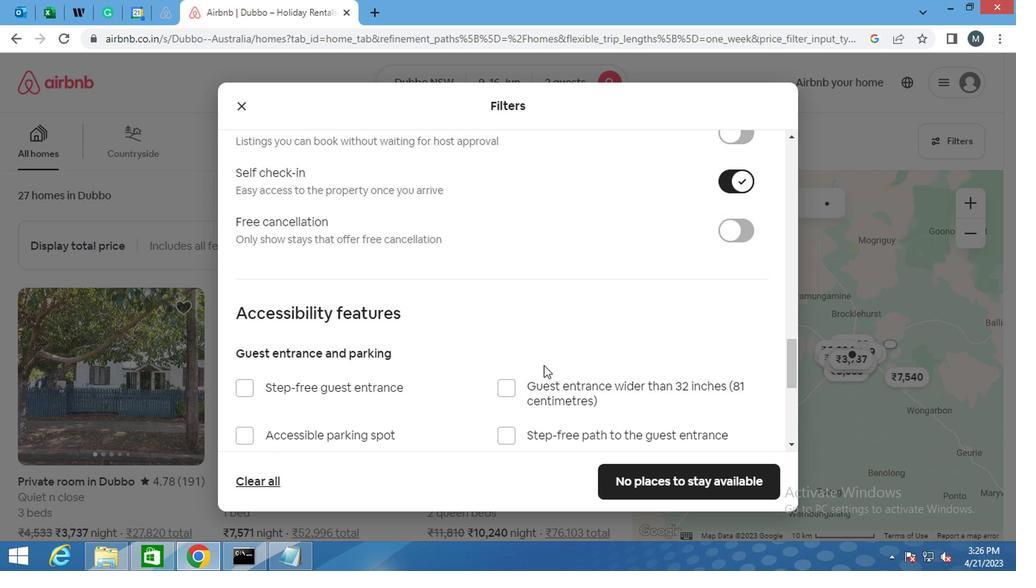 
Action: Mouse moved to (328, 386)
Screenshot: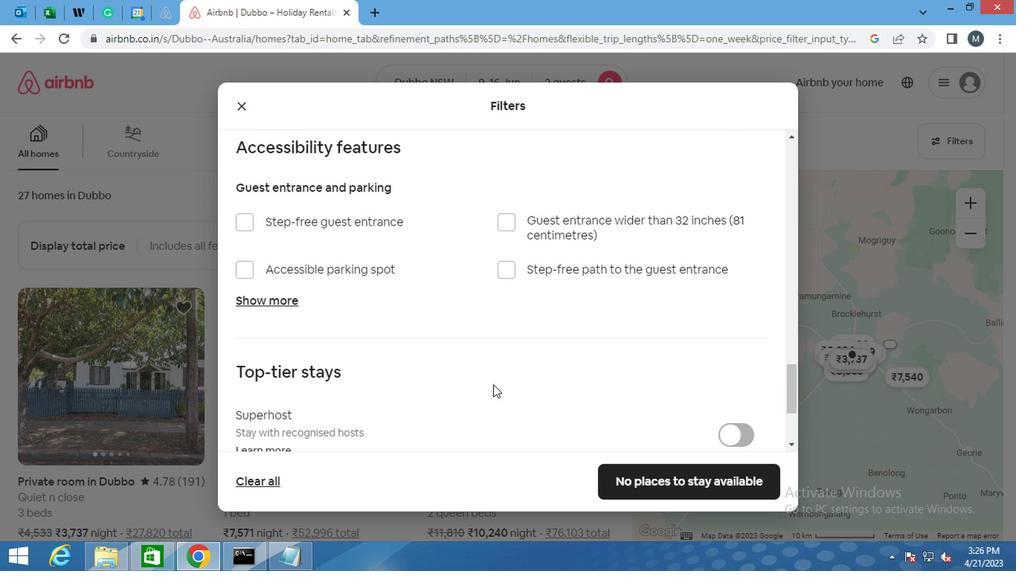 
Action: Mouse scrolled (328, 385) with delta (0, 0)
Screenshot: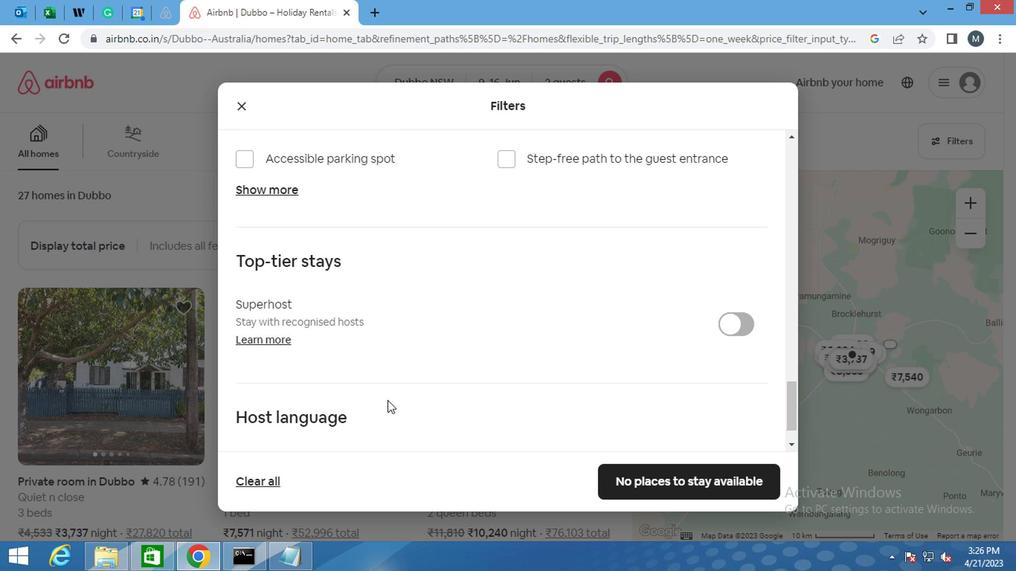 
Action: Mouse scrolled (328, 385) with delta (0, 0)
Screenshot: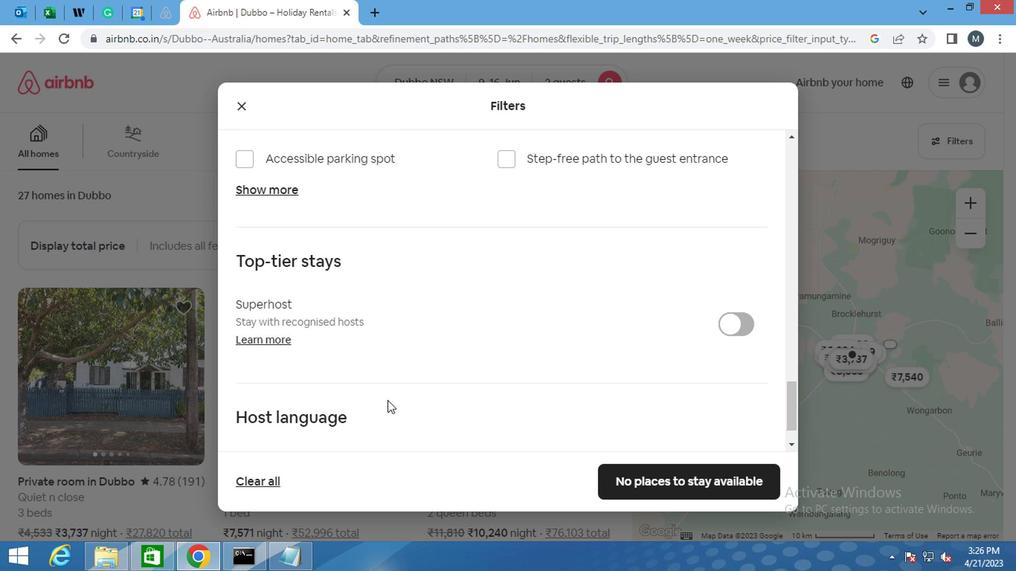 
Action: Mouse moved to (328, 386)
Screenshot: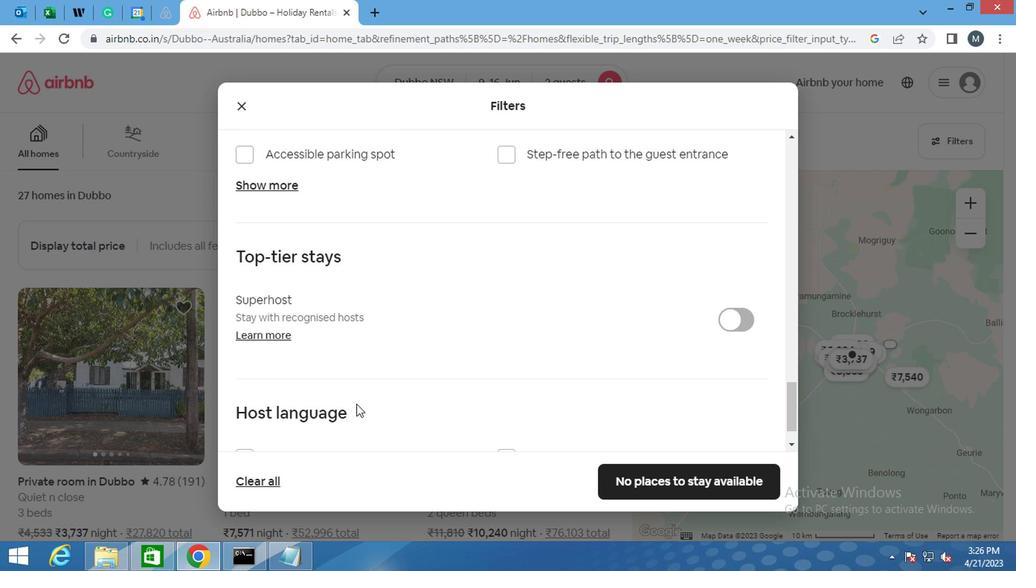
Action: Mouse scrolled (328, 385) with delta (0, 0)
Screenshot: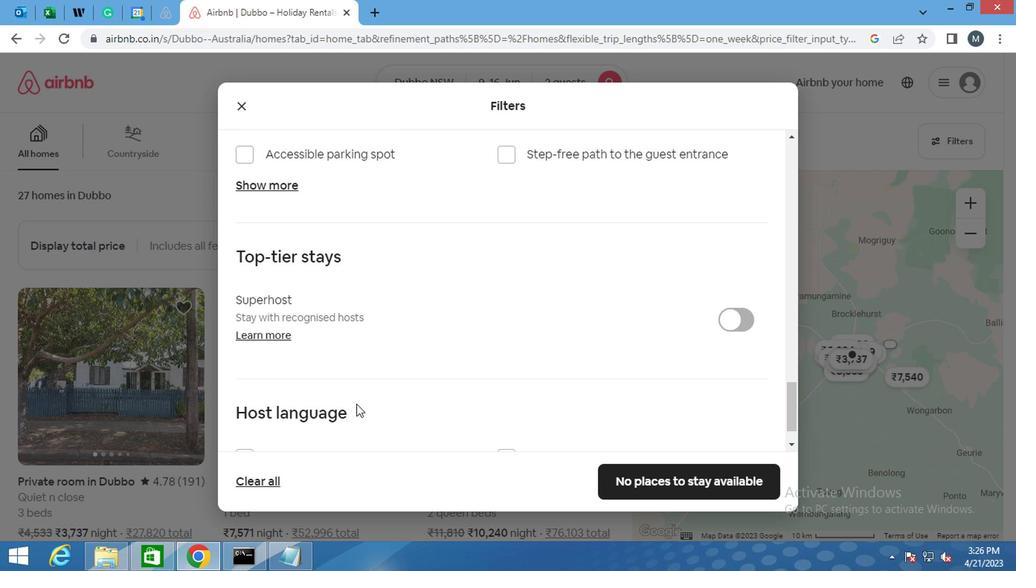 
Action: Mouse moved to (326, 386)
Screenshot: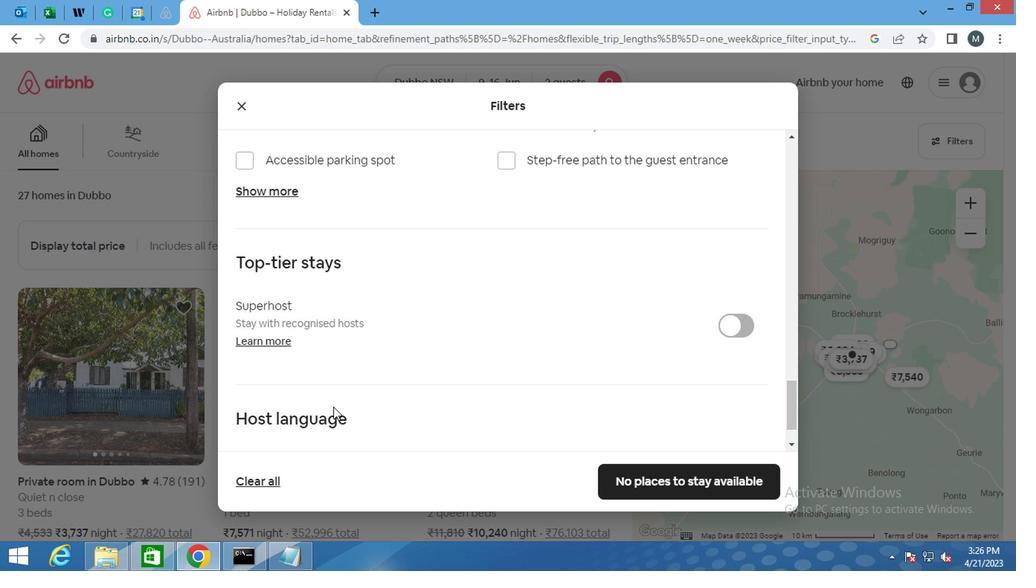 
Action: Mouse scrolled (326, 385) with delta (0, 0)
Screenshot: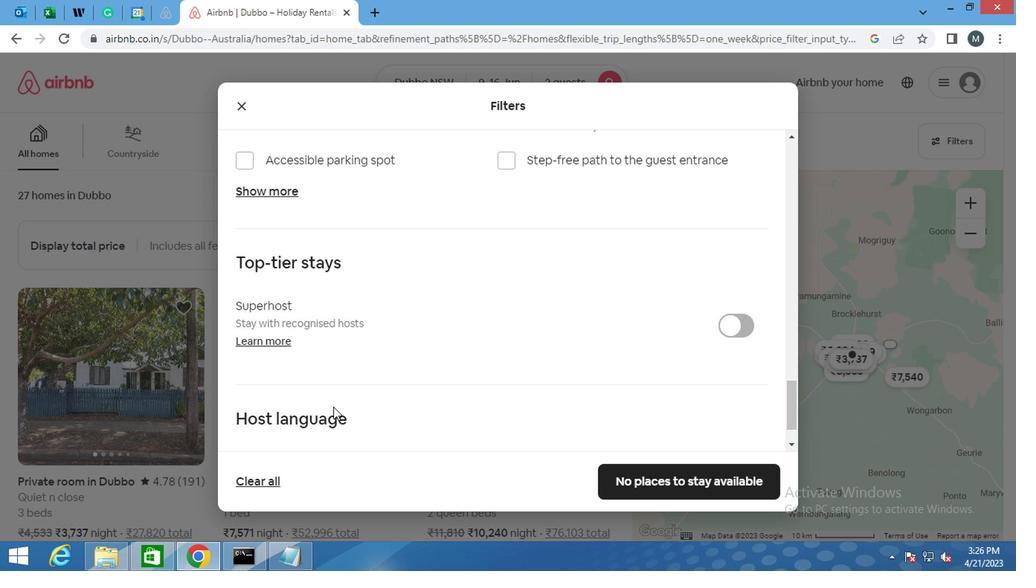
Action: Mouse moved to (298, 383)
Screenshot: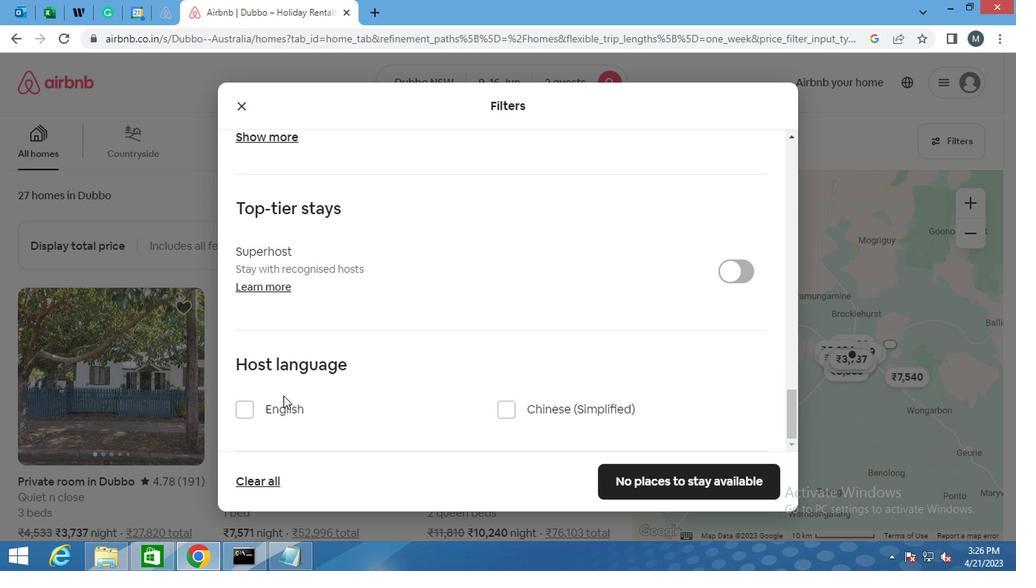
Action: Mouse pressed left at (298, 383)
Screenshot: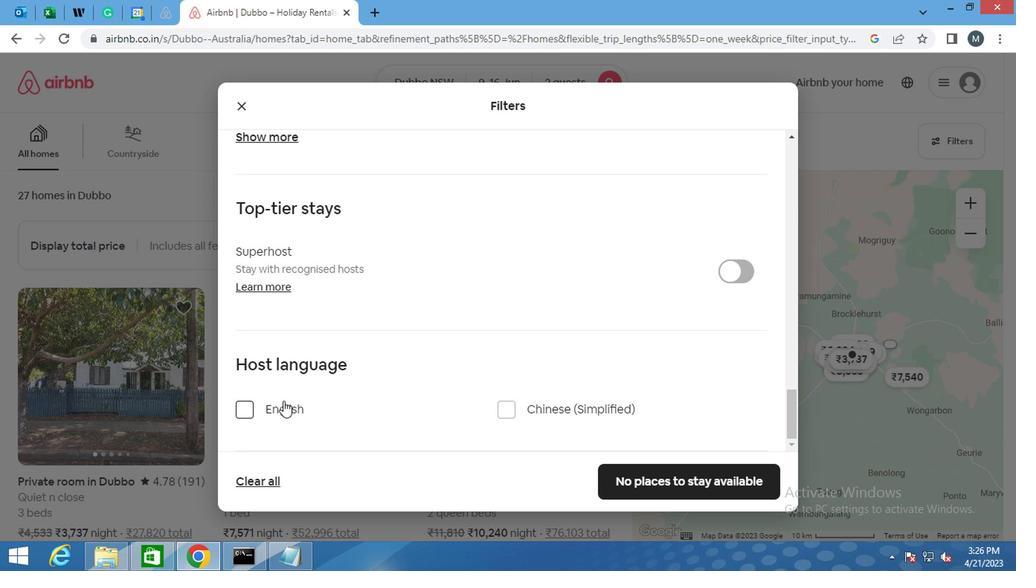 
Action: Mouse moved to (551, 433)
Screenshot: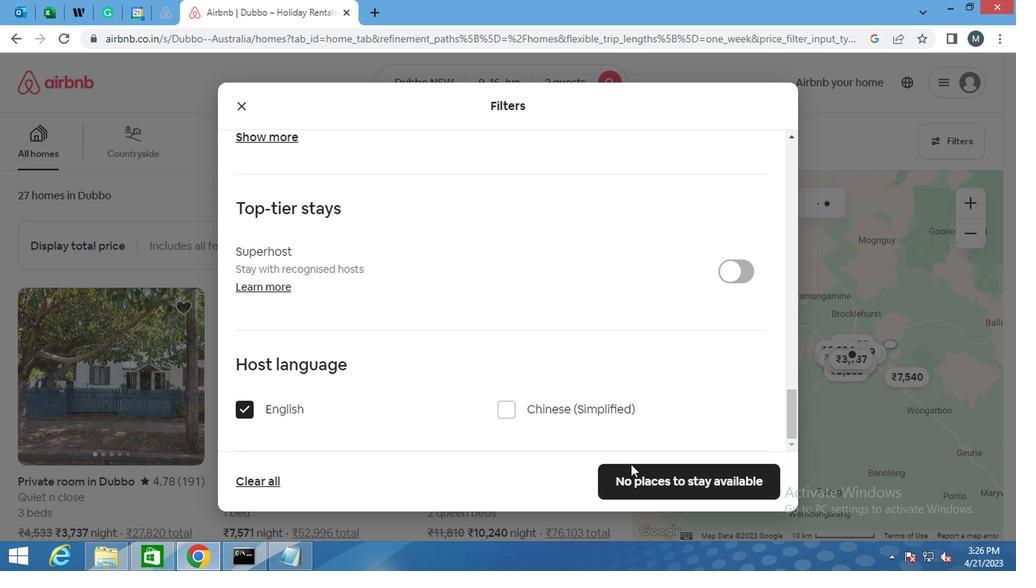 
Action: Mouse pressed left at (551, 433)
Screenshot: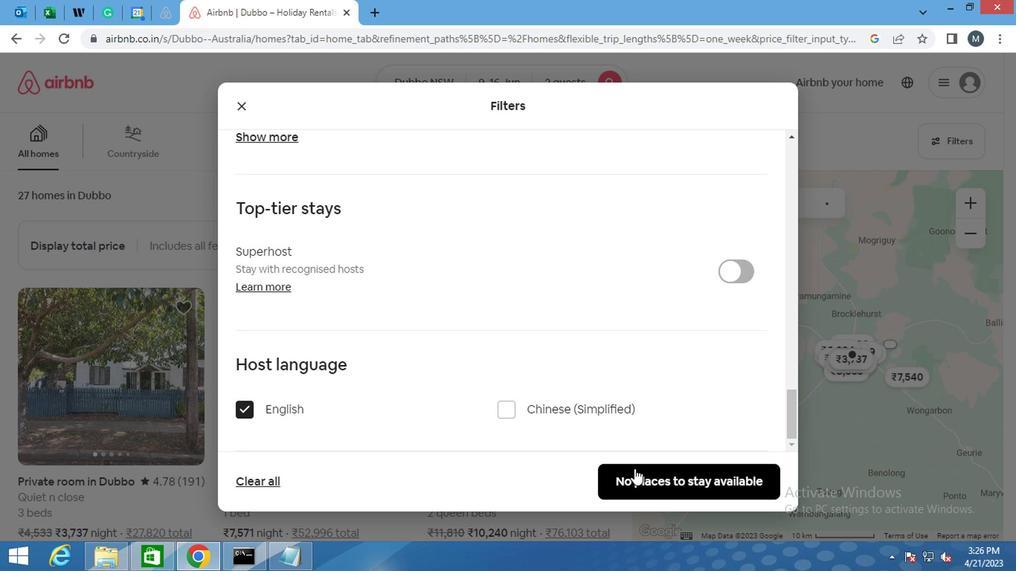 
